 Task: Look for space in Pinneberg, Germany from 2nd June, 2023 to 15th June, 2023 for 2 adults in price range Rs.10000 to Rs.15000. Place can be entire place with 1  bedroom having 1 bed and 1 bathroom. Property type can be house, flat, guest house, hotel. Booking option can be shelf check-in. Required host language is English.
Action: Mouse moved to (398, 196)
Screenshot: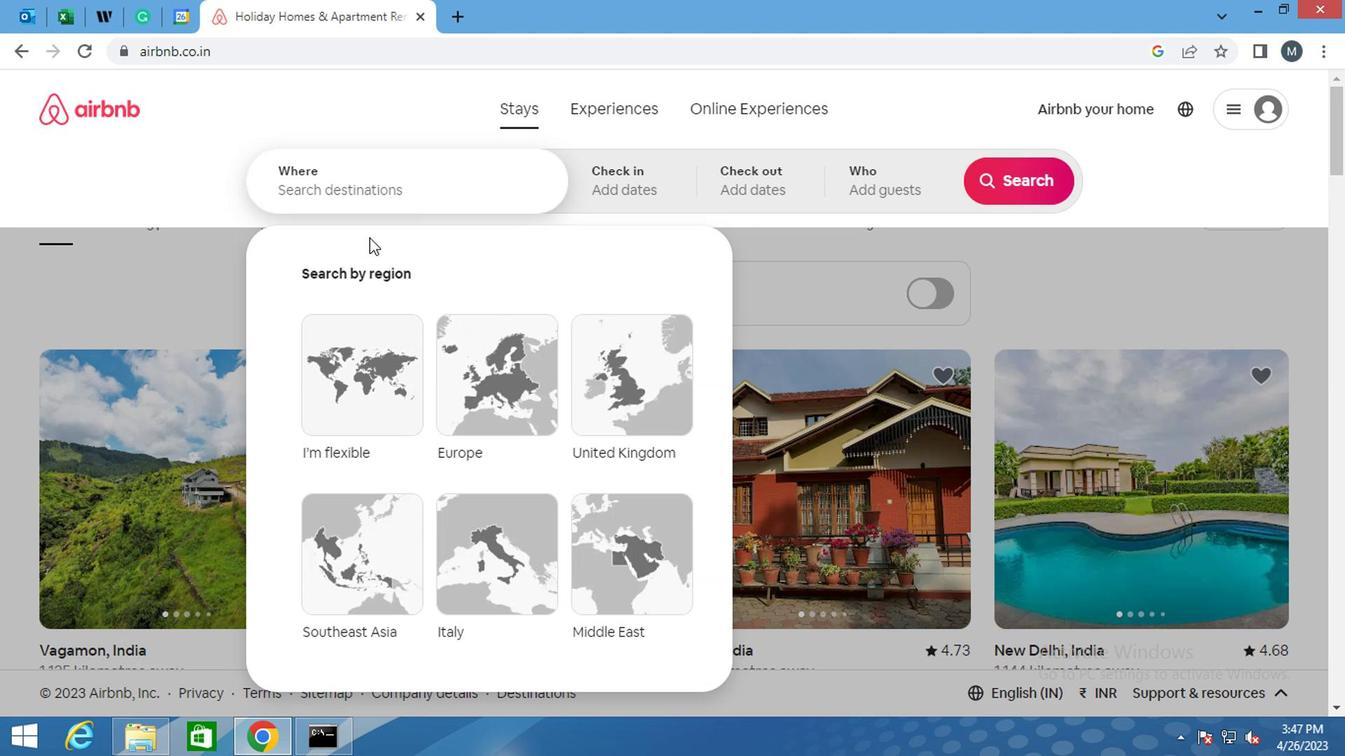 
Action: Mouse pressed left at (398, 196)
Screenshot: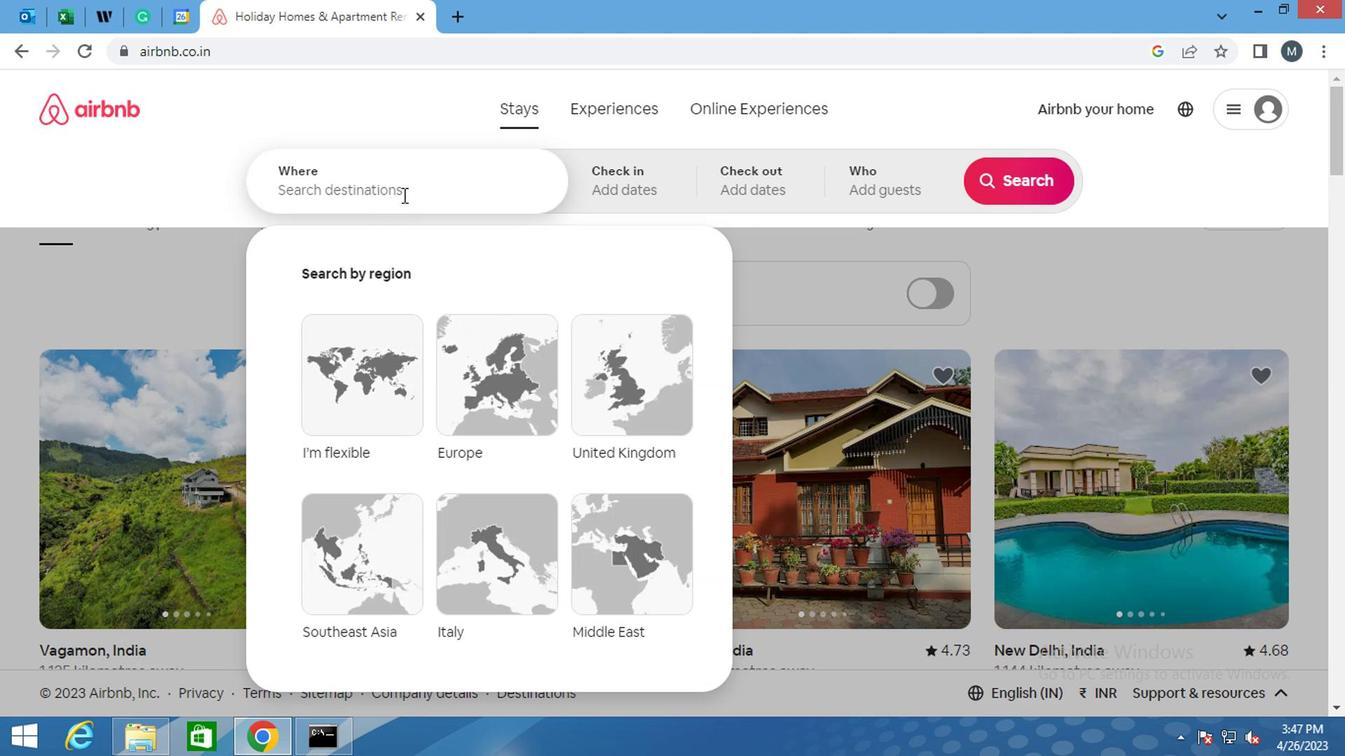 
Action: Mouse moved to (397, 196)
Screenshot: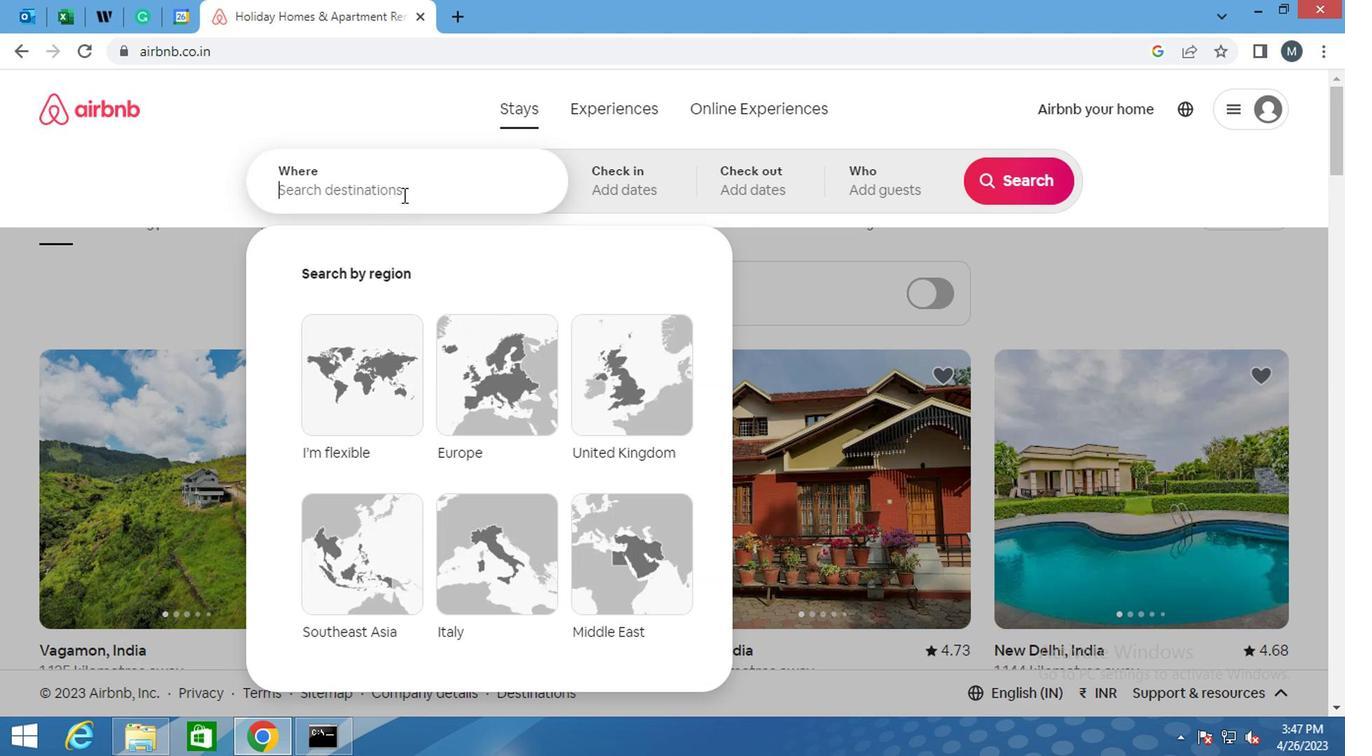
Action: Key pressed <Key.shift>PINNEBERG,<Key.shift>GER
Screenshot: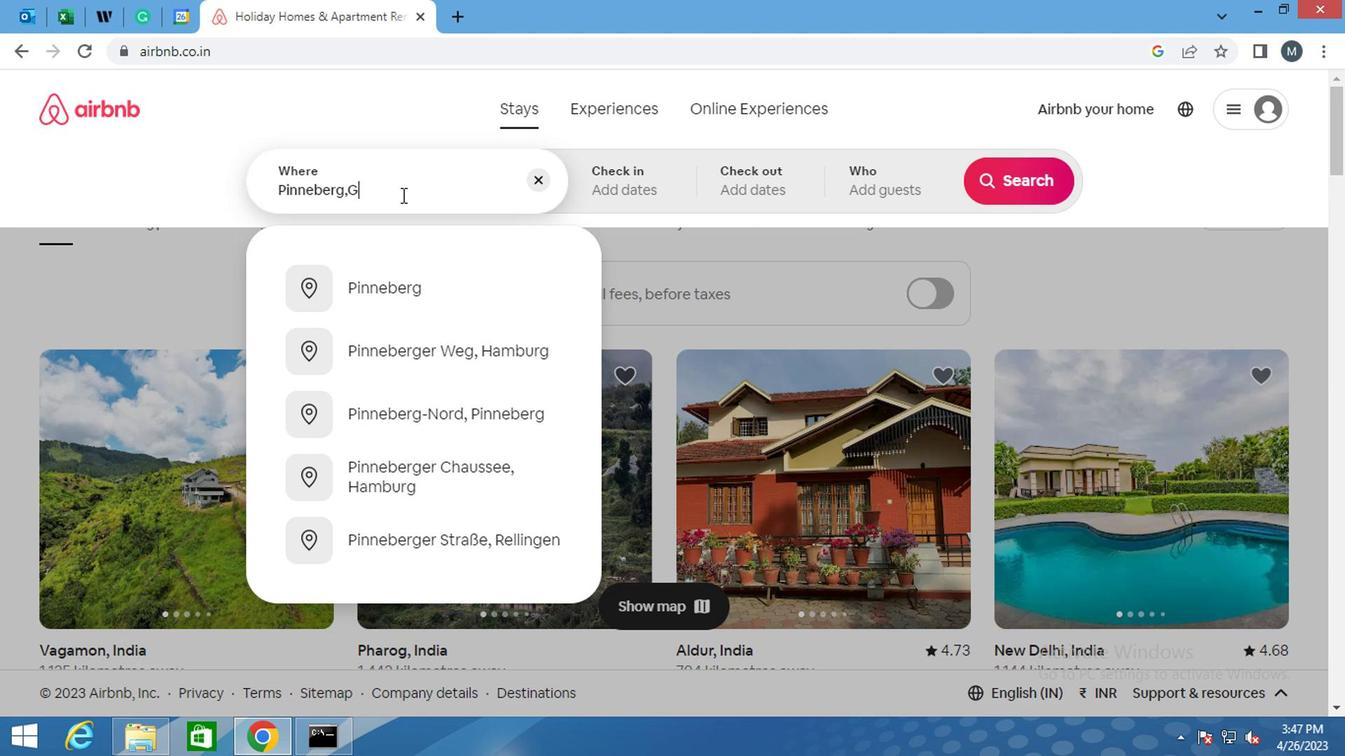 
Action: Mouse moved to (420, 297)
Screenshot: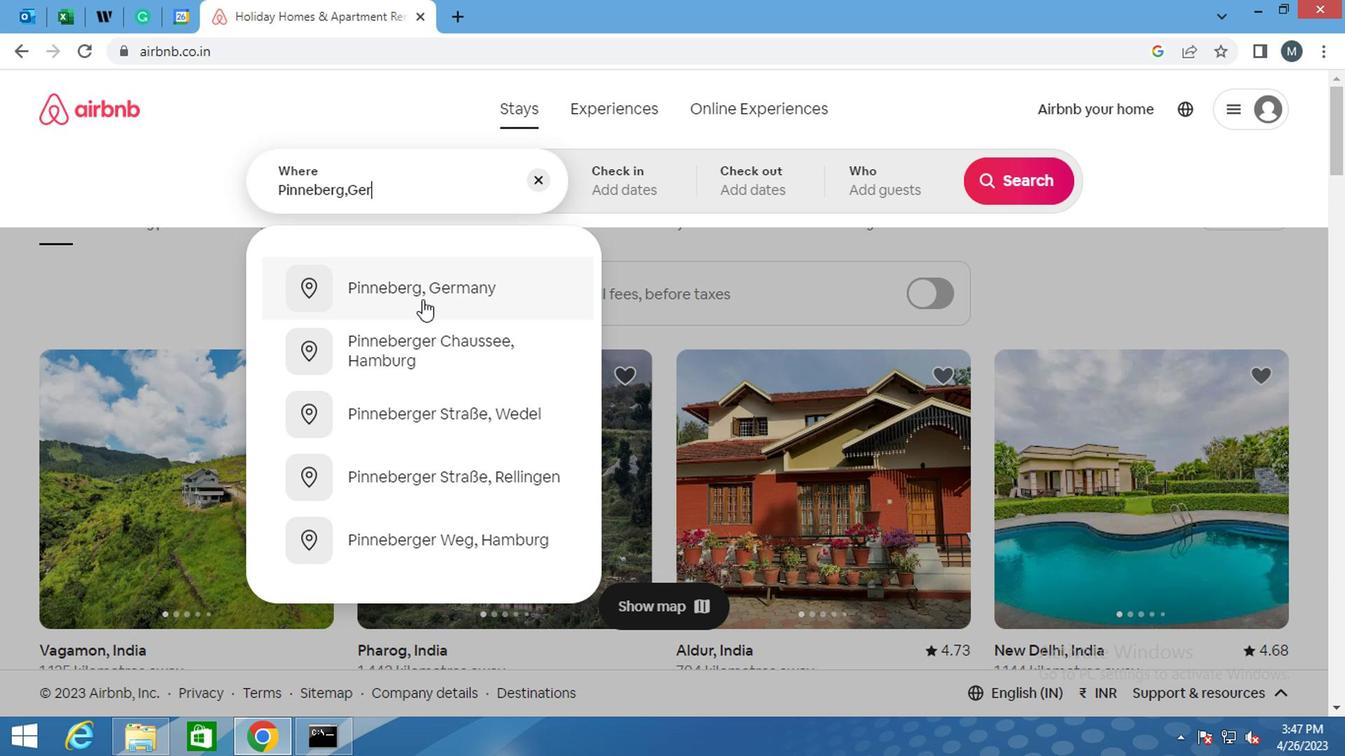 
Action: Mouse pressed left at (420, 297)
Screenshot: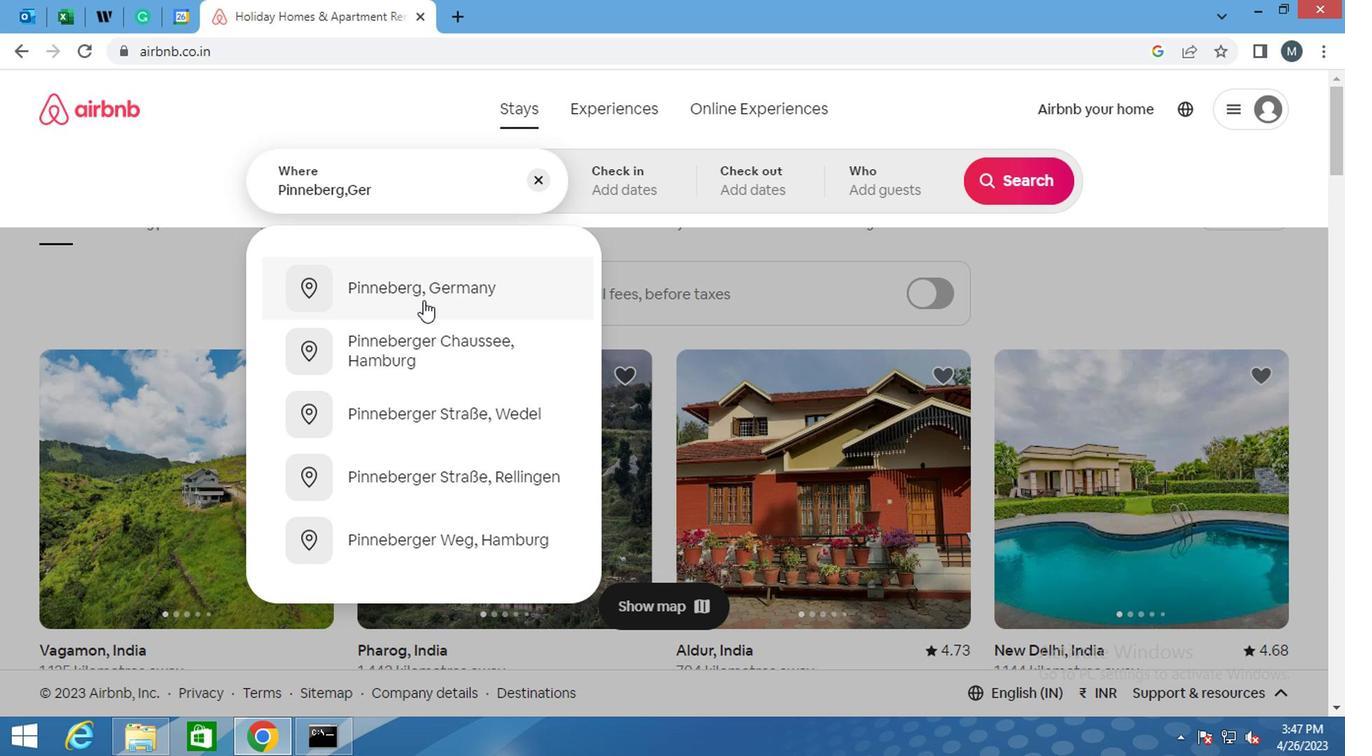 
Action: Mouse moved to (1009, 344)
Screenshot: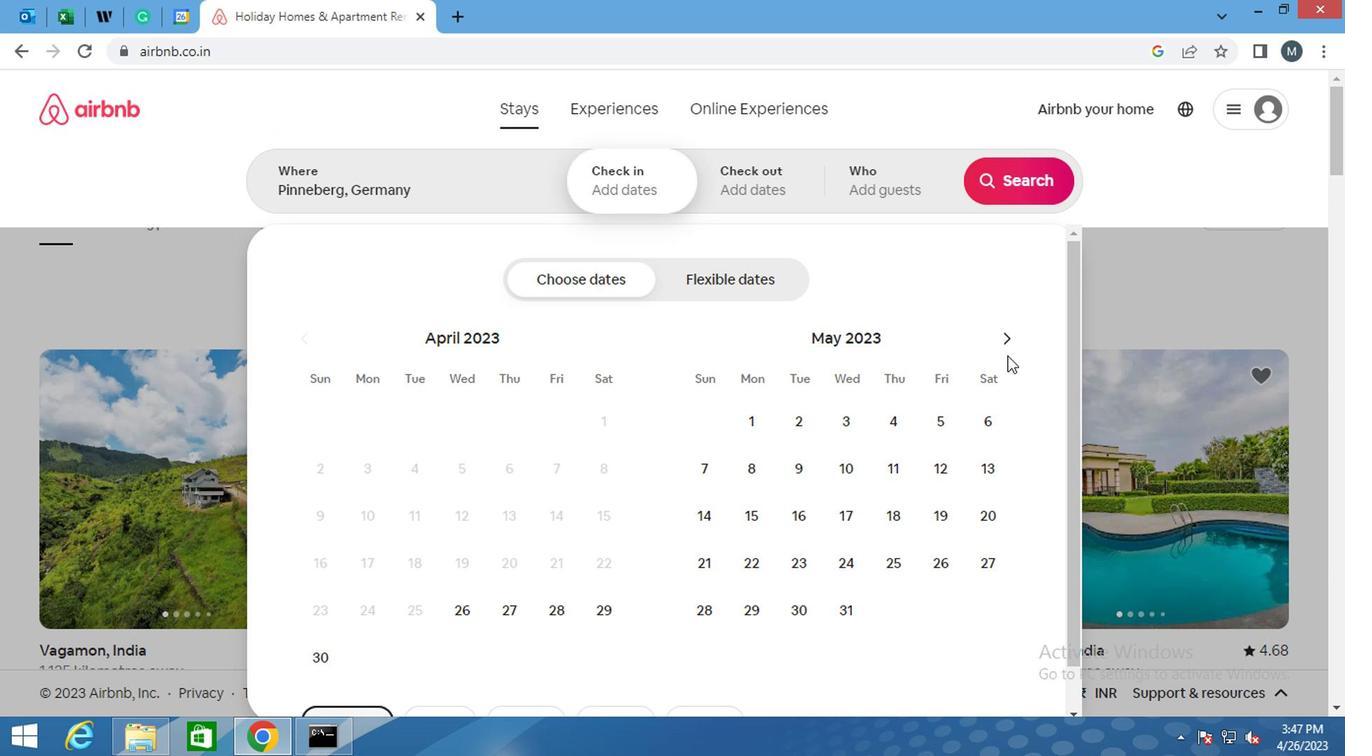 
Action: Mouse pressed left at (1009, 344)
Screenshot: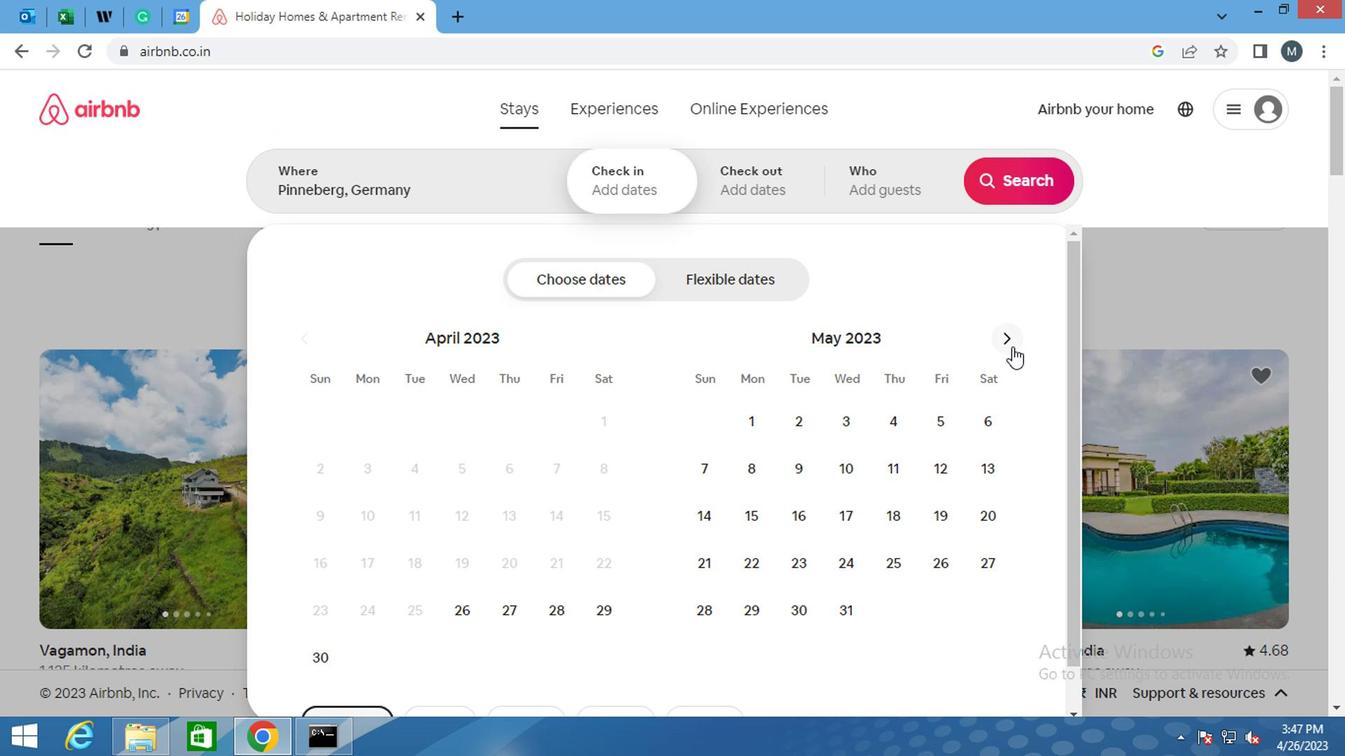 
Action: Mouse pressed left at (1009, 344)
Screenshot: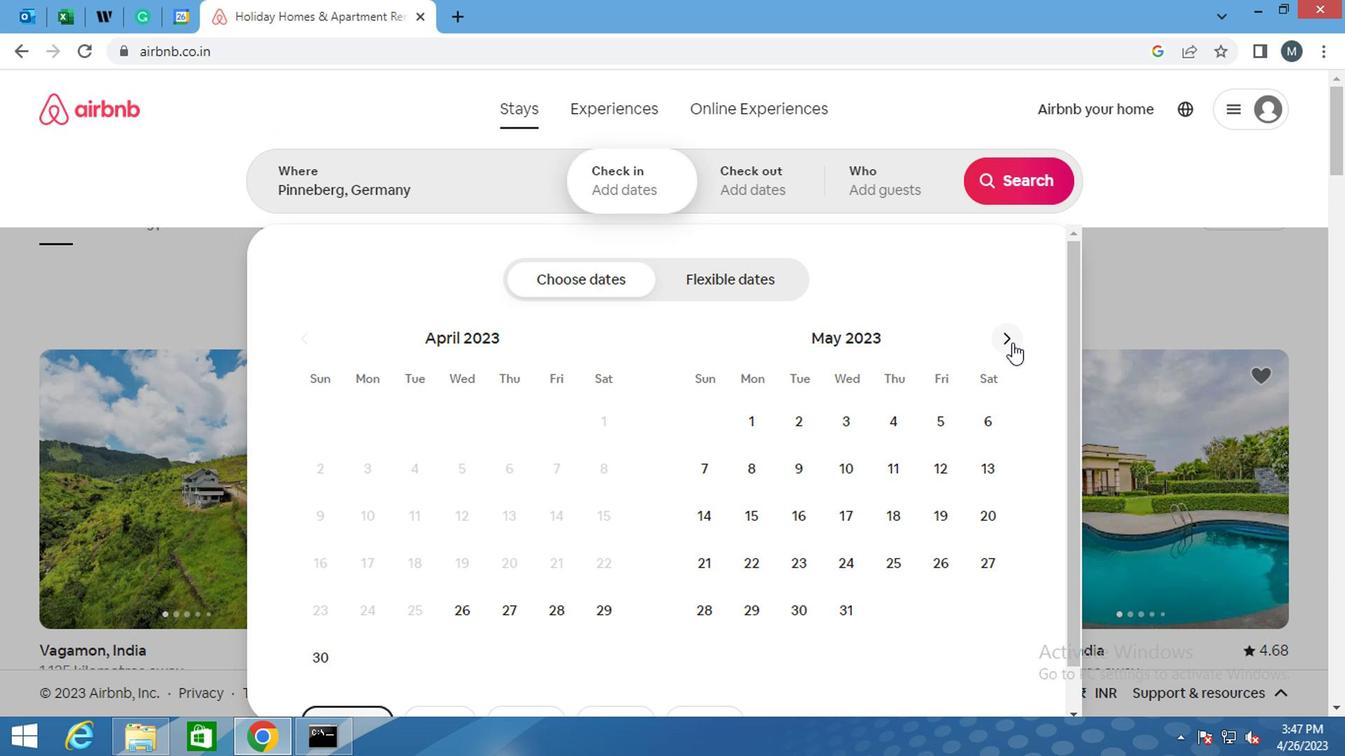 
Action: Mouse moved to (542, 429)
Screenshot: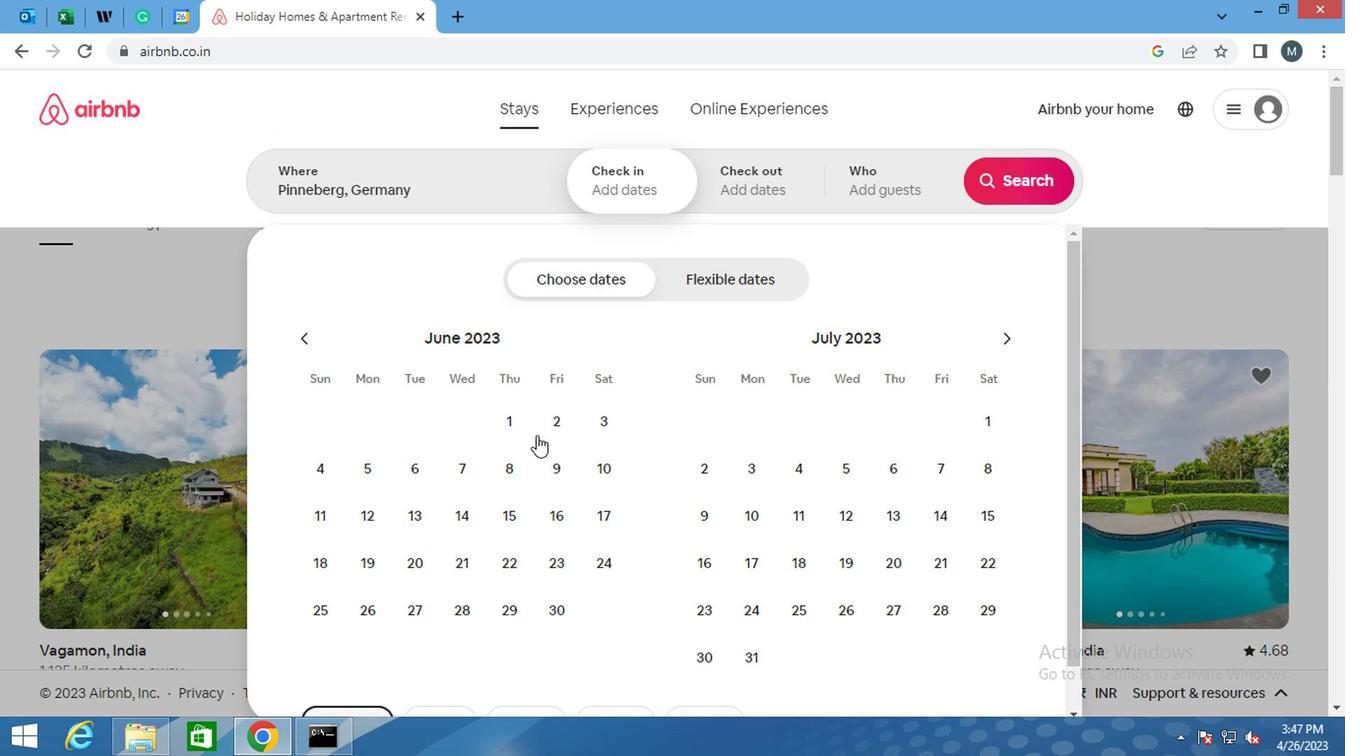 
Action: Mouse pressed left at (542, 429)
Screenshot: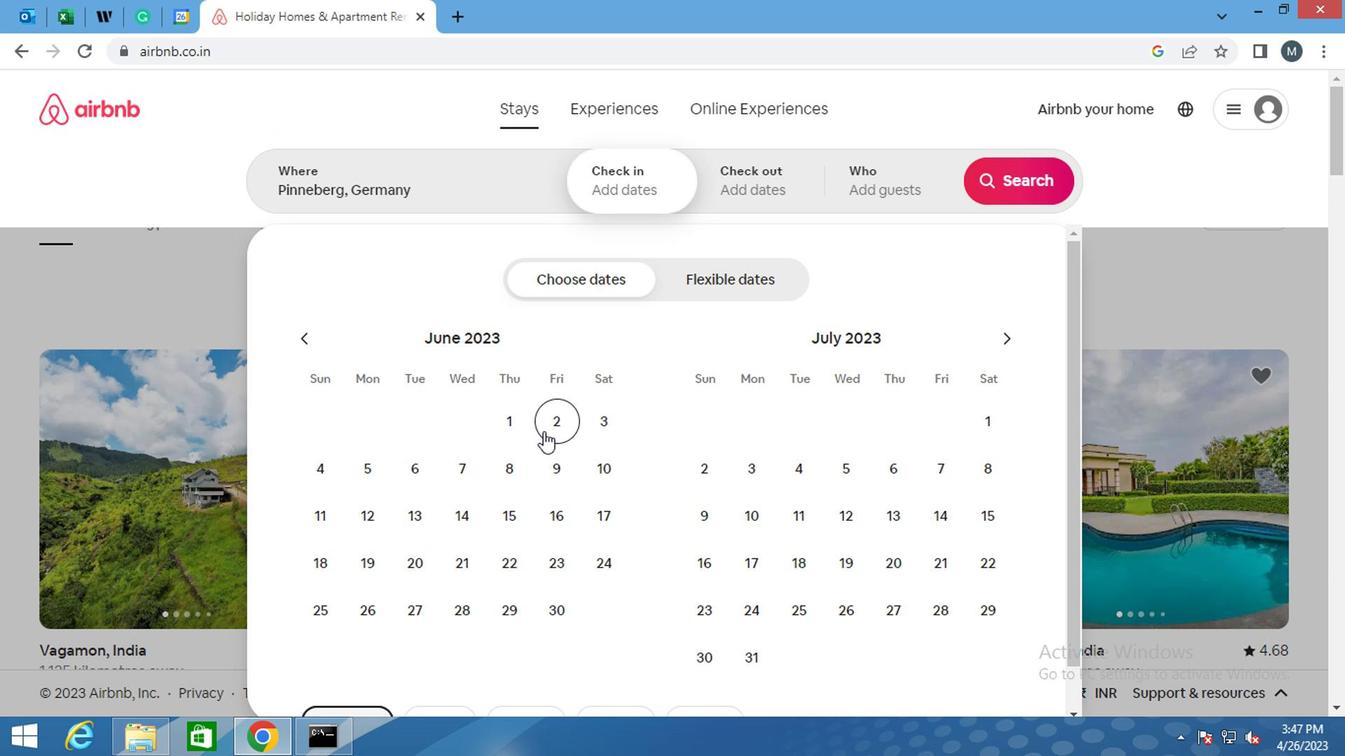 
Action: Mouse moved to (500, 515)
Screenshot: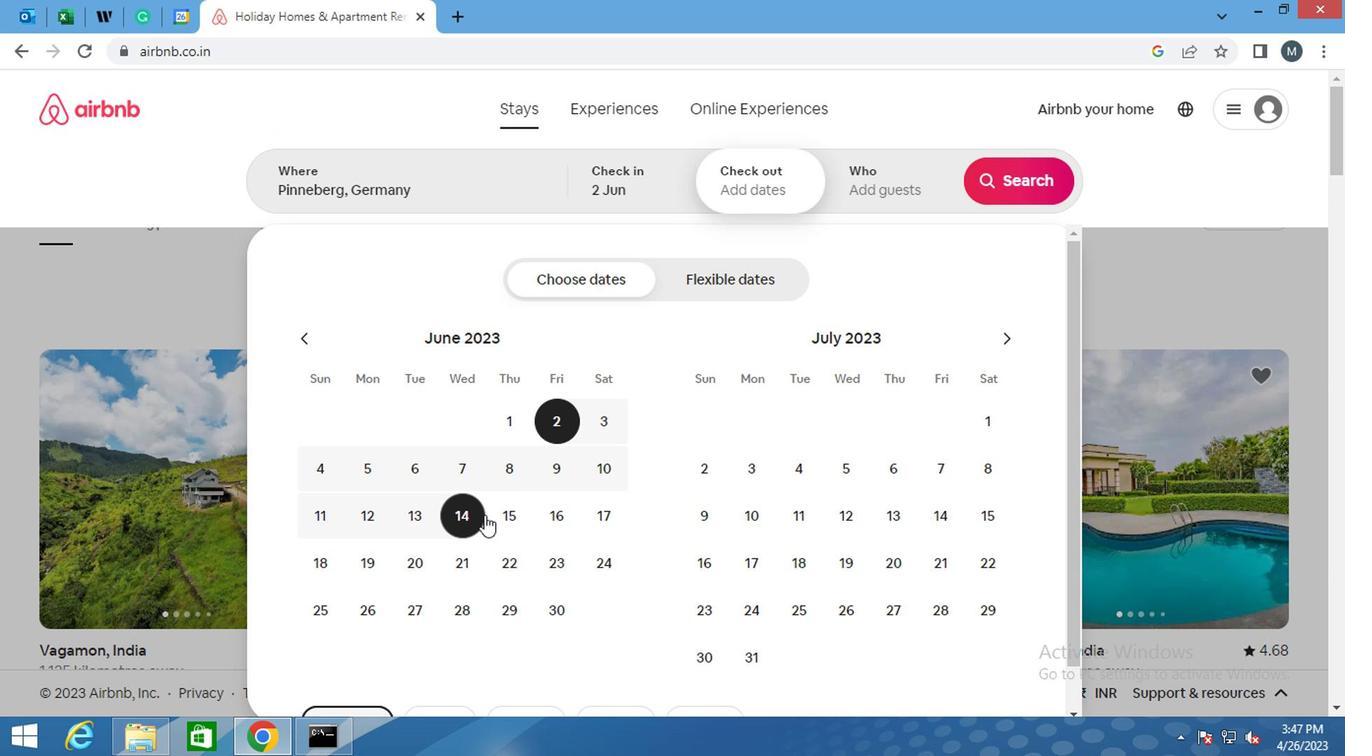 
Action: Mouse pressed left at (500, 515)
Screenshot: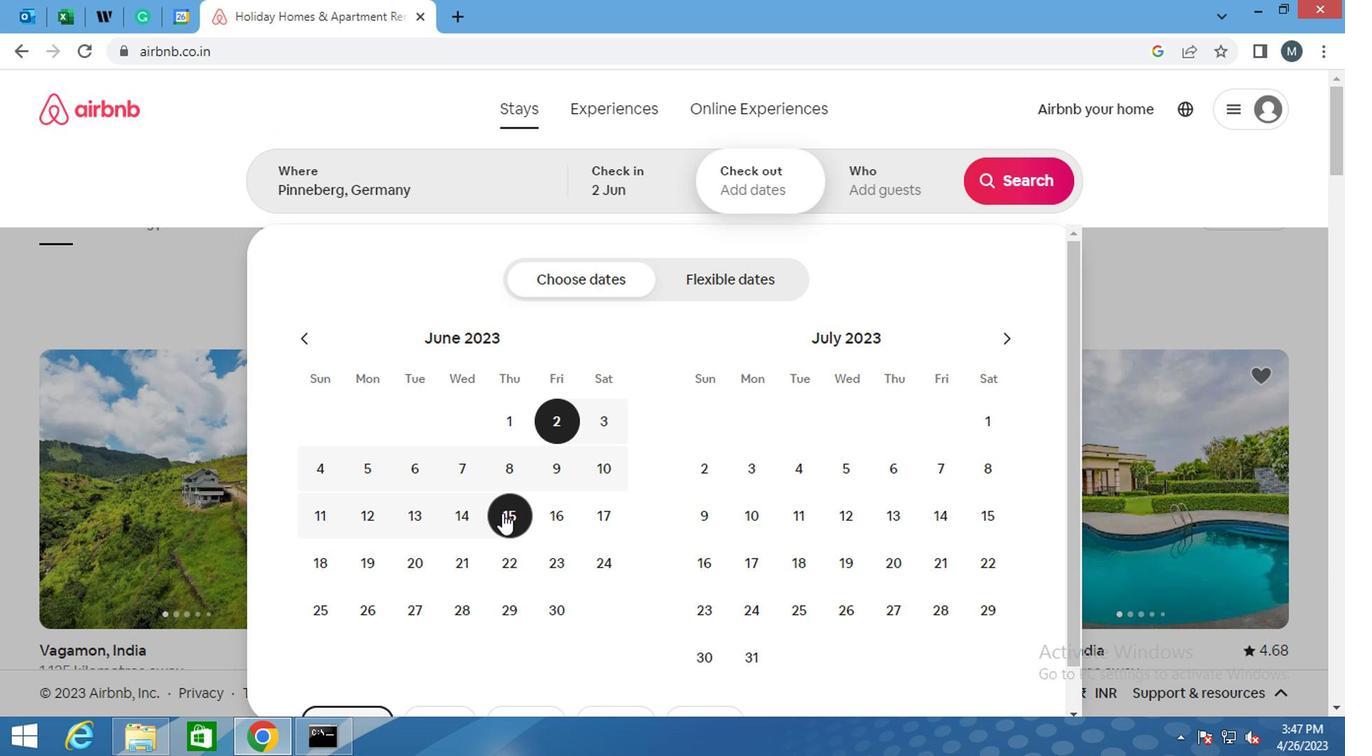 
Action: Mouse moved to (864, 177)
Screenshot: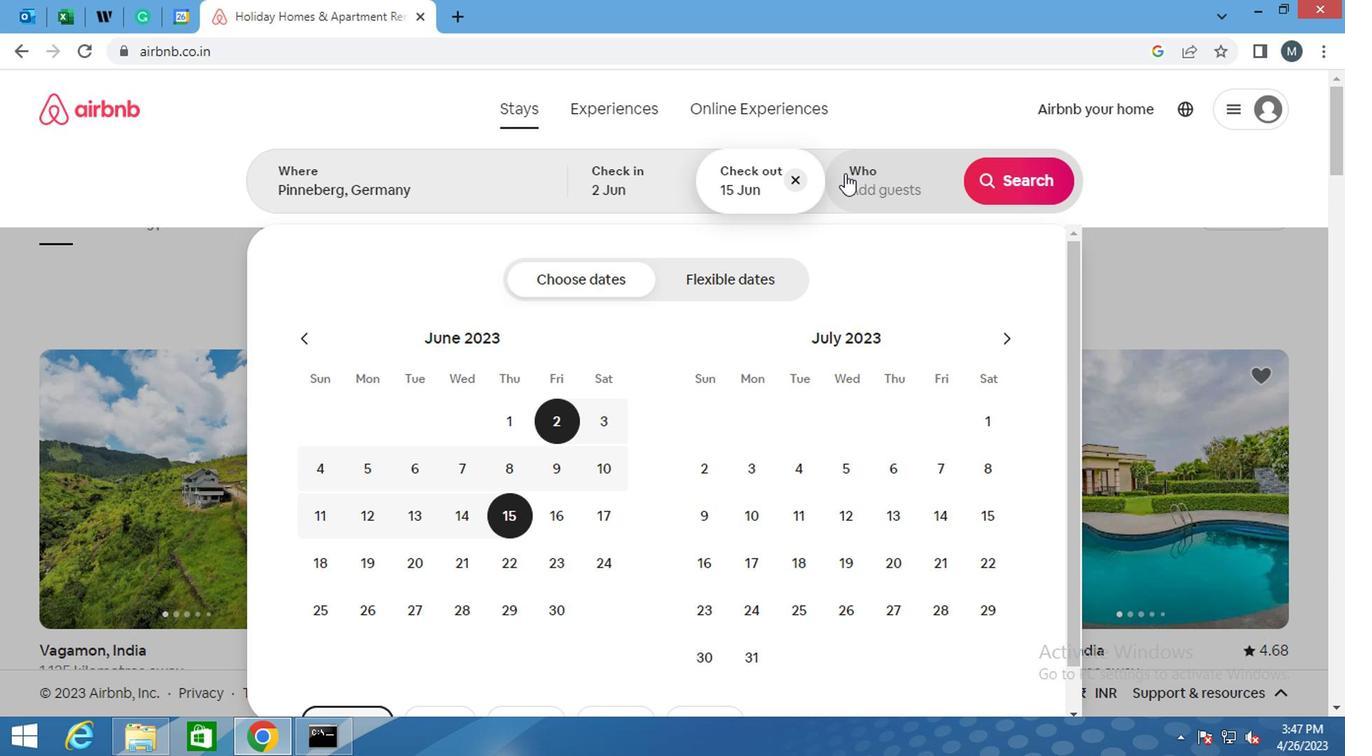 
Action: Mouse pressed left at (864, 177)
Screenshot: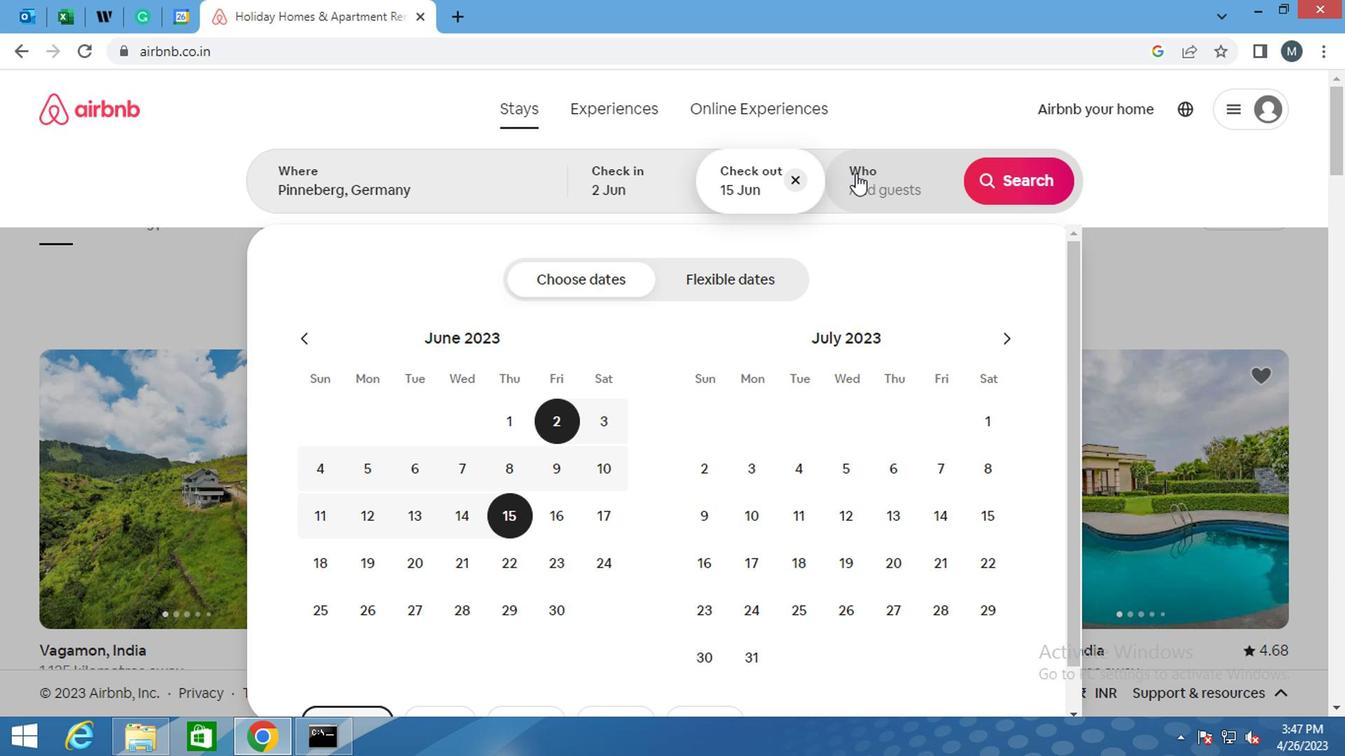 
Action: Mouse moved to (1007, 283)
Screenshot: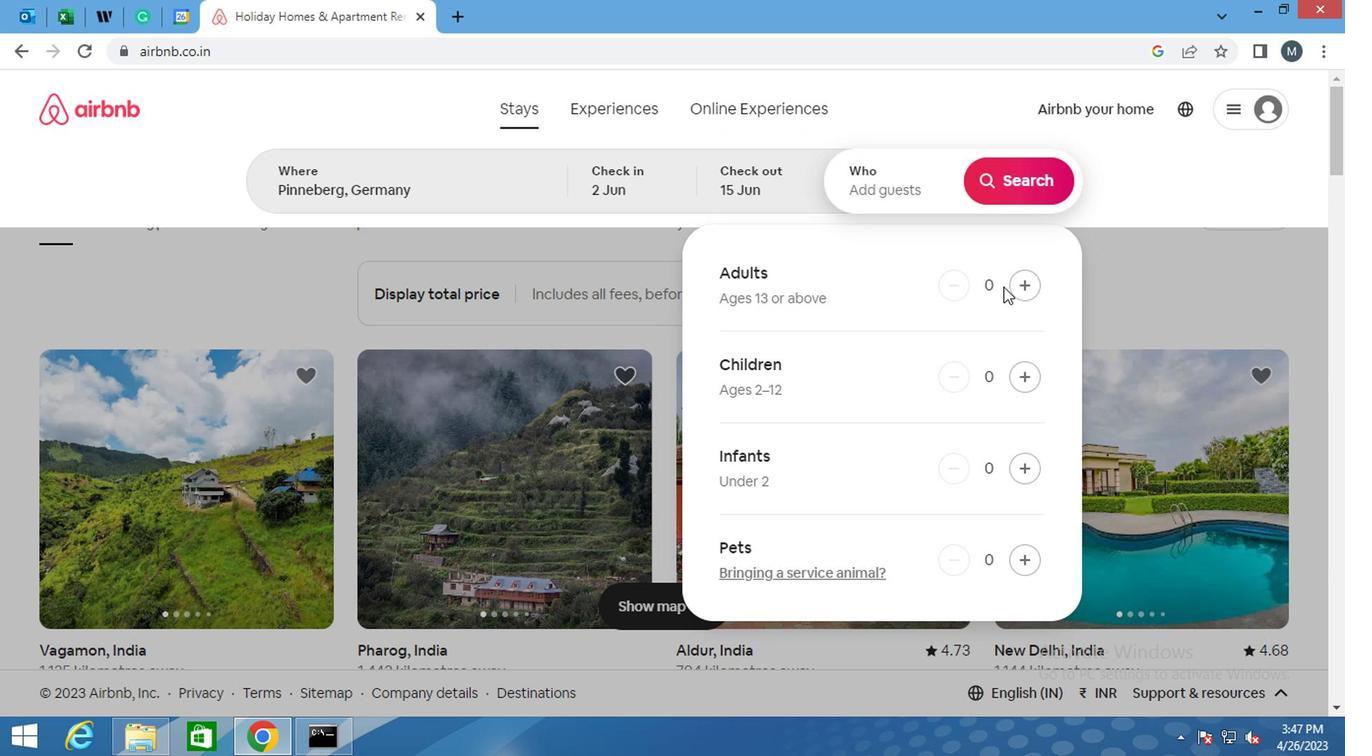 
Action: Mouse pressed left at (1007, 283)
Screenshot: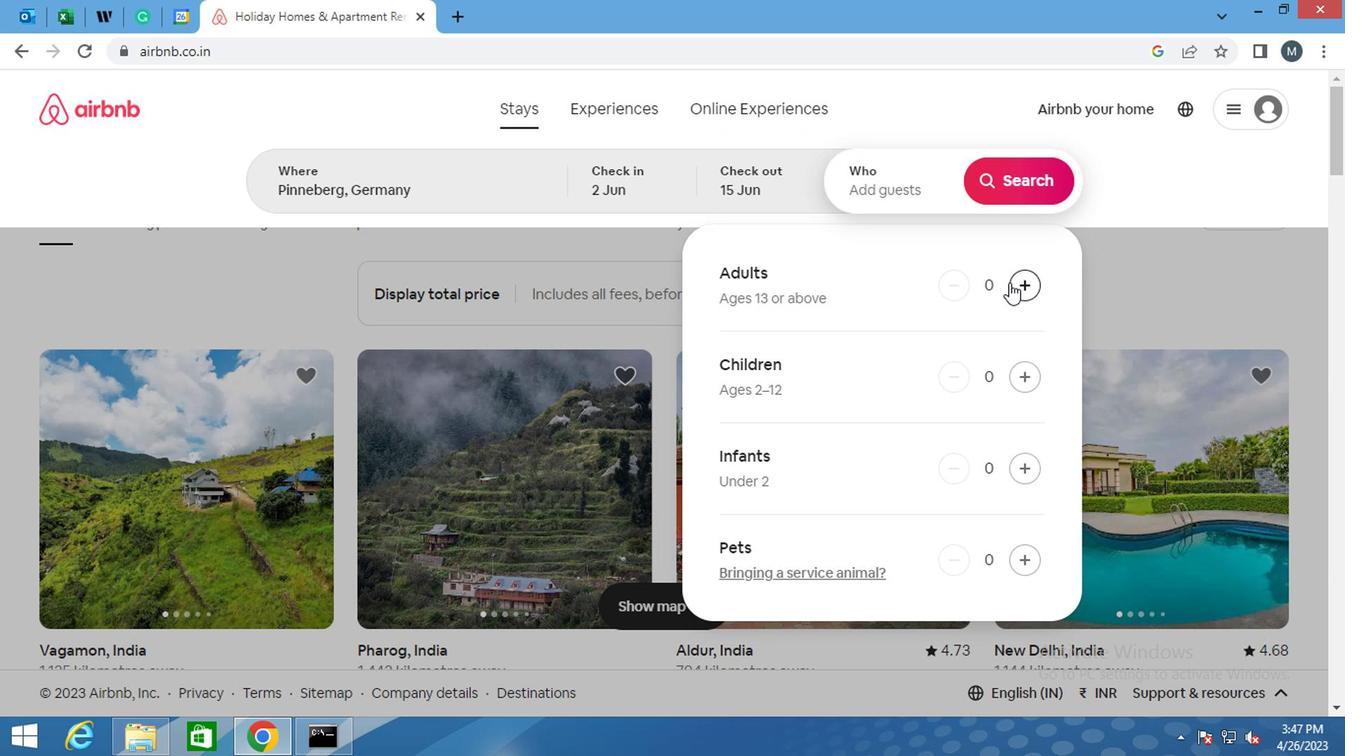 
Action: Mouse pressed left at (1007, 283)
Screenshot: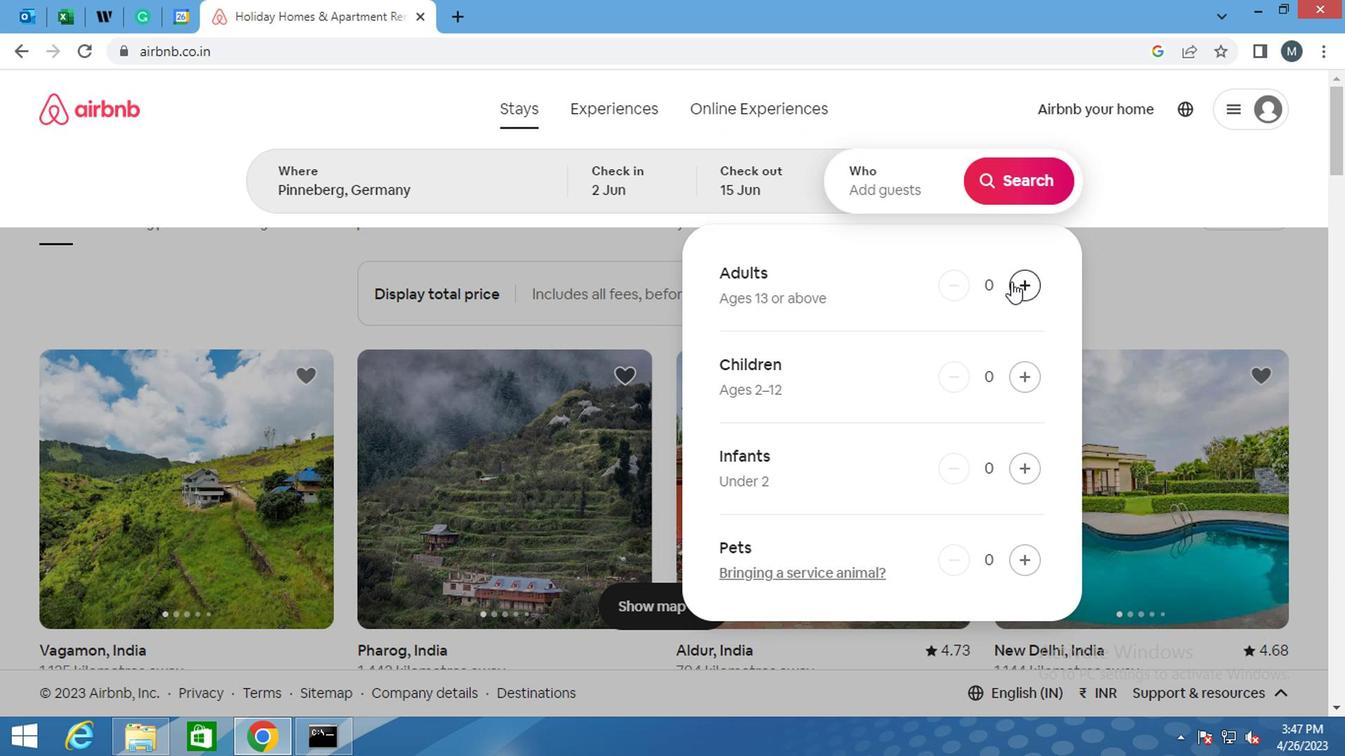 
Action: Mouse moved to (1019, 194)
Screenshot: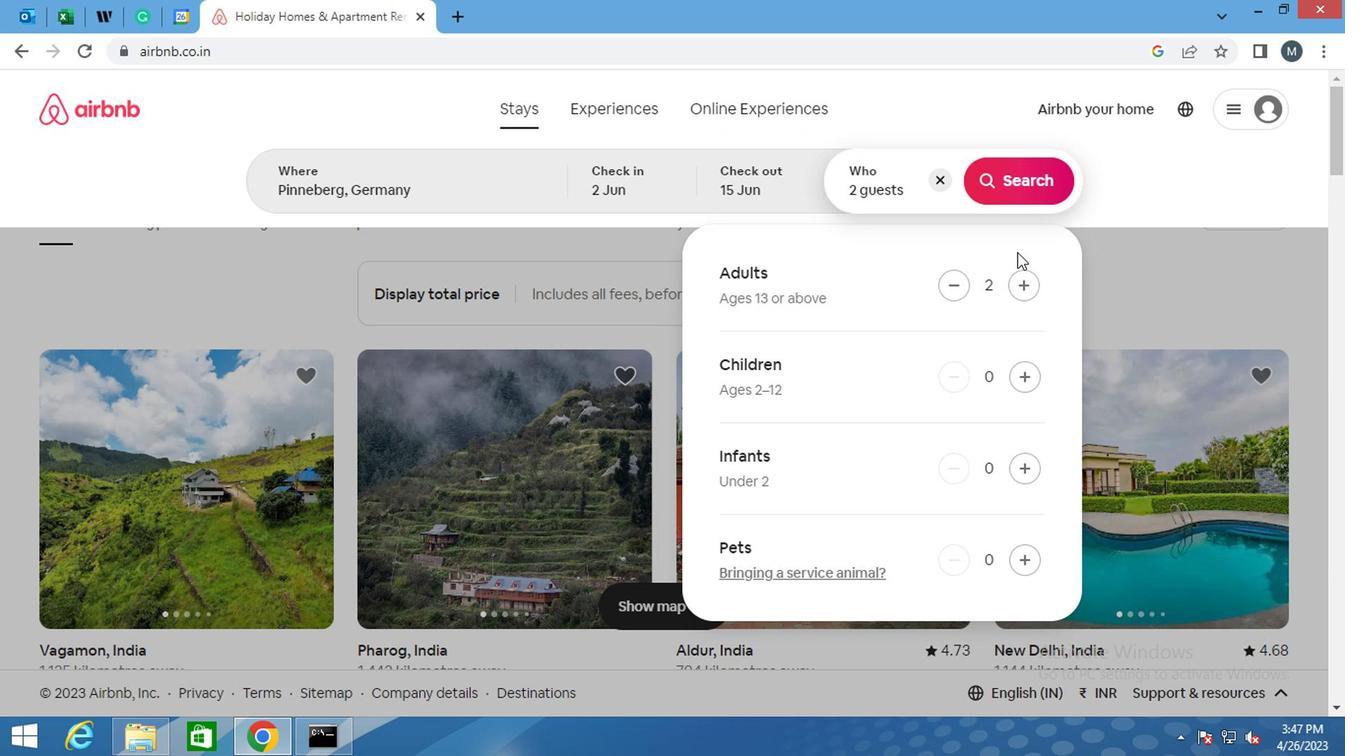 
Action: Mouse pressed left at (1019, 194)
Screenshot: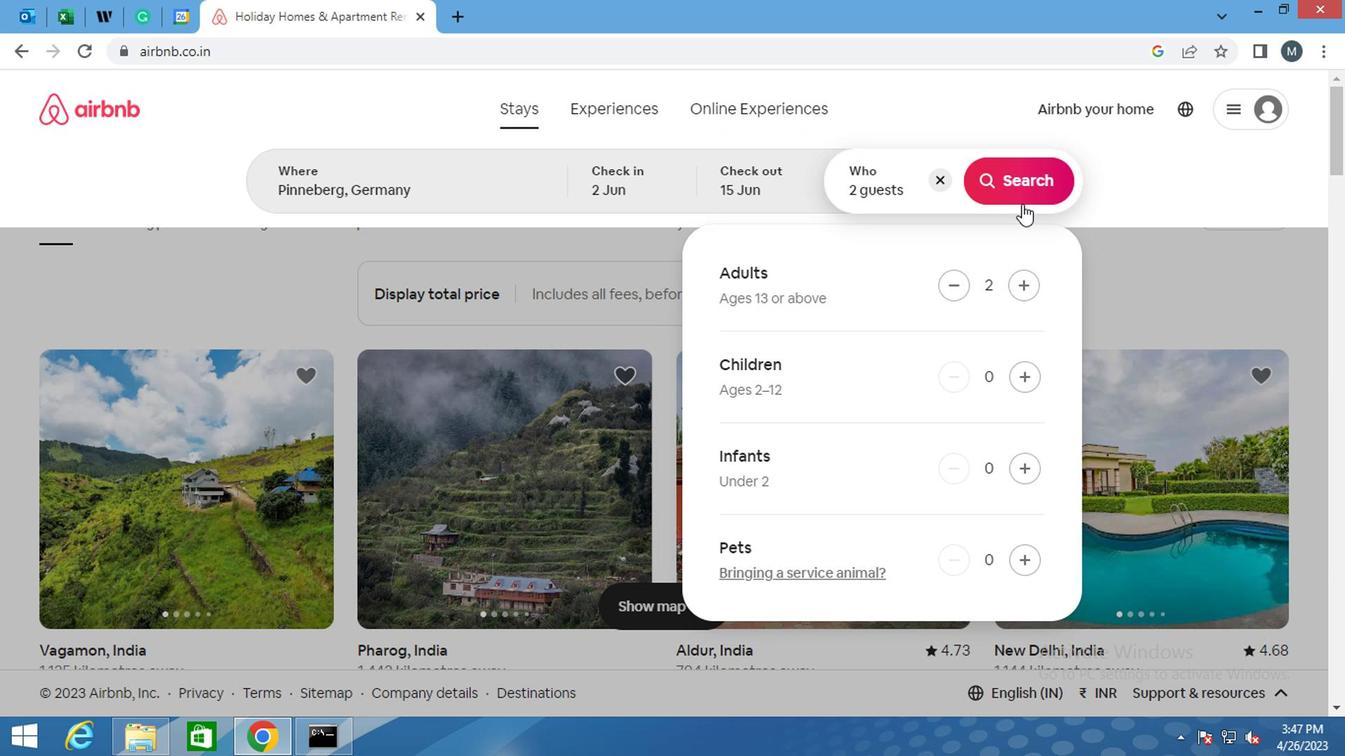 
Action: Mouse moved to (1232, 190)
Screenshot: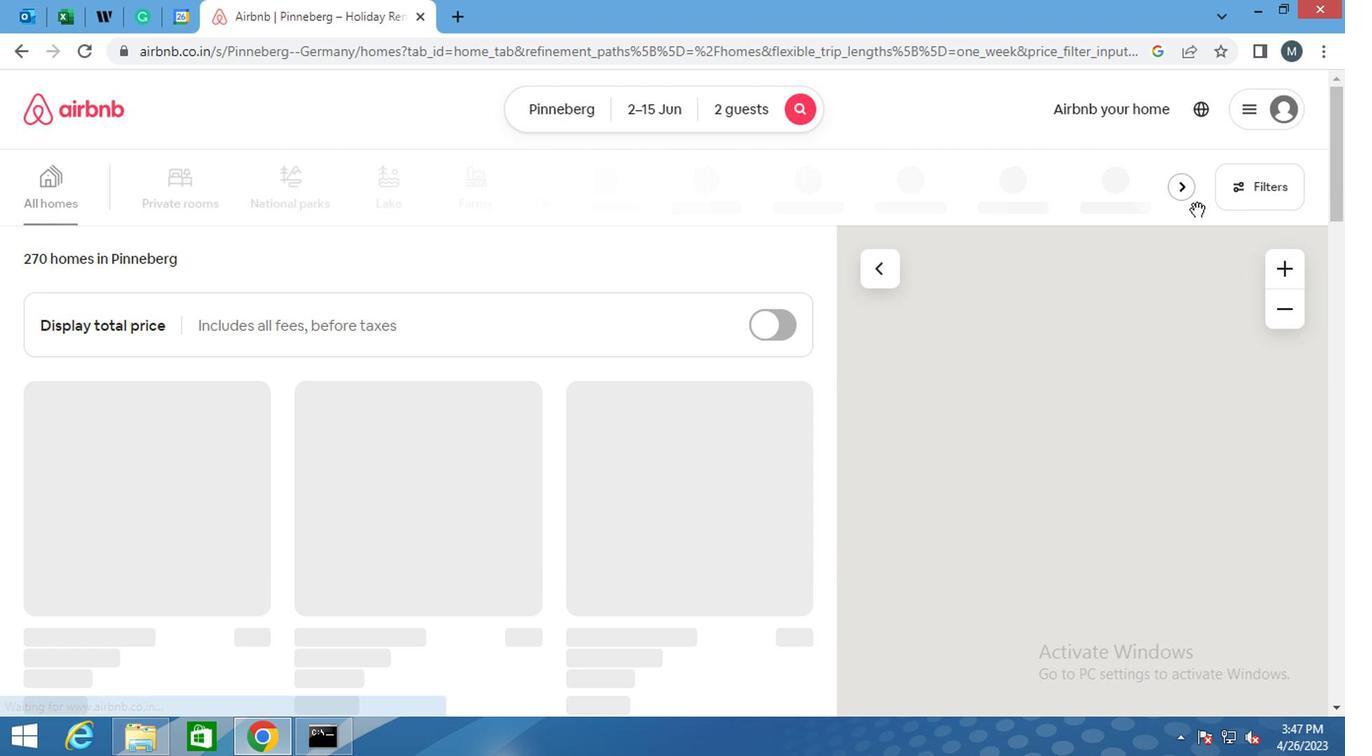 
Action: Mouse pressed left at (1232, 190)
Screenshot: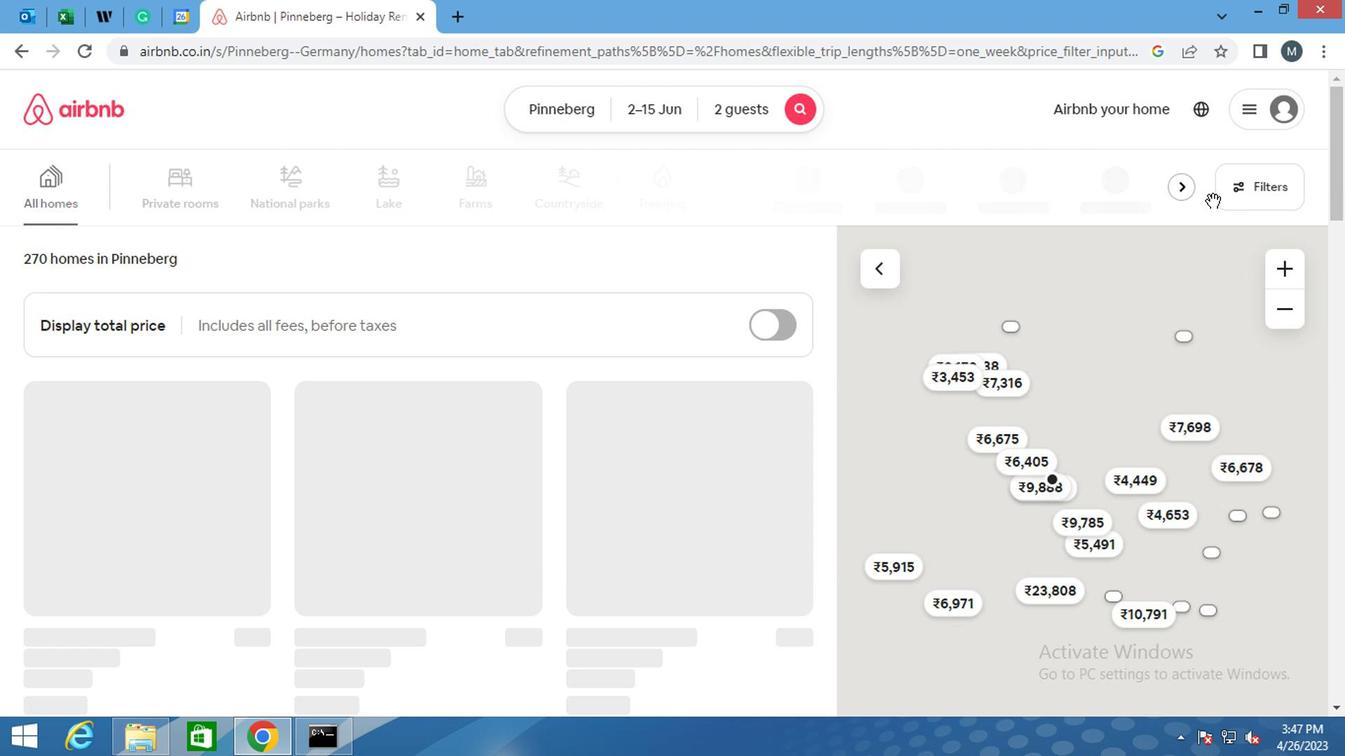 
Action: Mouse moved to (492, 435)
Screenshot: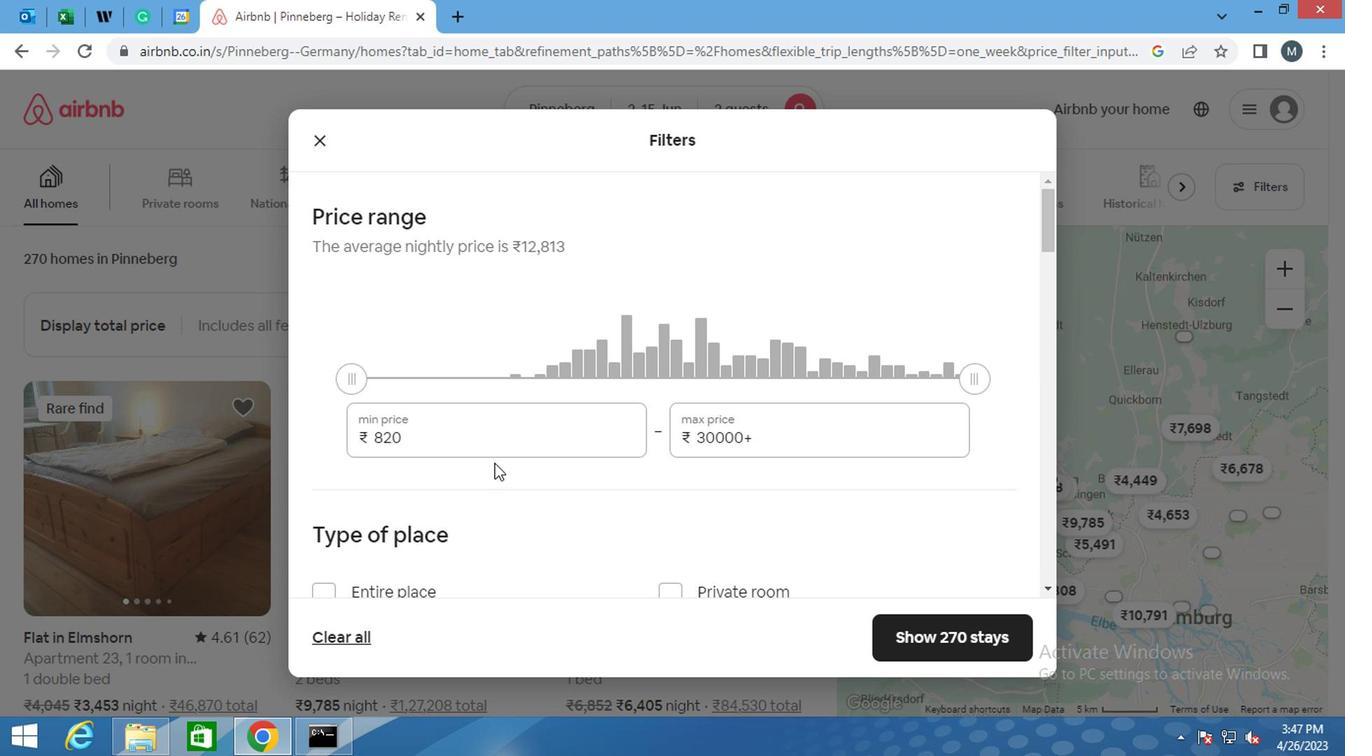 
Action: Mouse pressed left at (492, 435)
Screenshot: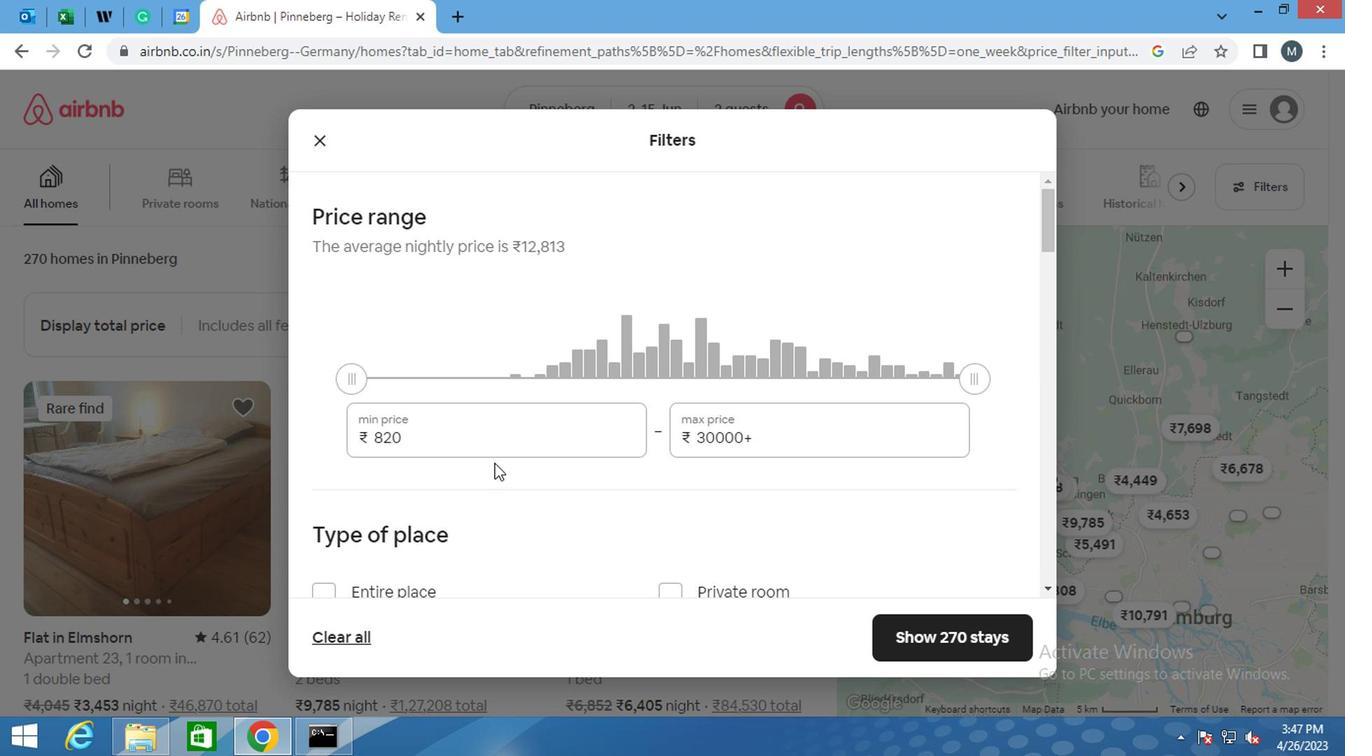 
Action: Mouse moved to (493, 437)
Screenshot: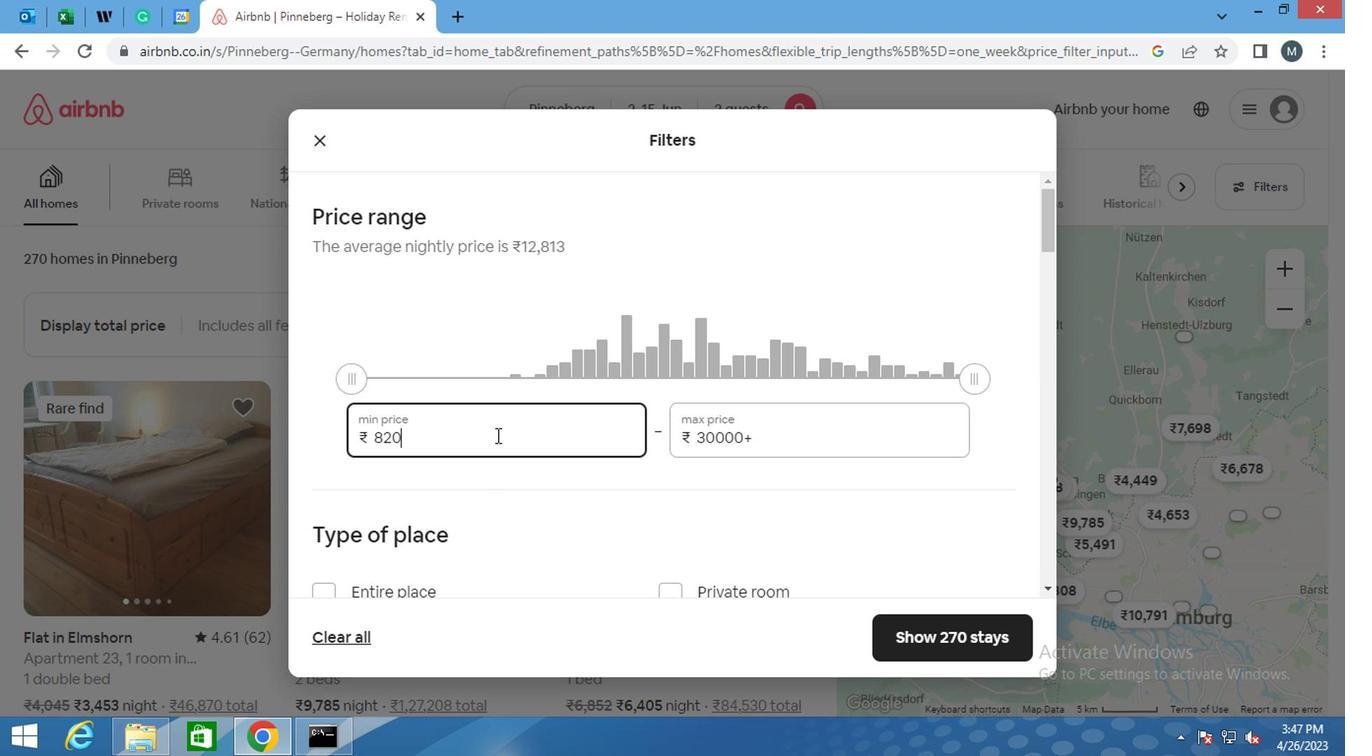 
Action: Key pressed <Key.backspace><Key.backspace><Key.backspace>
Screenshot: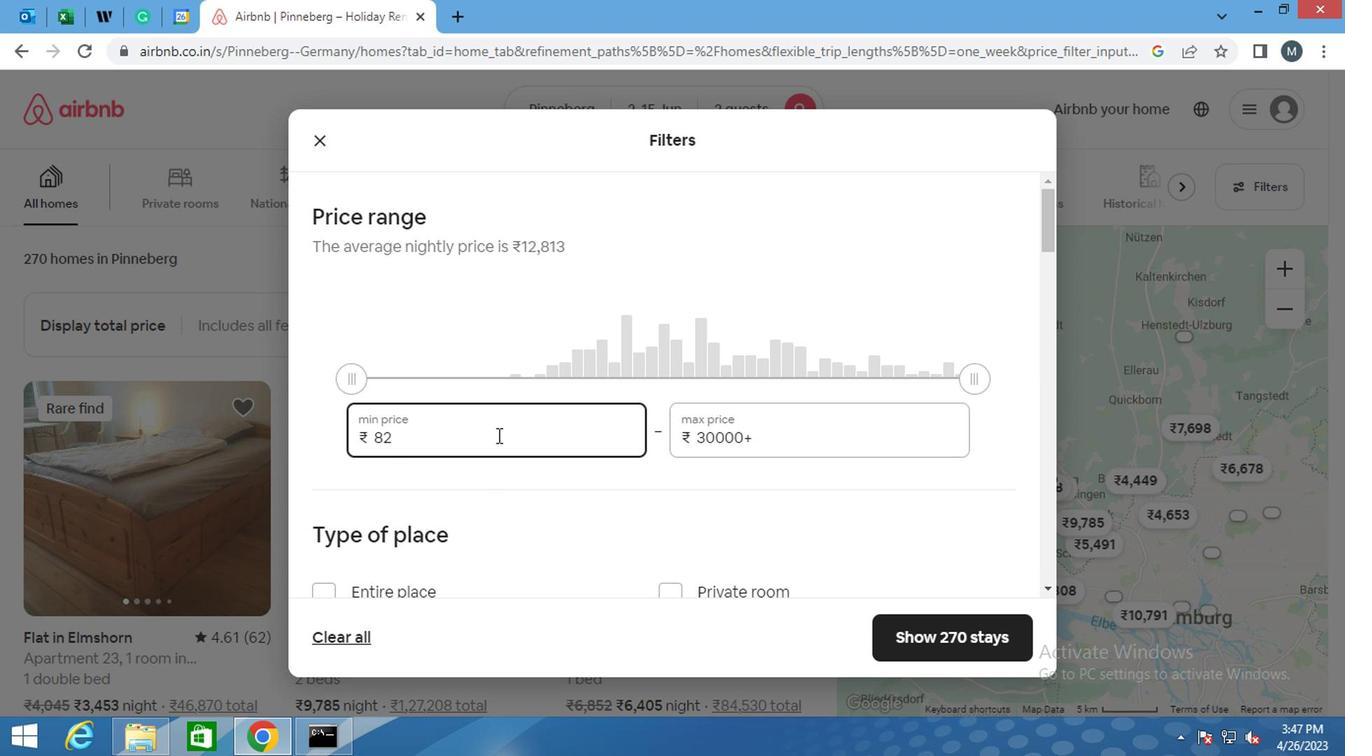 
Action: Mouse moved to (493, 438)
Screenshot: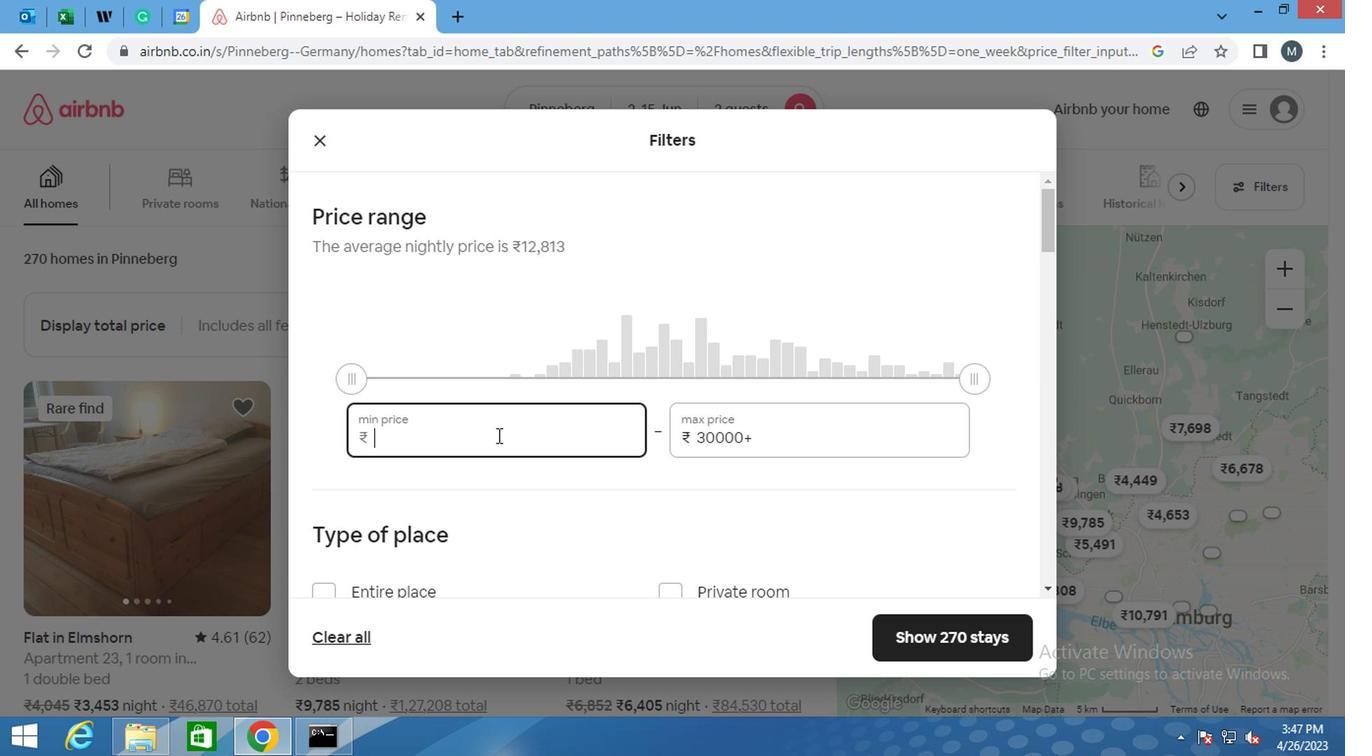 
Action: Key pressed 10000
Screenshot: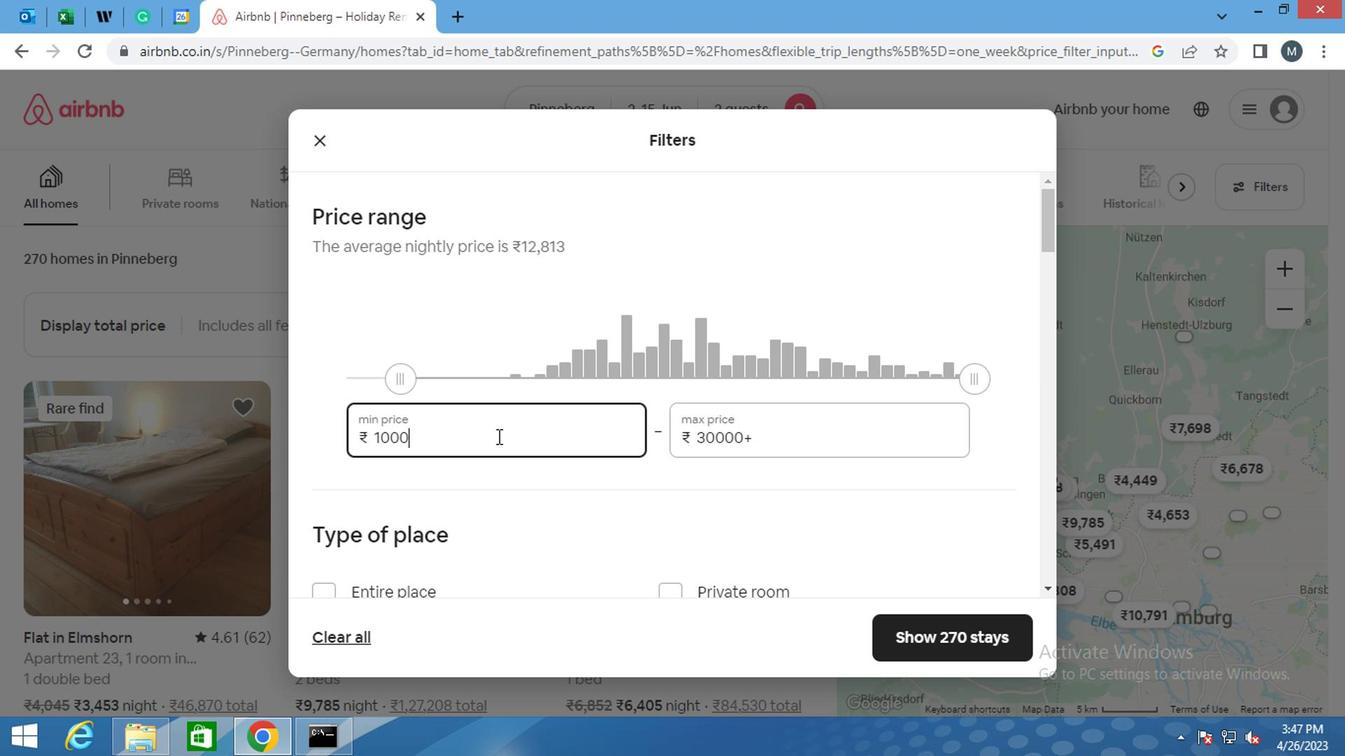 
Action: Mouse moved to (796, 441)
Screenshot: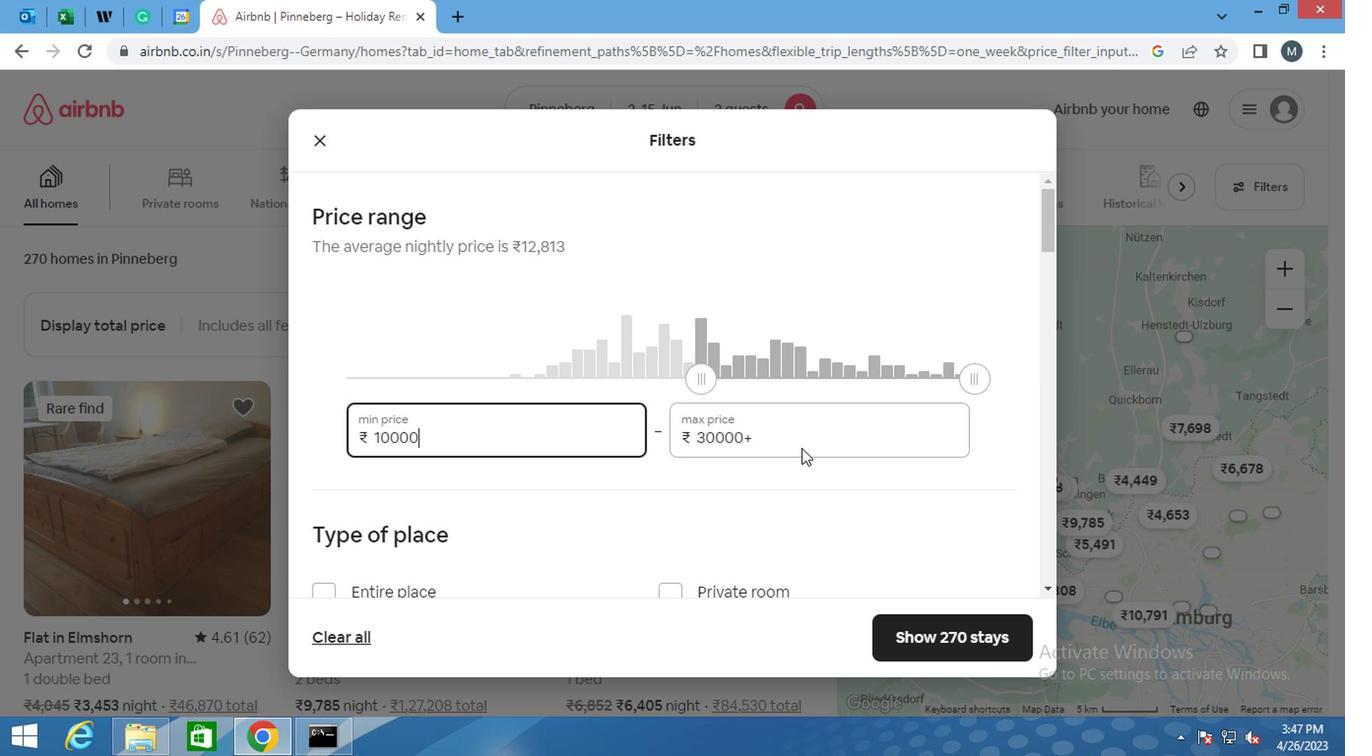 
Action: Mouse pressed left at (796, 441)
Screenshot: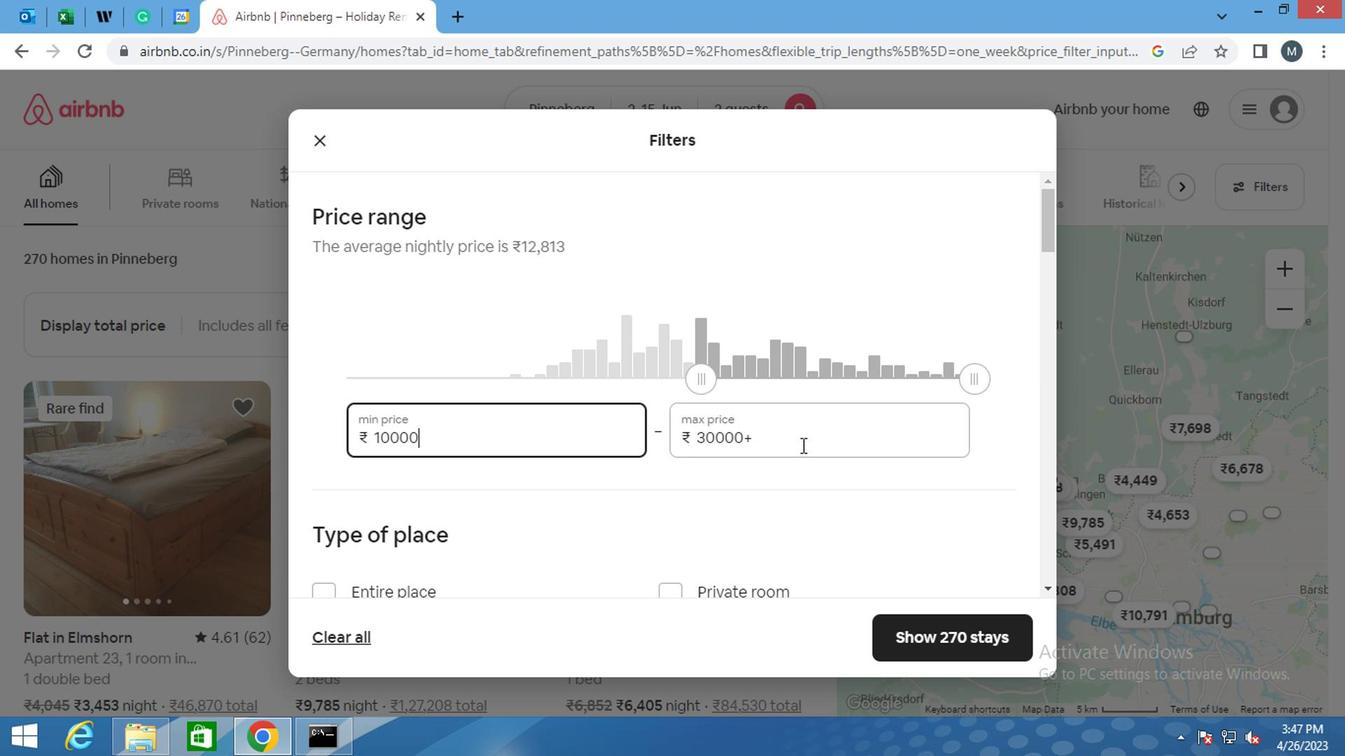 
Action: Mouse moved to (794, 441)
Screenshot: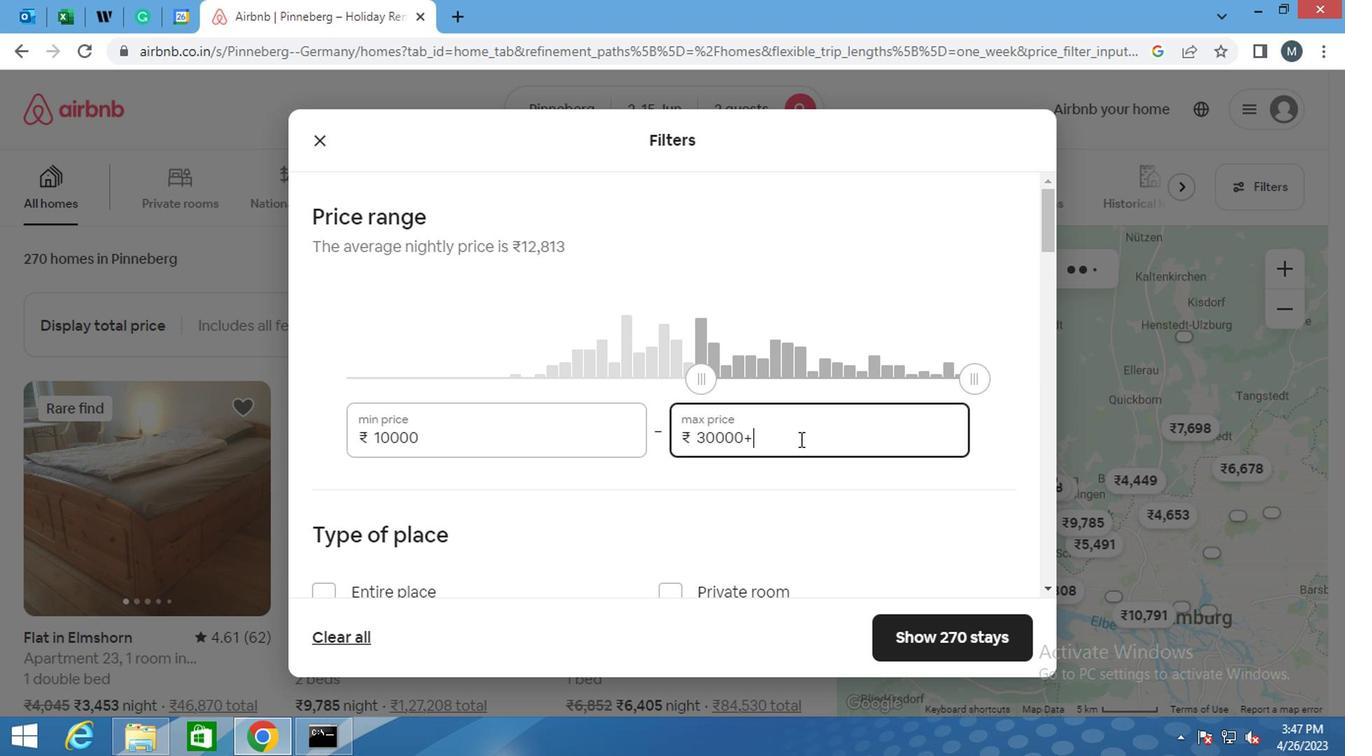 
Action: Key pressed <Key.backspace><Key.backspace><Key.backspace><Key.backspace><Key.backspace><Key.backspace><Key.backspace><Key.backspace><Key.backspace><Key.backspace><Key.backspace>
Screenshot: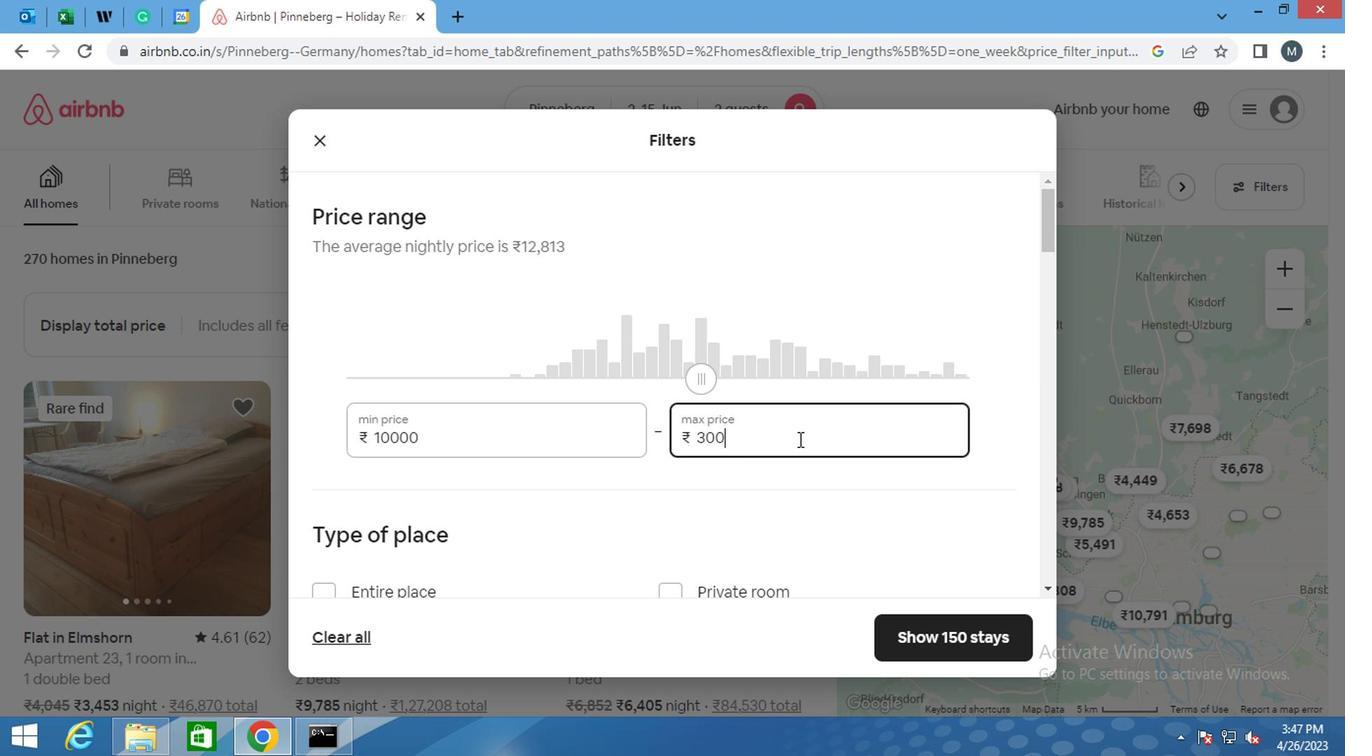 
Action: Mouse moved to (789, 440)
Screenshot: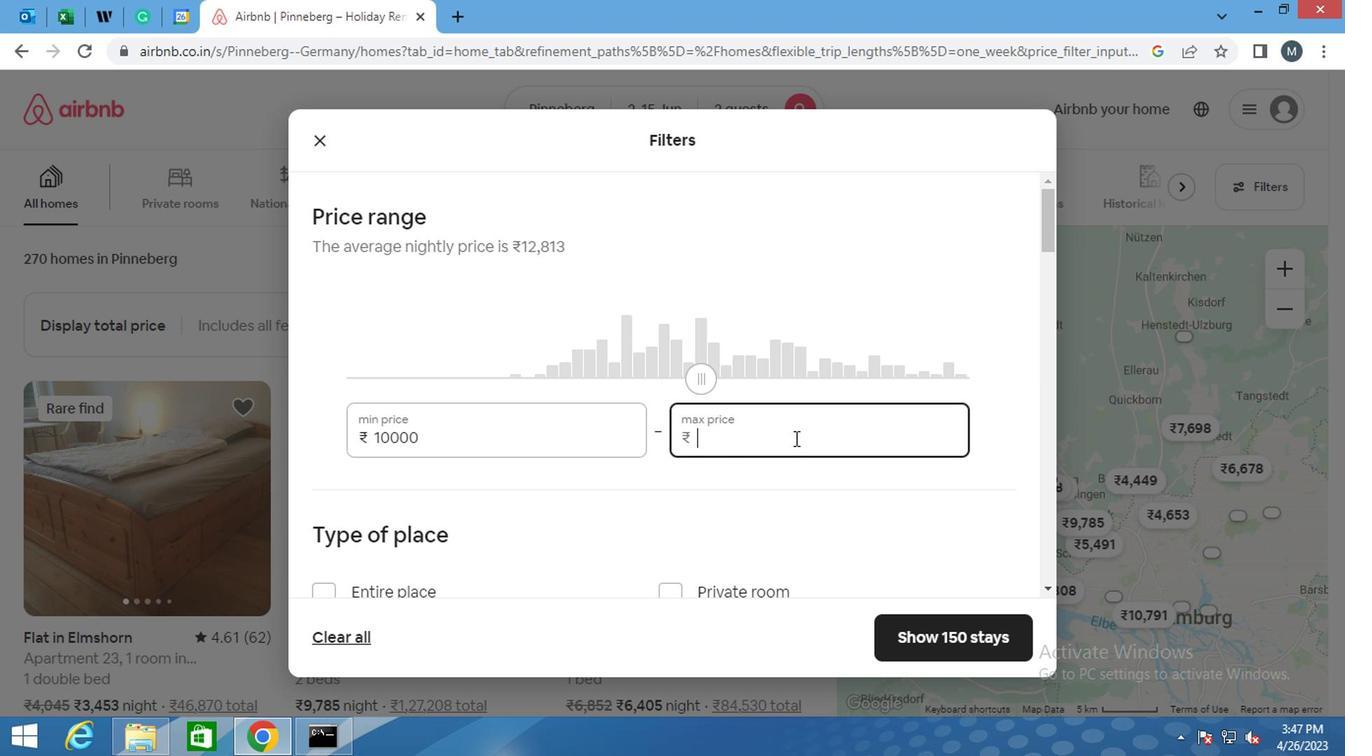 
Action: Key pressed 1
Screenshot: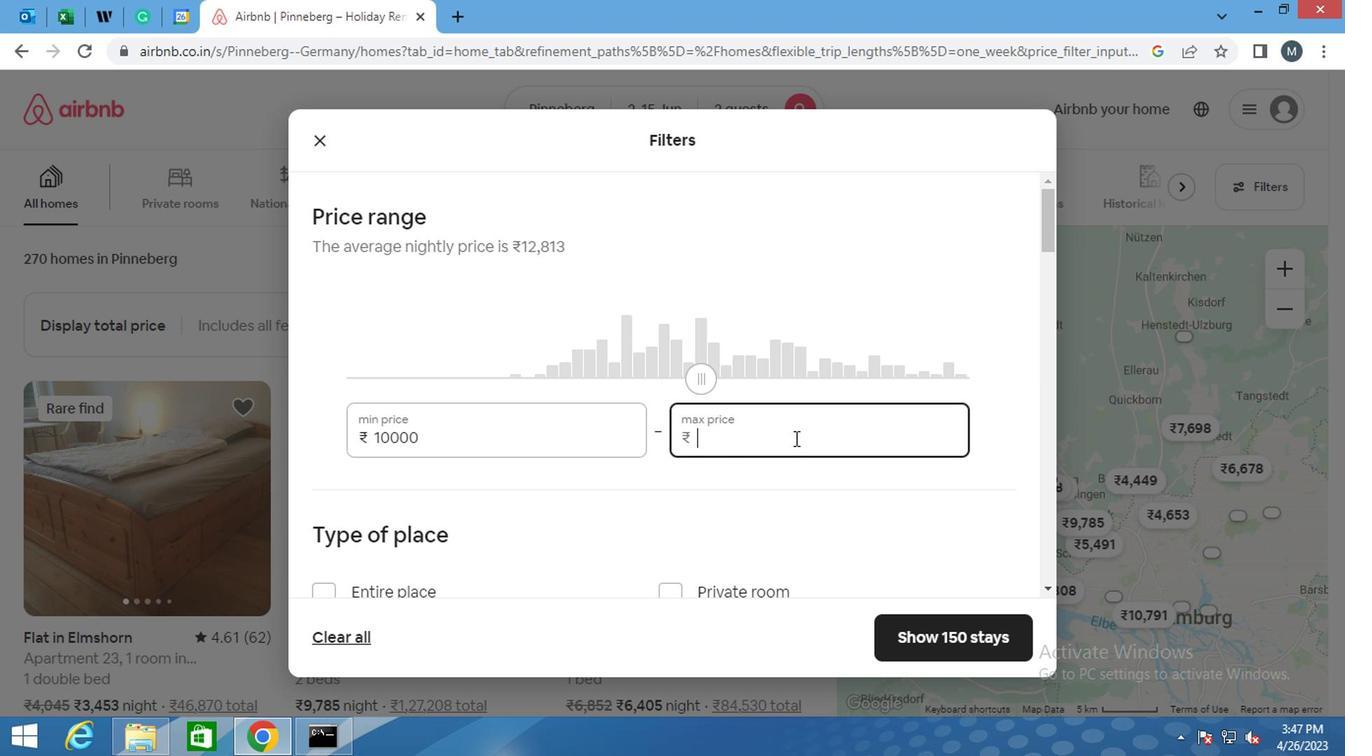 
Action: Mouse moved to (782, 444)
Screenshot: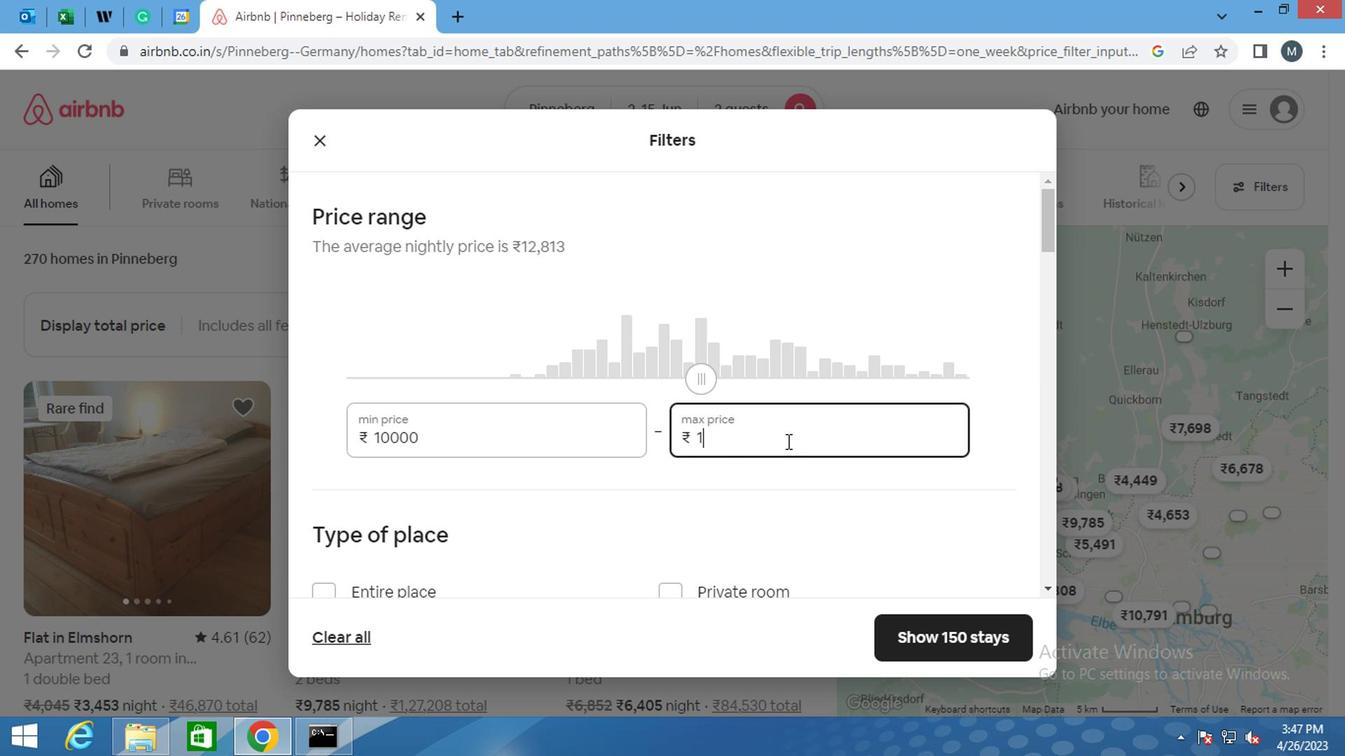 
Action: Key pressed 5
Screenshot: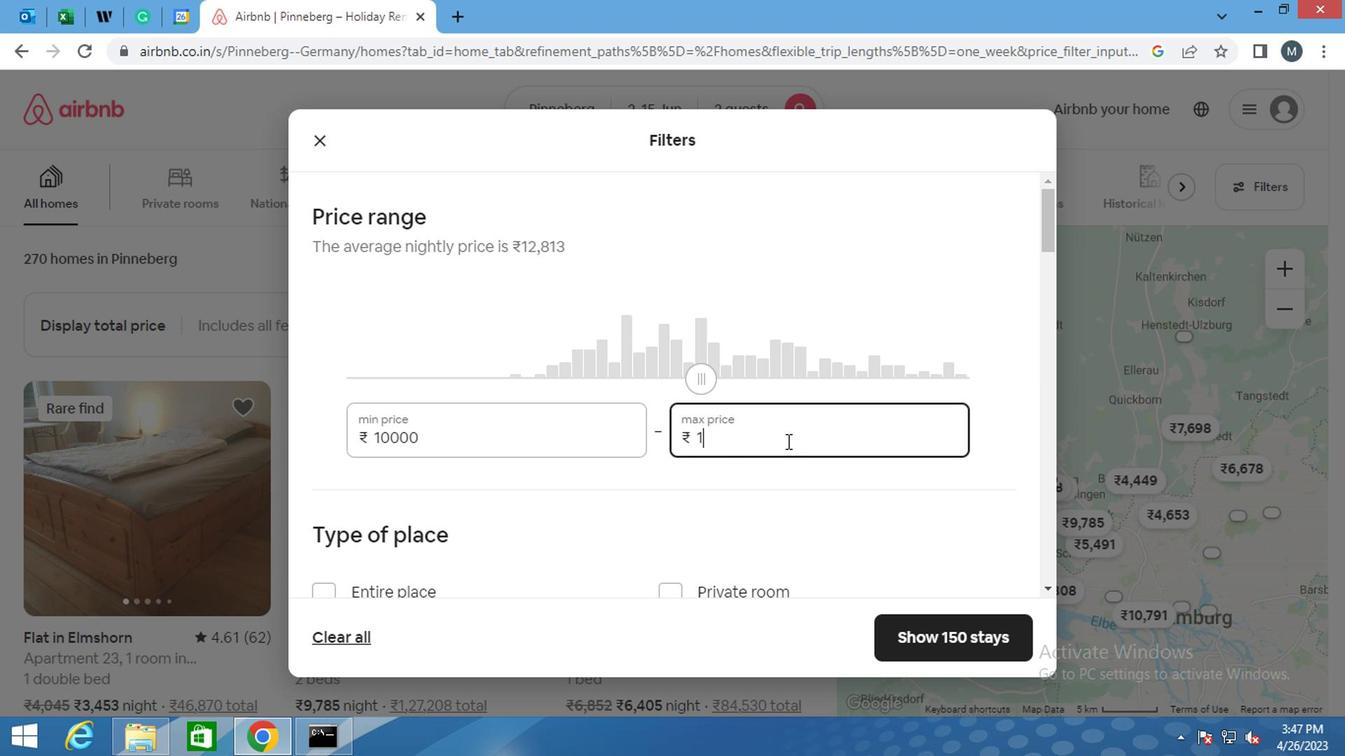 
Action: Mouse moved to (781, 446)
Screenshot: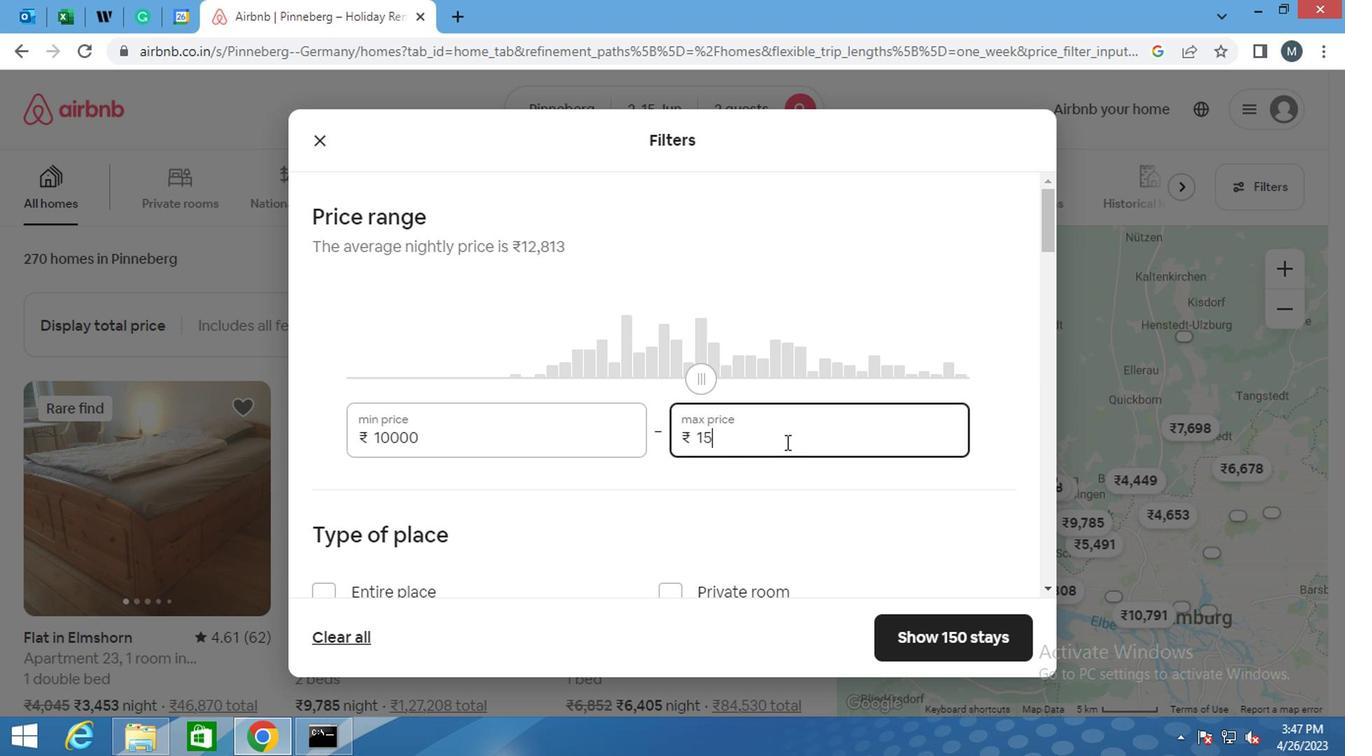 
Action: Key pressed 000
Screenshot: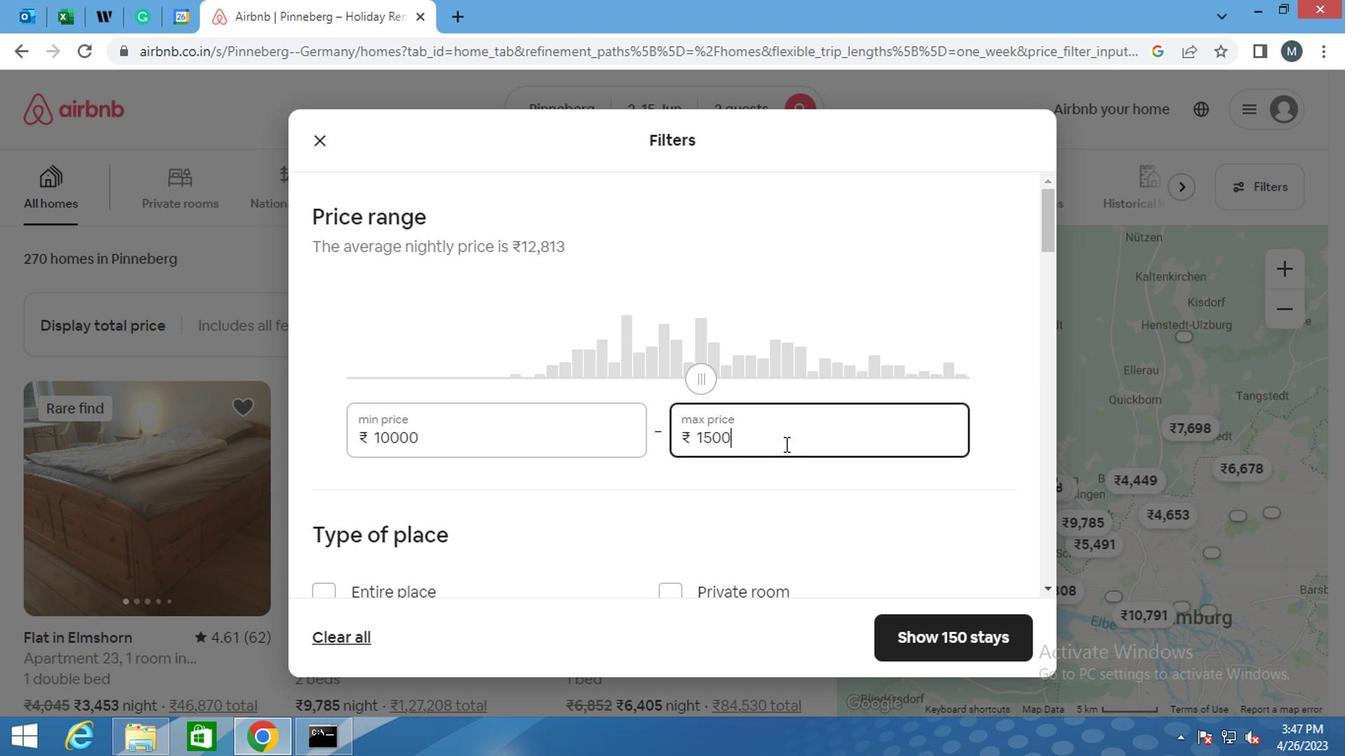 
Action: Mouse moved to (531, 470)
Screenshot: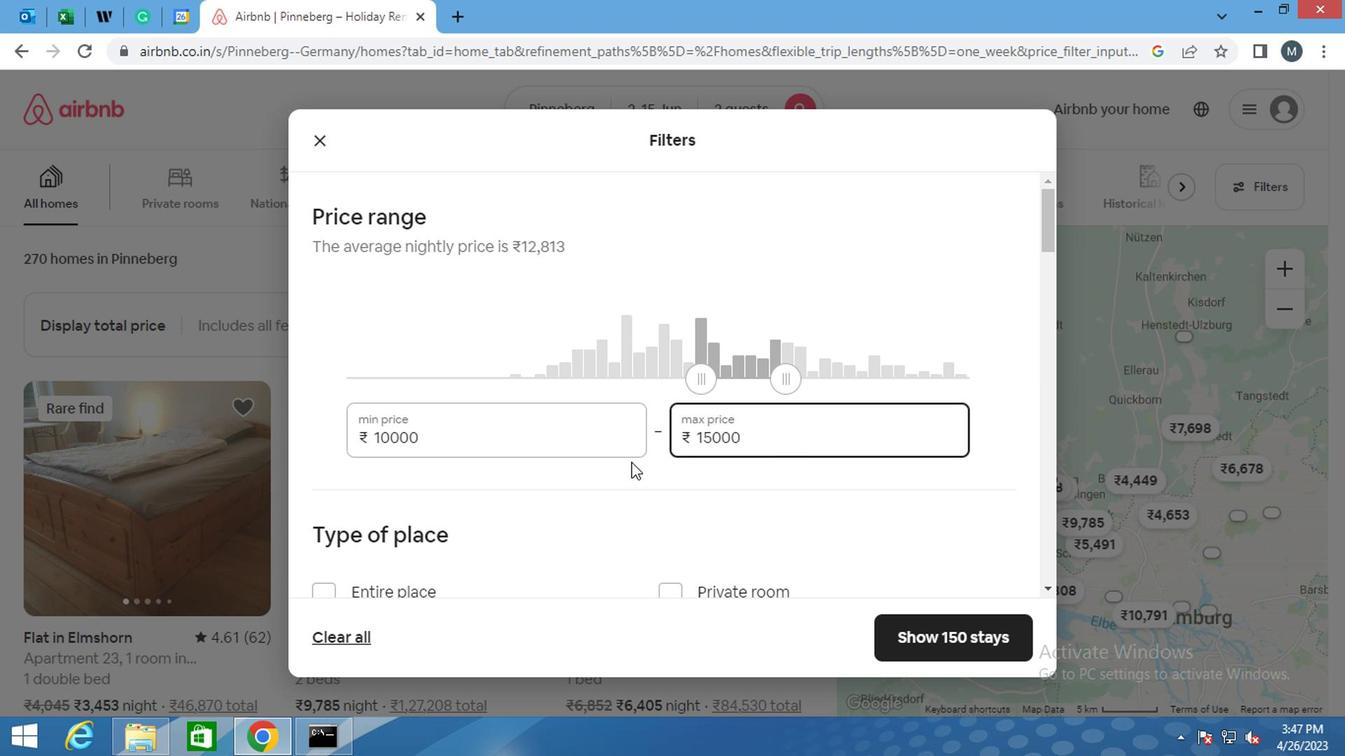 
Action: Mouse scrolled (531, 469) with delta (0, 0)
Screenshot: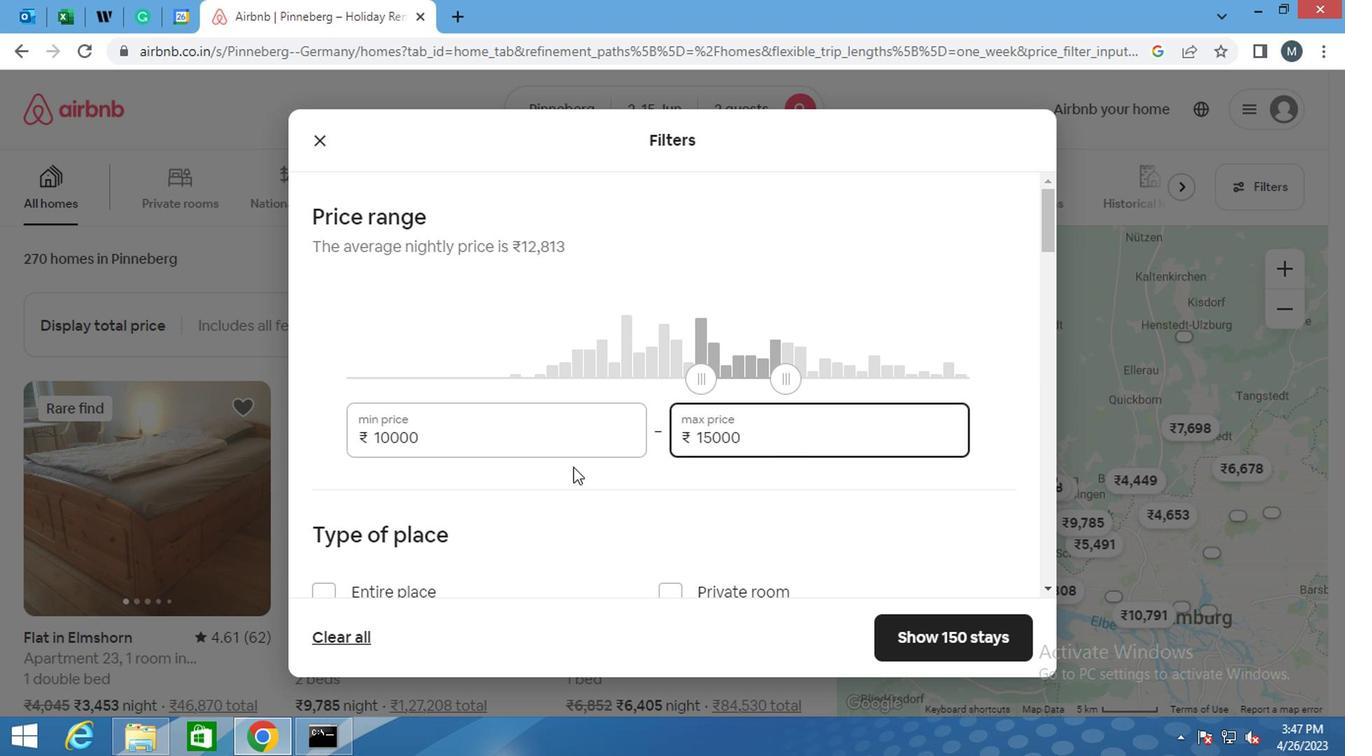 
Action: Mouse scrolled (531, 469) with delta (0, 0)
Screenshot: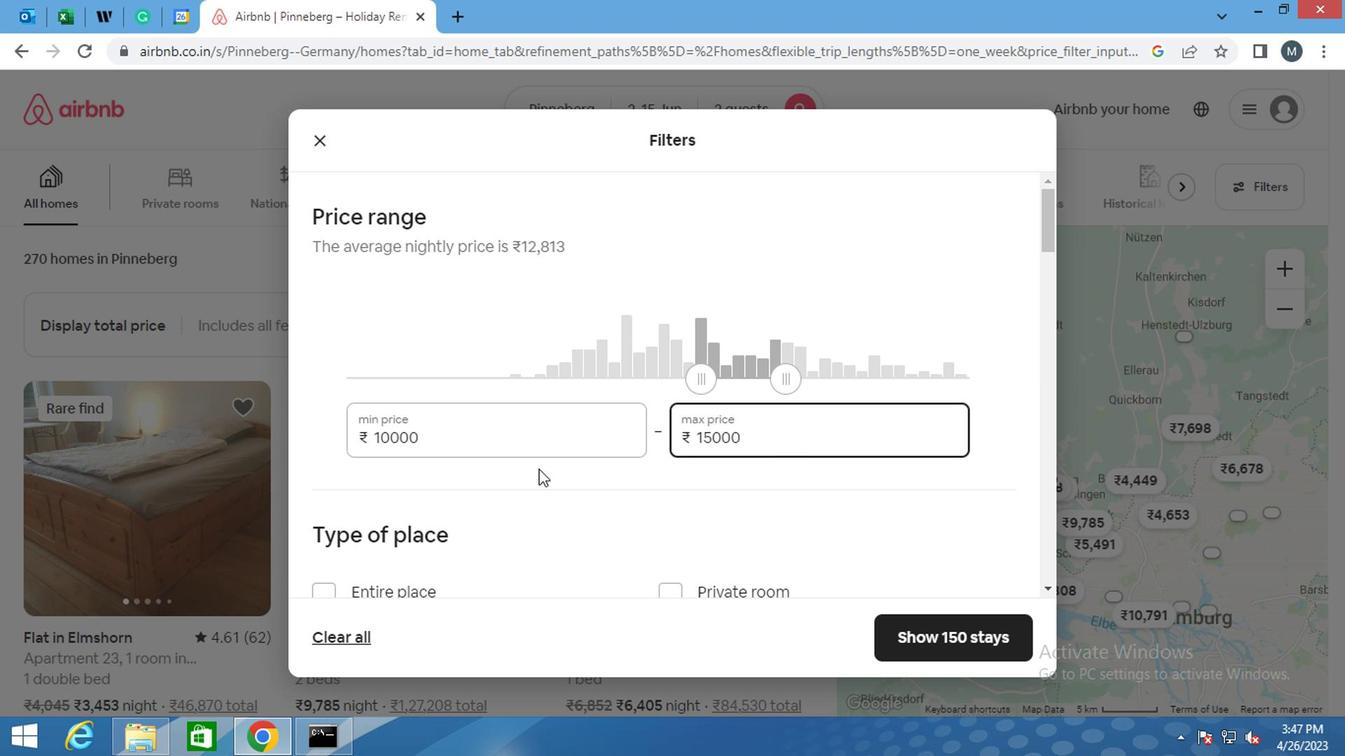 
Action: Mouse moved to (319, 398)
Screenshot: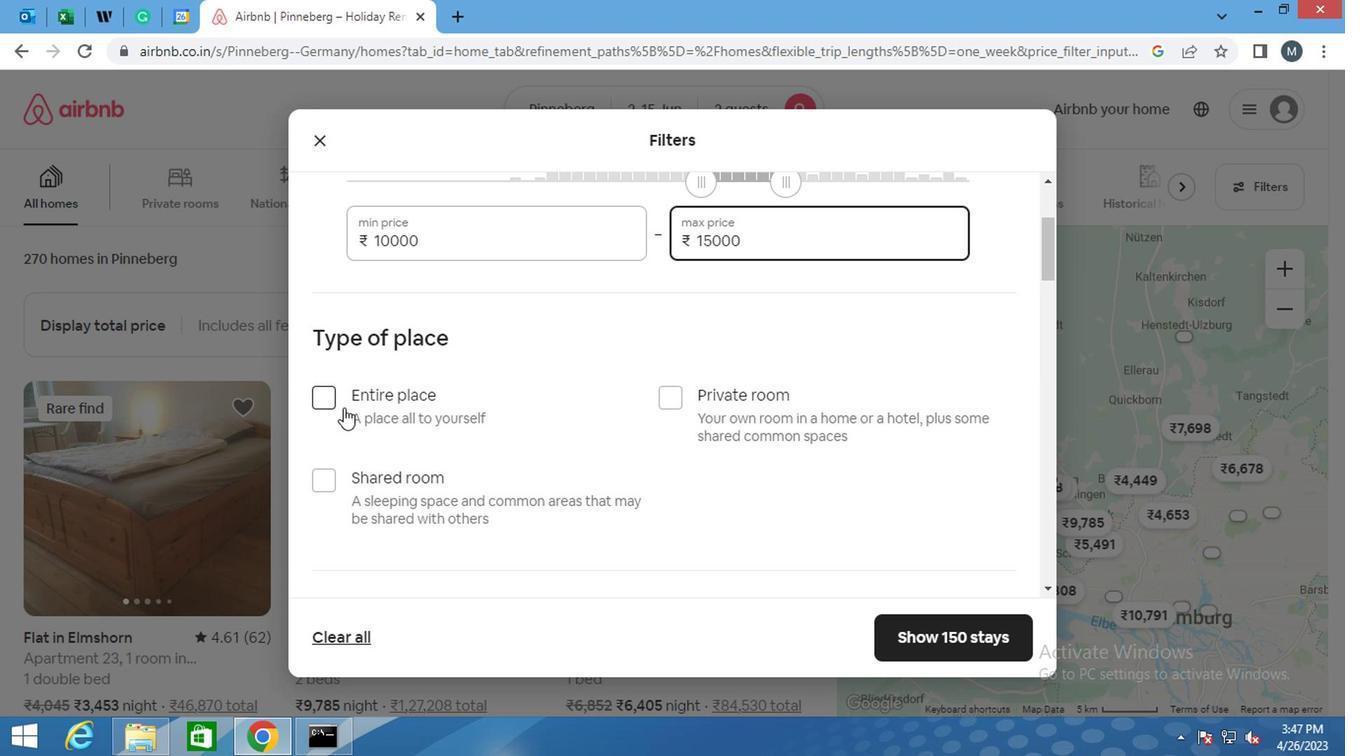 
Action: Mouse pressed left at (319, 398)
Screenshot: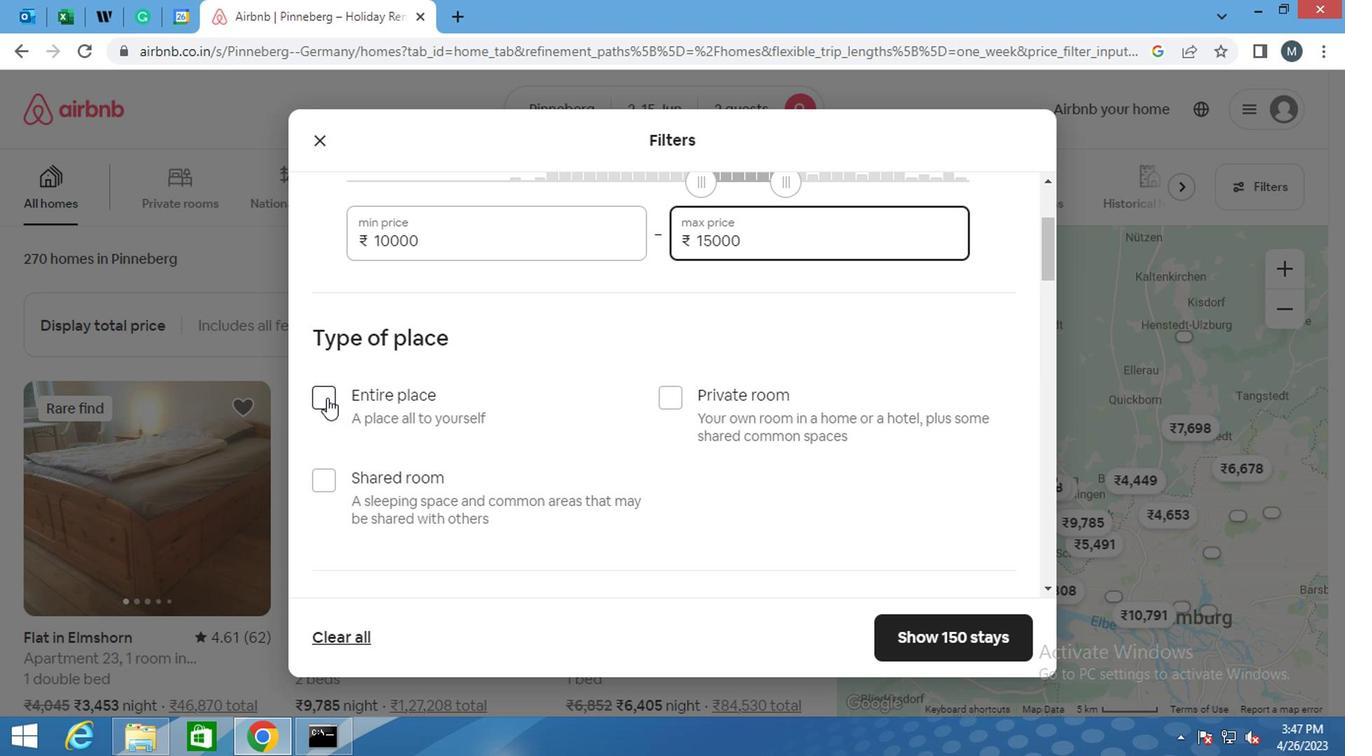 
Action: Mouse moved to (367, 444)
Screenshot: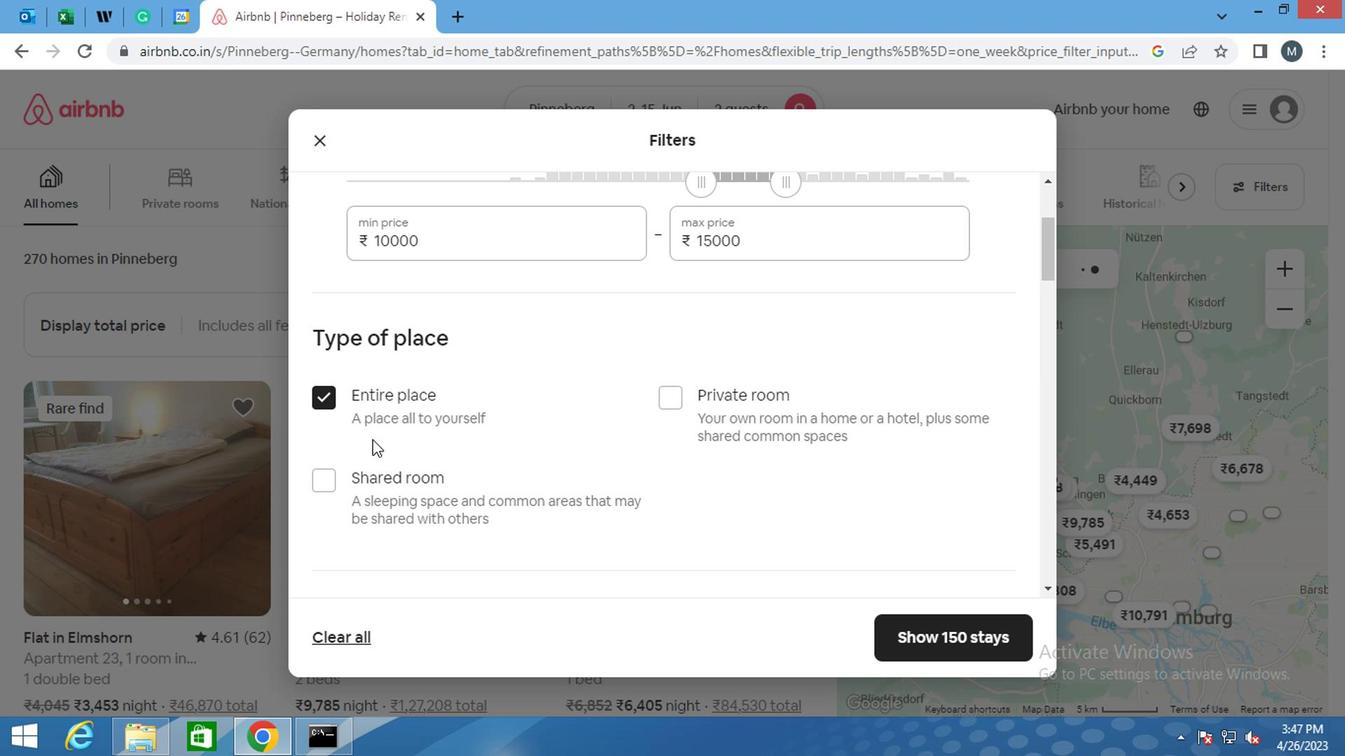 
Action: Mouse scrolled (367, 443) with delta (0, 0)
Screenshot: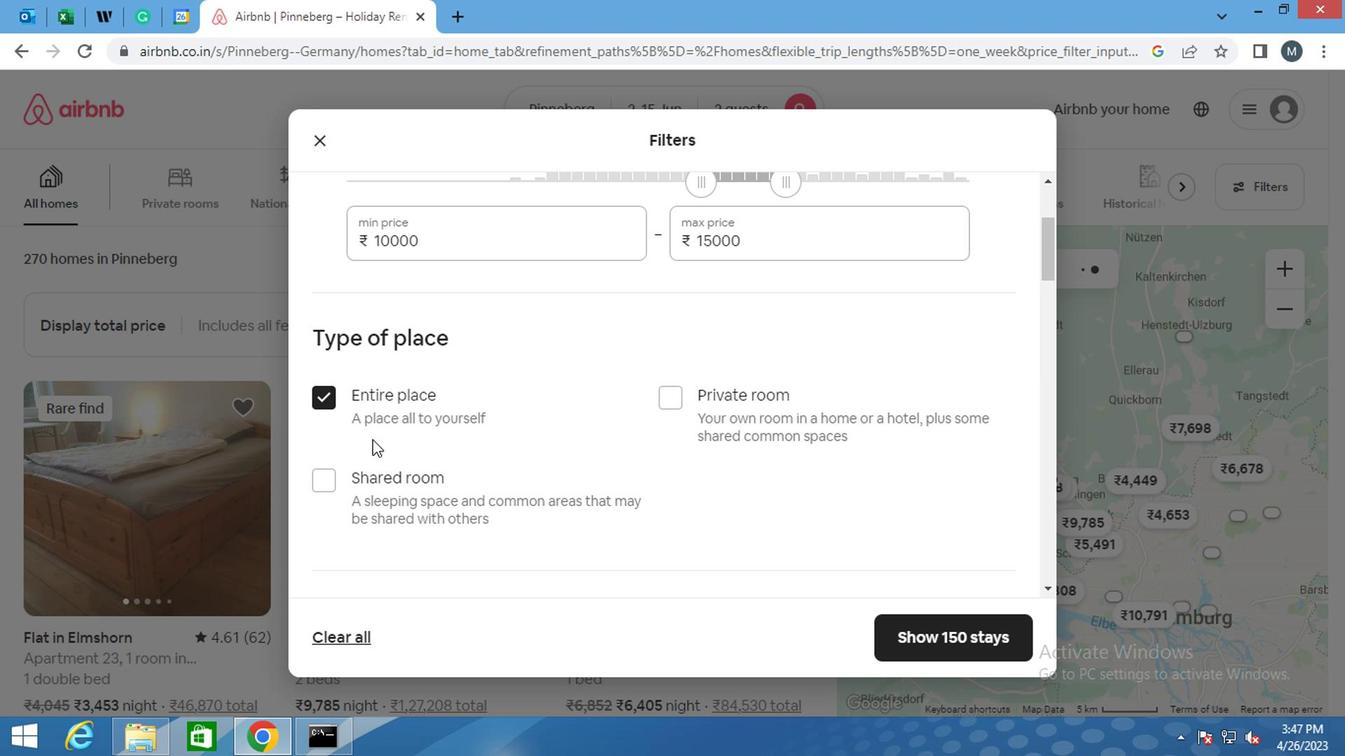 
Action: Mouse moved to (367, 445)
Screenshot: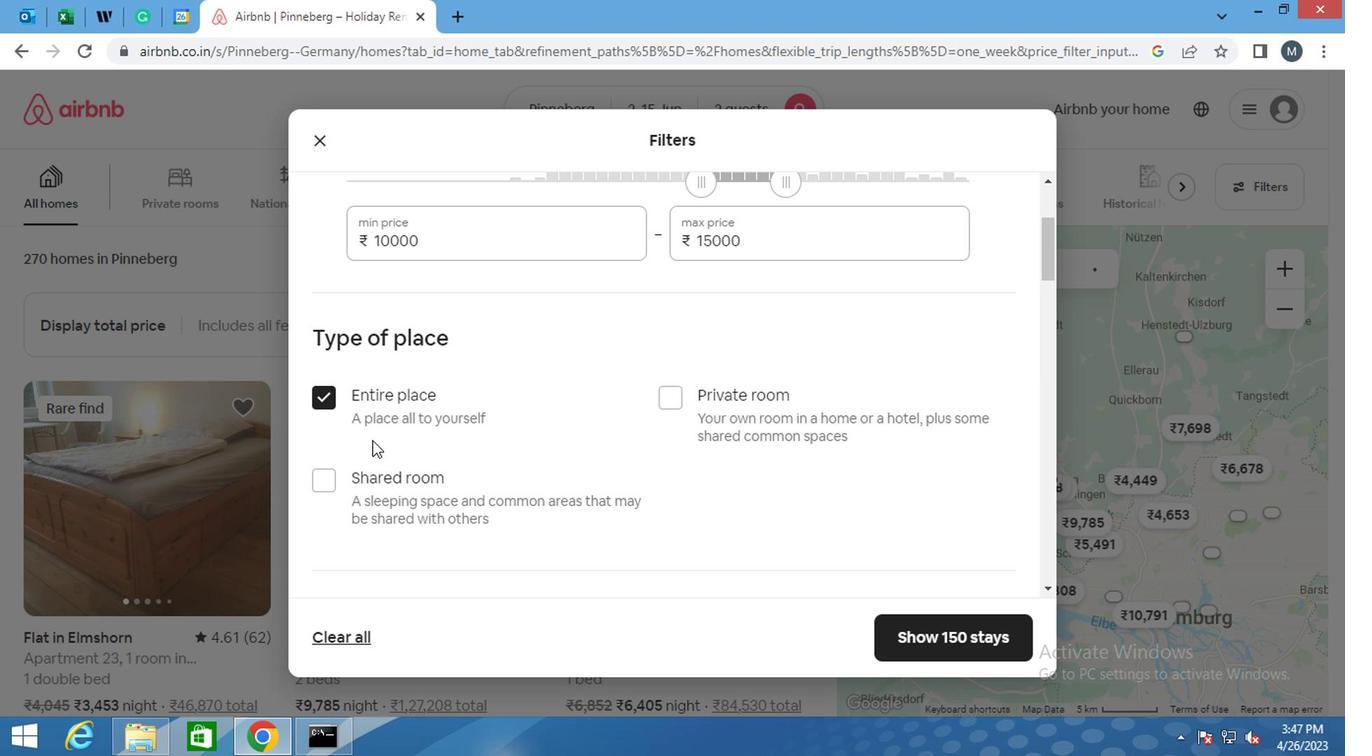 
Action: Mouse scrolled (367, 444) with delta (0, -1)
Screenshot: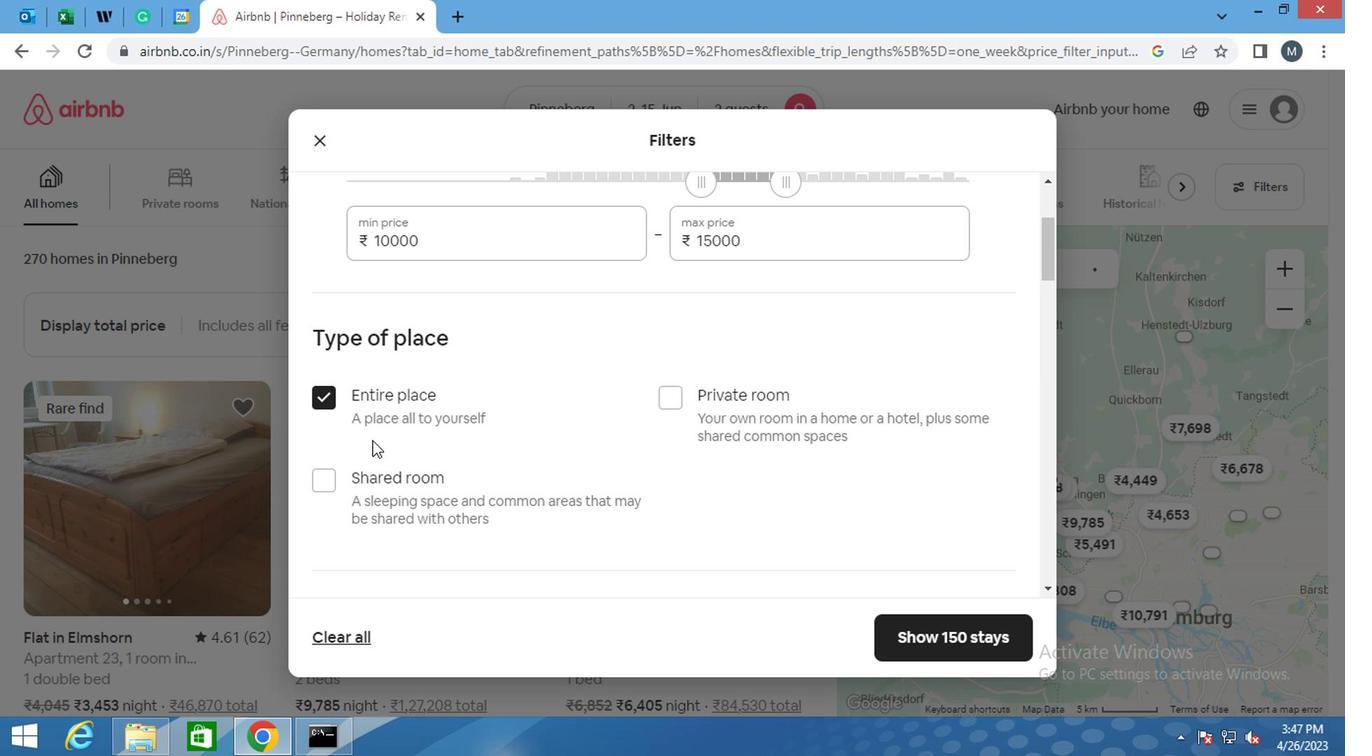 
Action: Mouse moved to (365, 446)
Screenshot: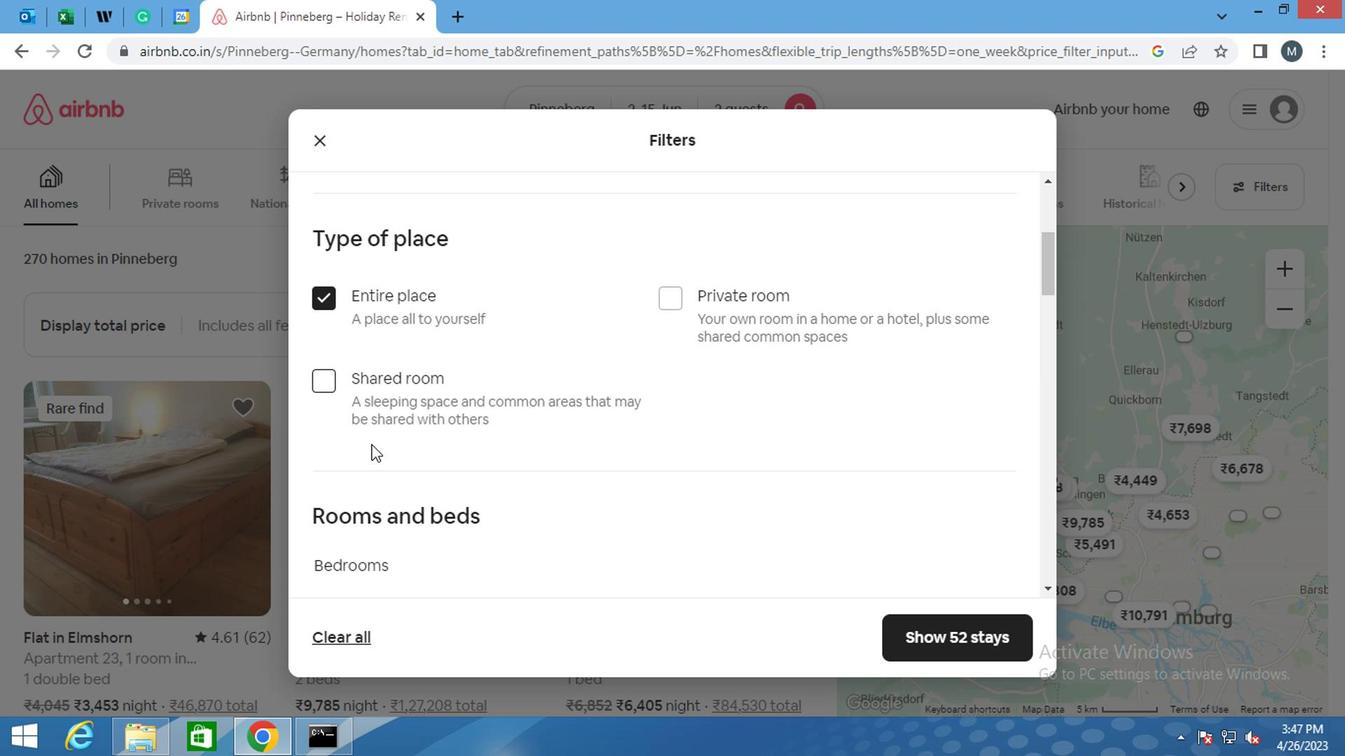 
Action: Mouse scrolled (365, 445) with delta (0, 0)
Screenshot: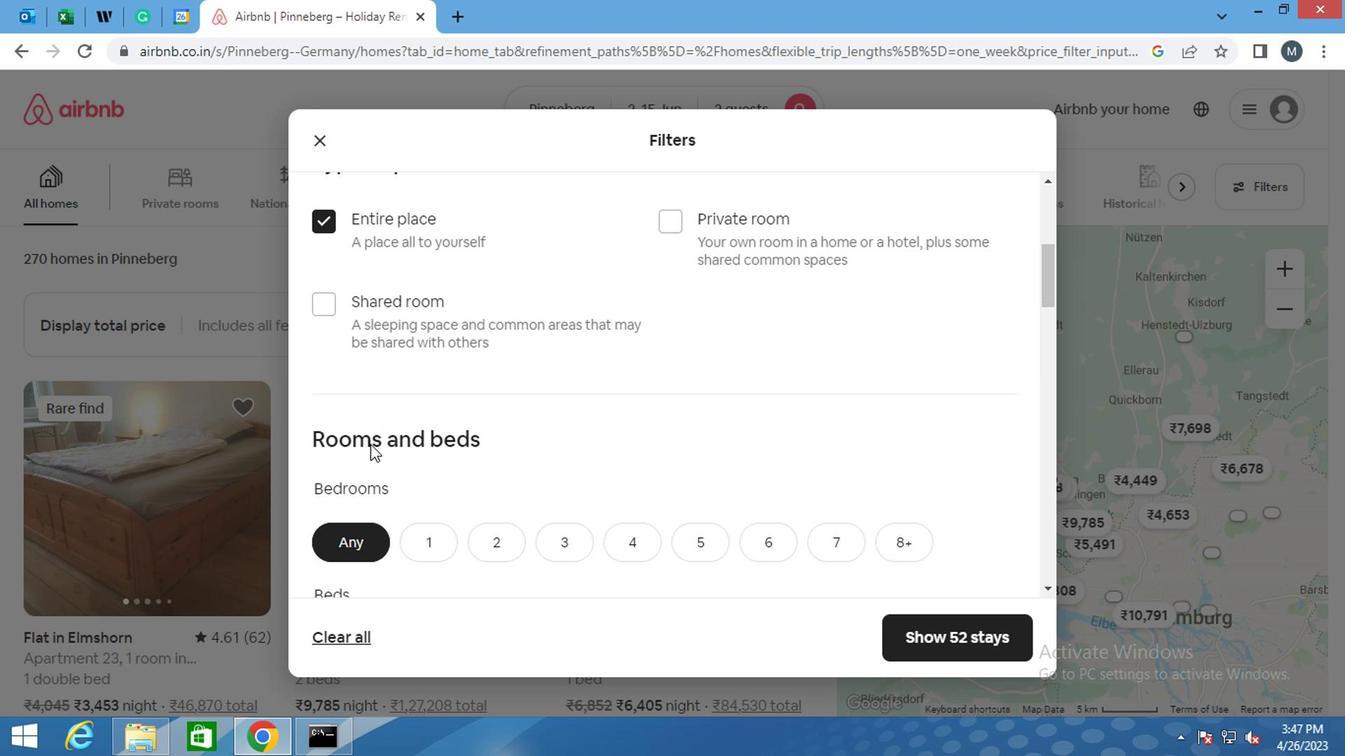 
Action: Mouse moved to (417, 426)
Screenshot: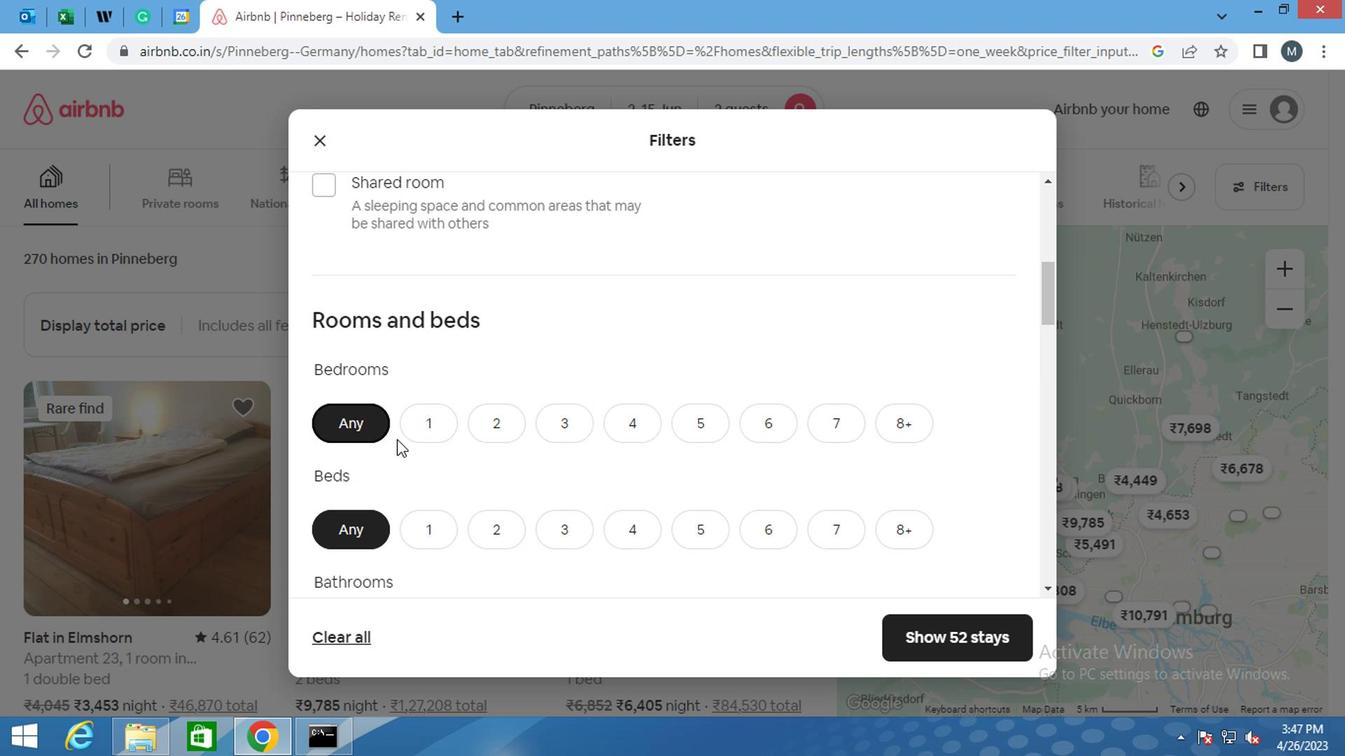 
Action: Mouse pressed left at (417, 426)
Screenshot: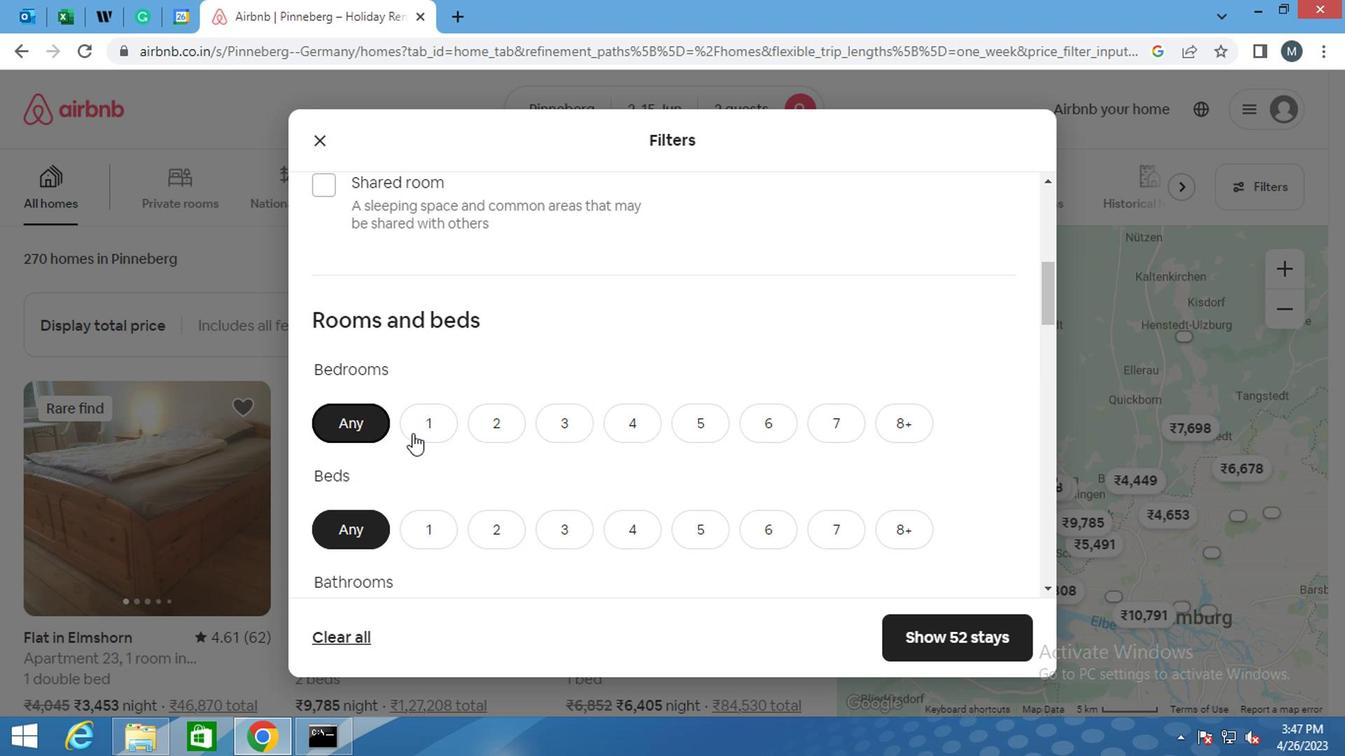 
Action: Mouse moved to (424, 538)
Screenshot: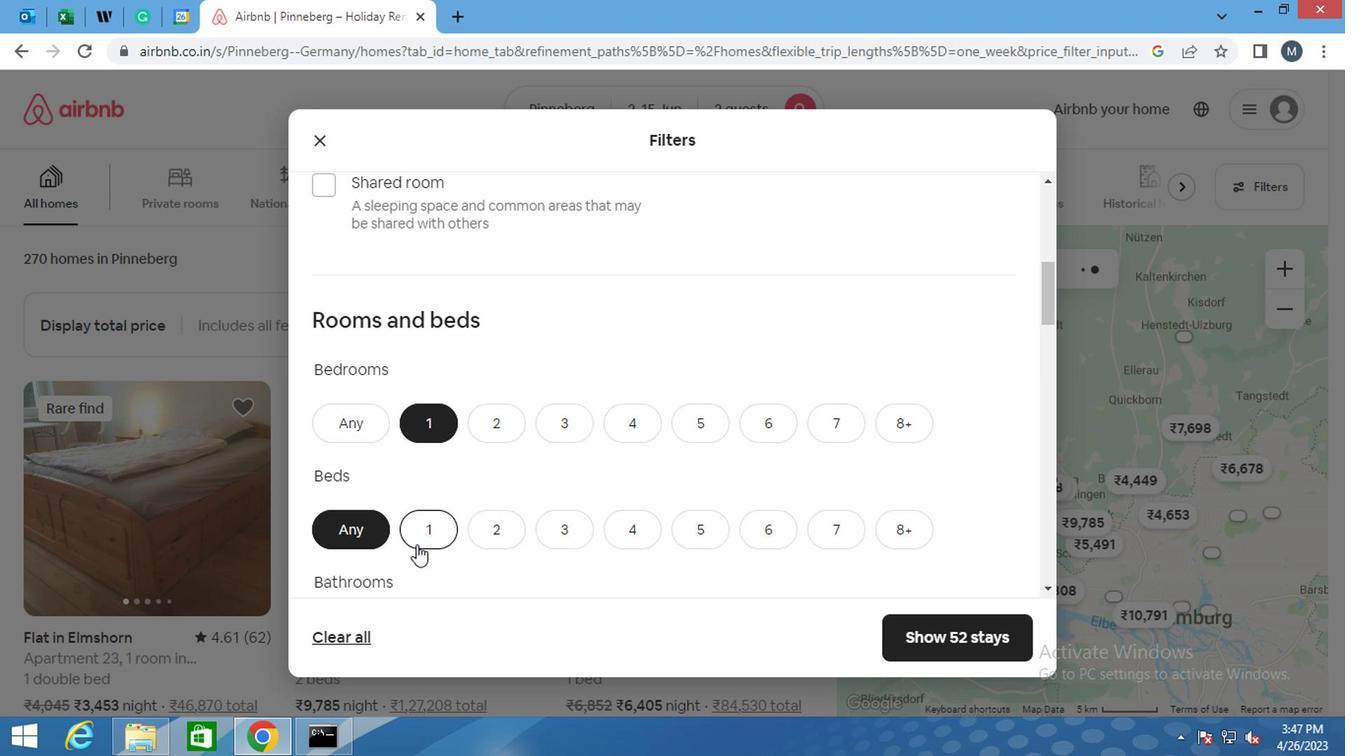 
Action: Mouse pressed left at (424, 538)
Screenshot: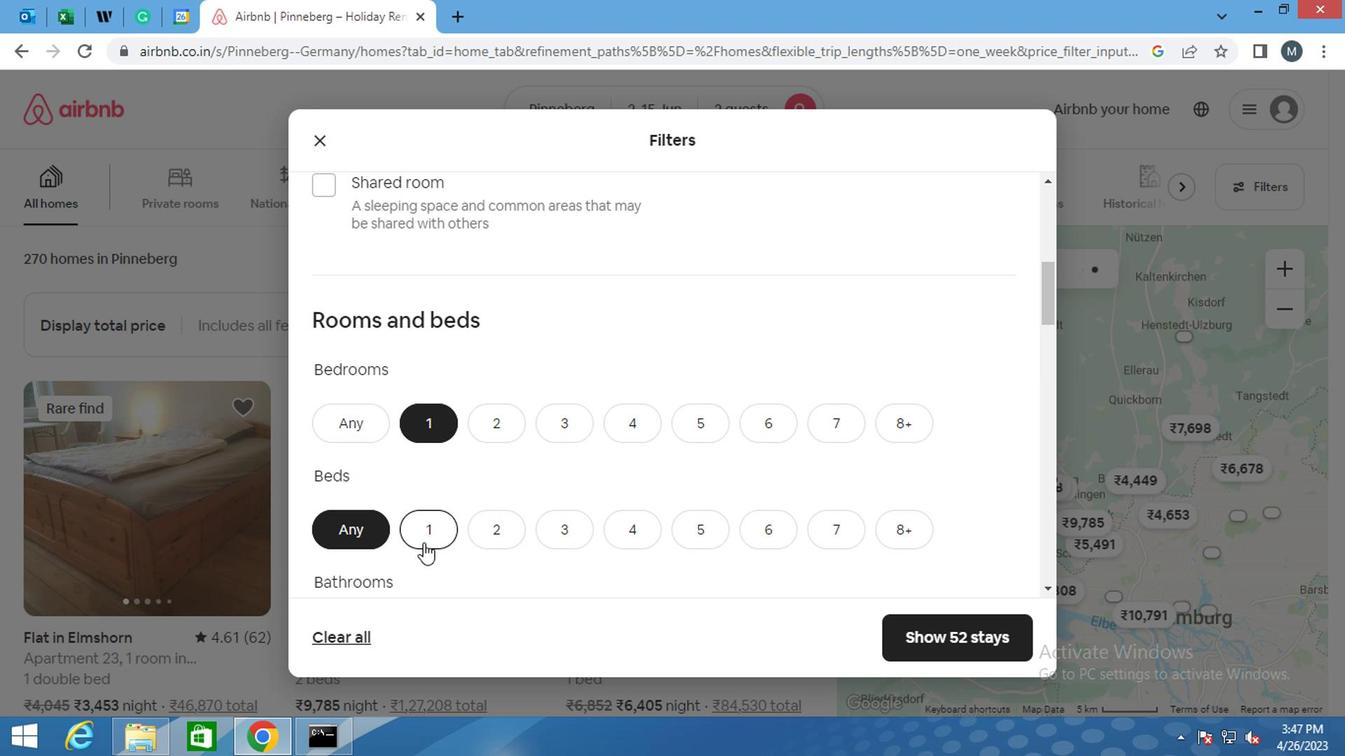 
Action: Mouse moved to (440, 523)
Screenshot: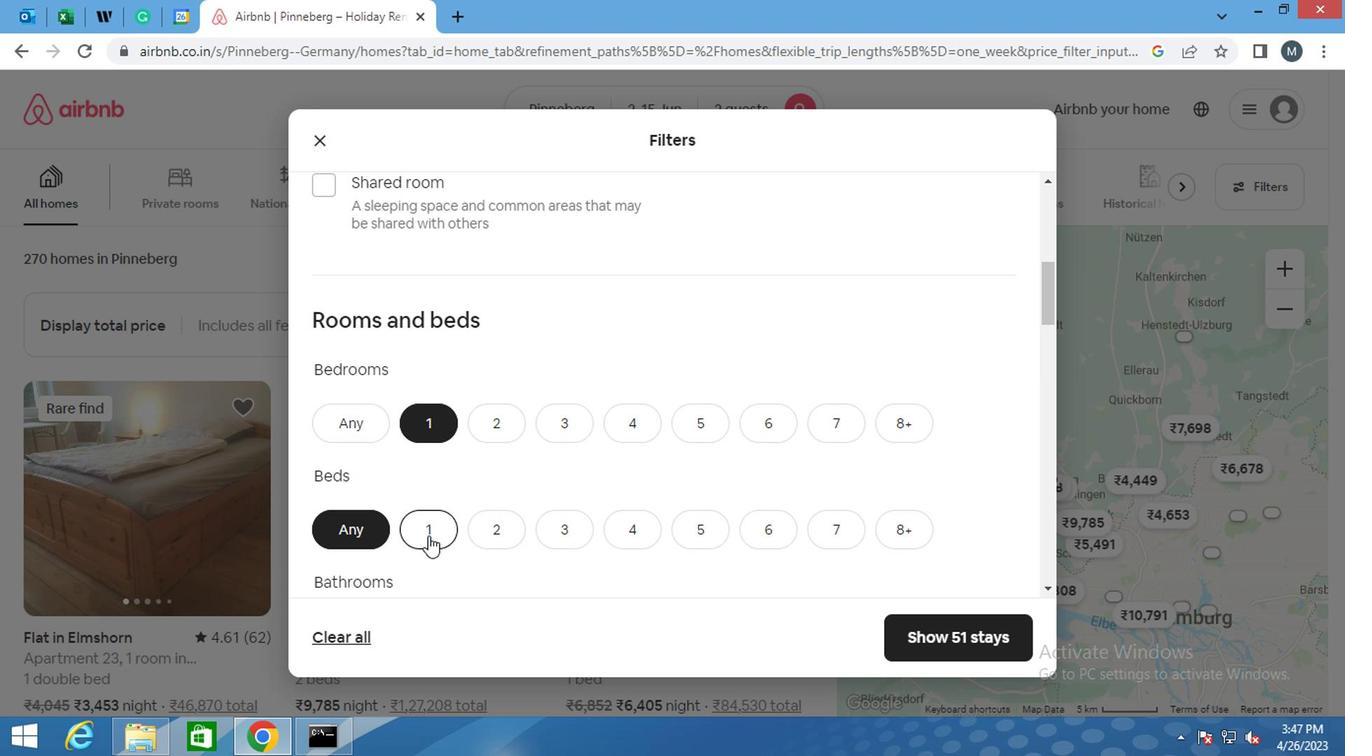 
Action: Mouse scrolled (440, 522) with delta (0, 0)
Screenshot: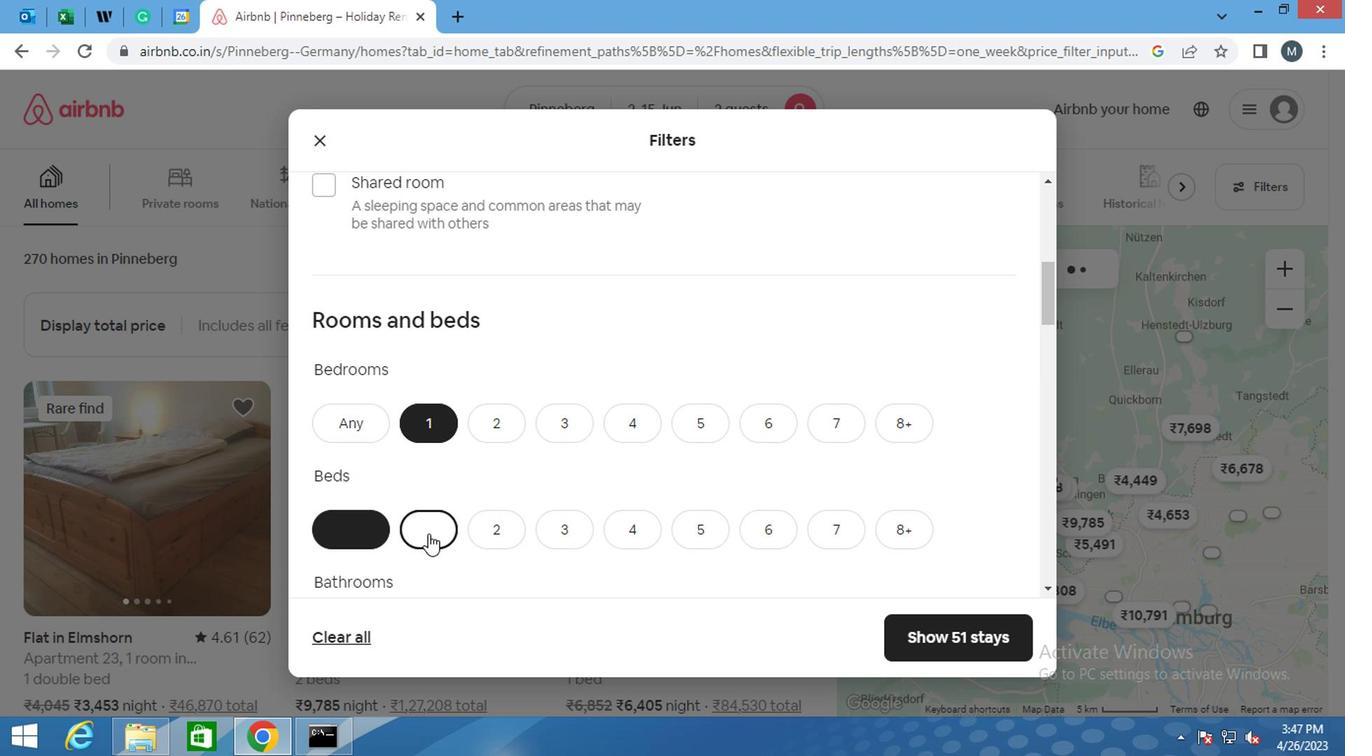 
Action: Mouse scrolled (440, 522) with delta (0, 0)
Screenshot: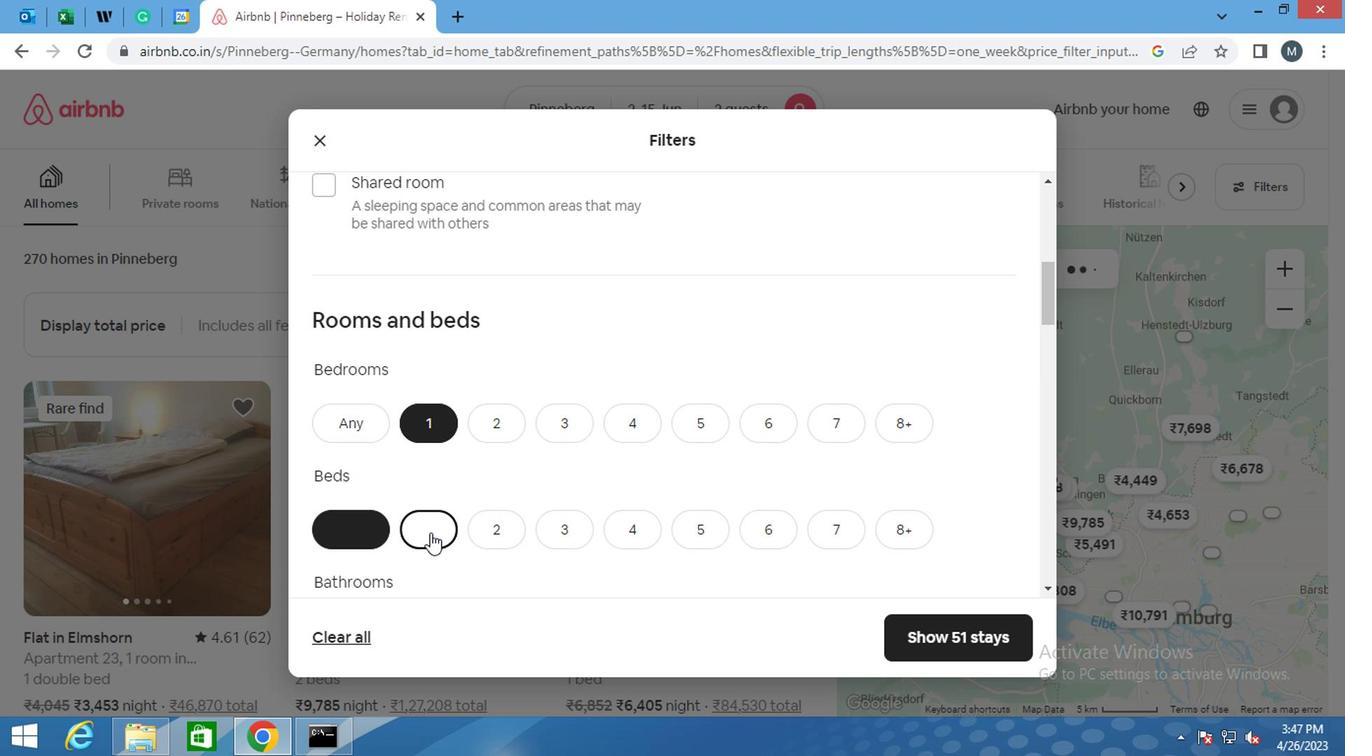 
Action: Mouse moved to (434, 434)
Screenshot: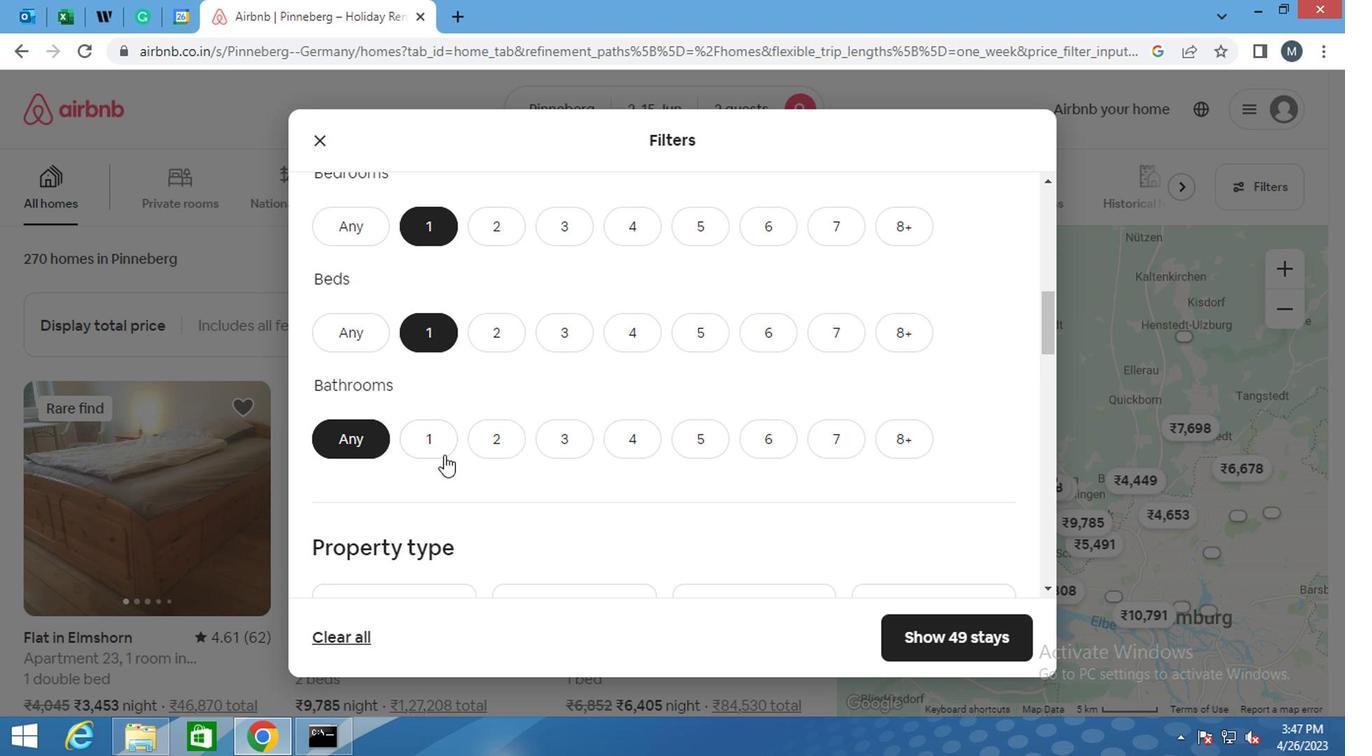 
Action: Mouse pressed left at (434, 434)
Screenshot: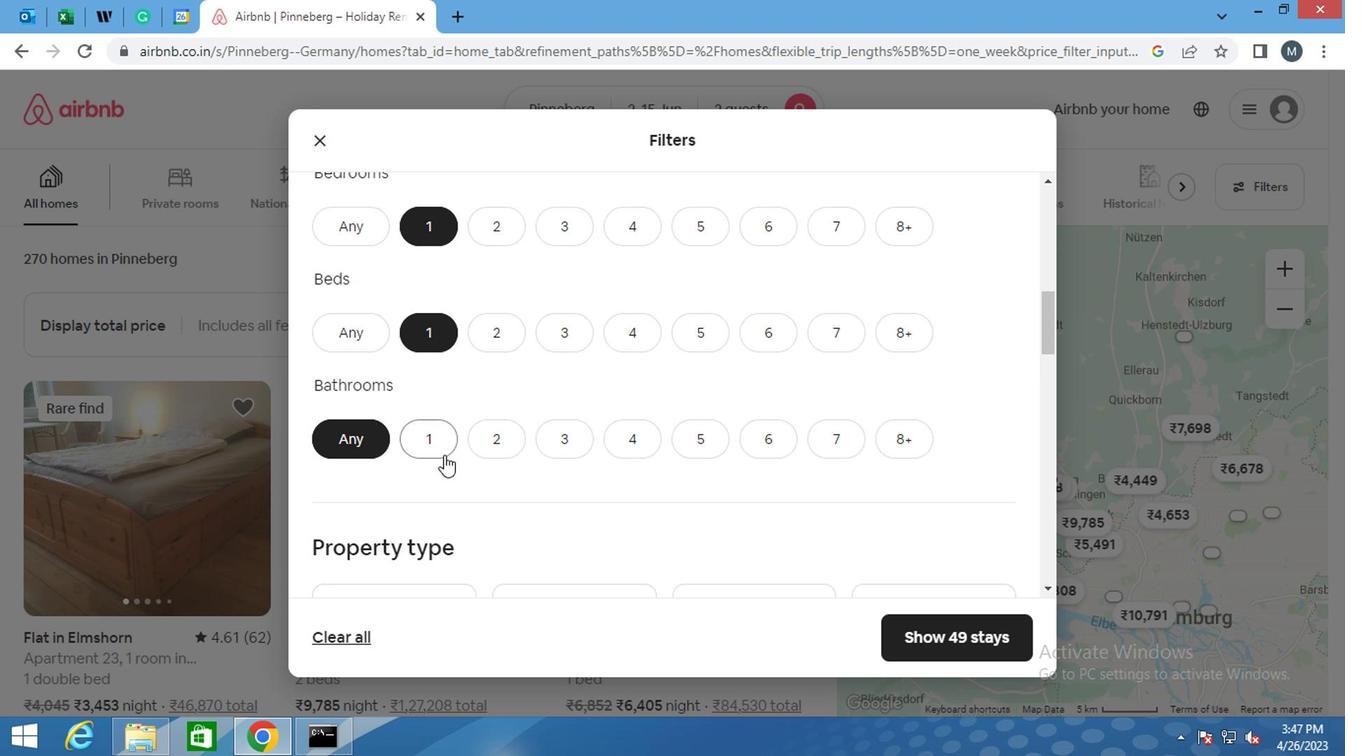 
Action: Mouse moved to (435, 434)
Screenshot: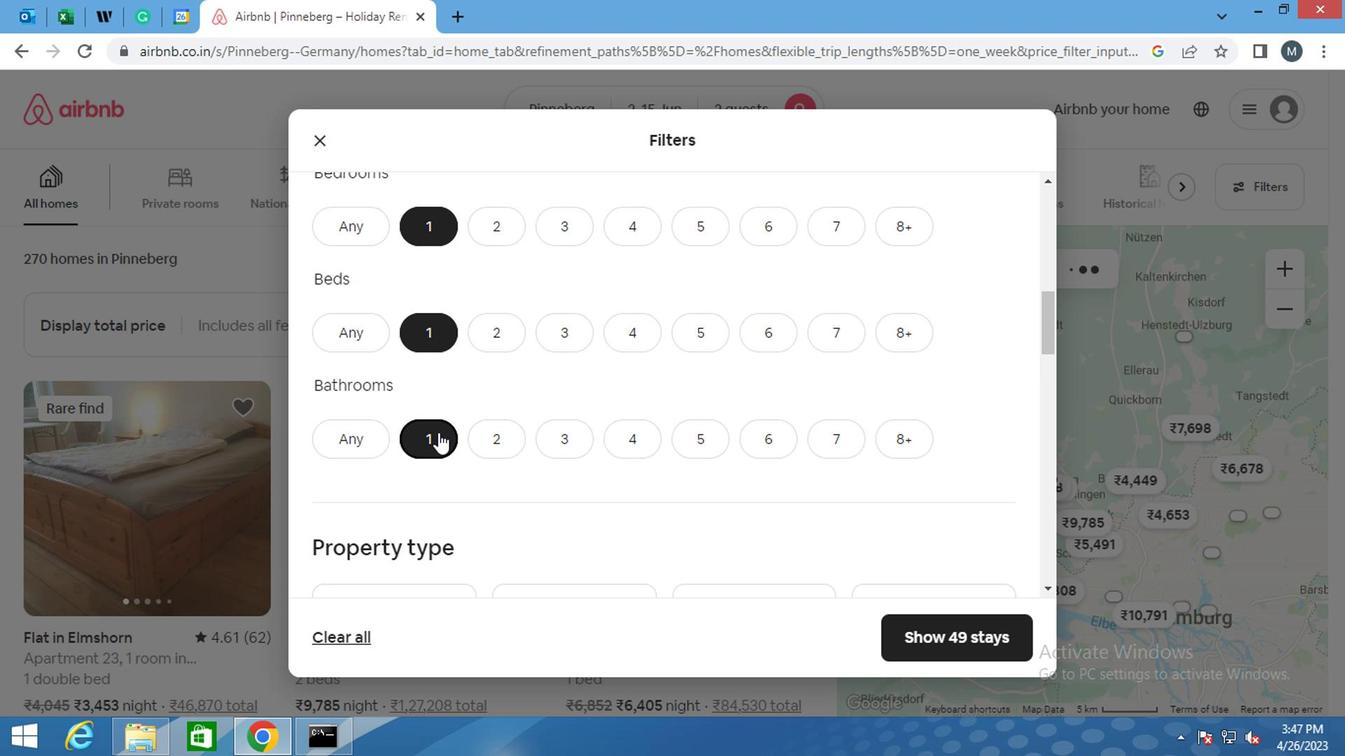 
Action: Mouse scrolled (435, 433) with delta (0, 0)
Screenshot: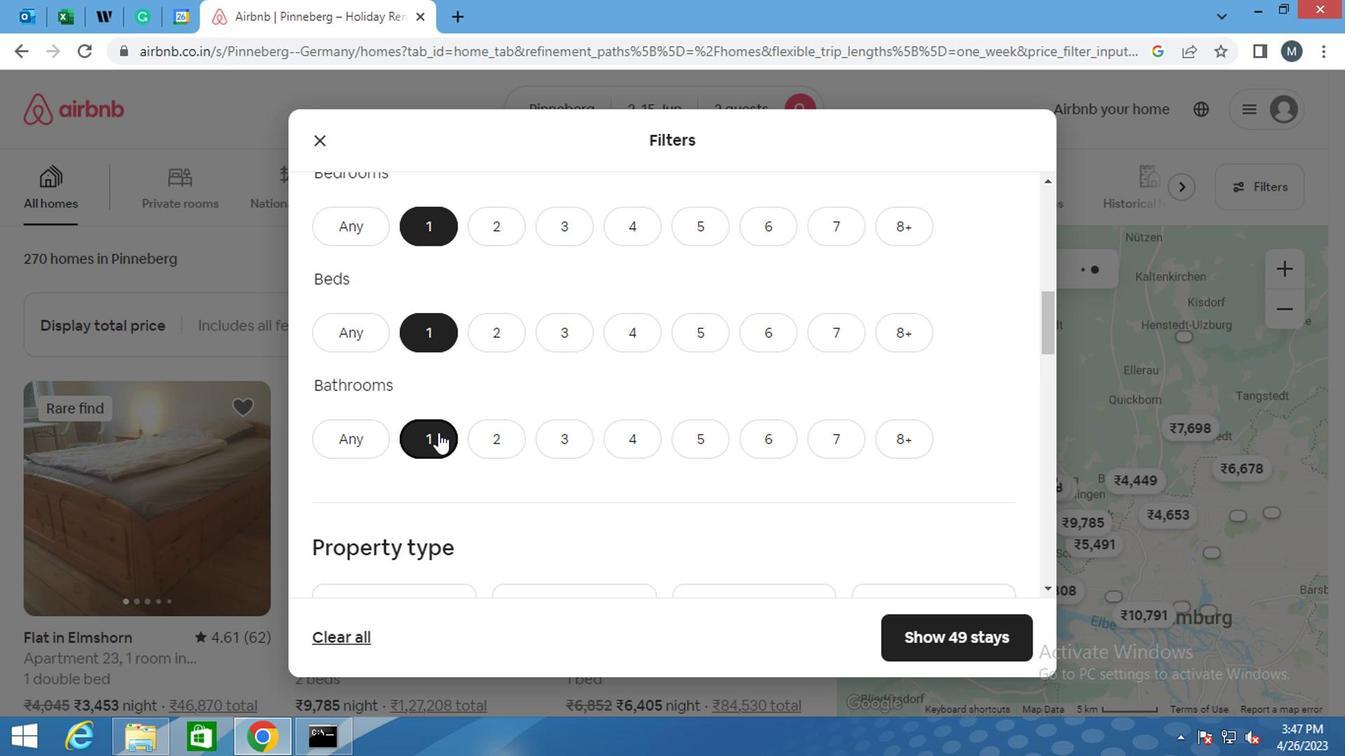 
Action: Mouse scrolled (435, 433) with delta (0, 0)
Screenshot: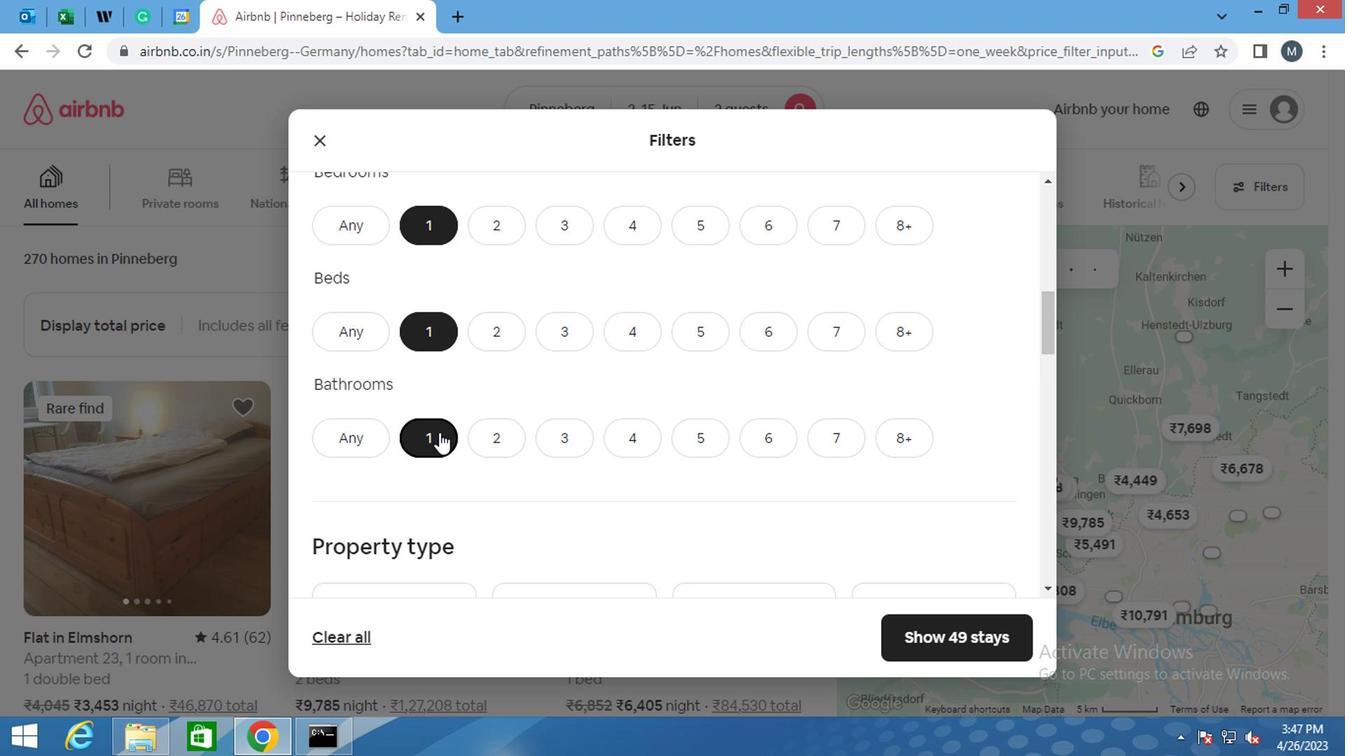 
Action: Mouse scrolled (435, 433) with delta (0, 0)
Screenshot: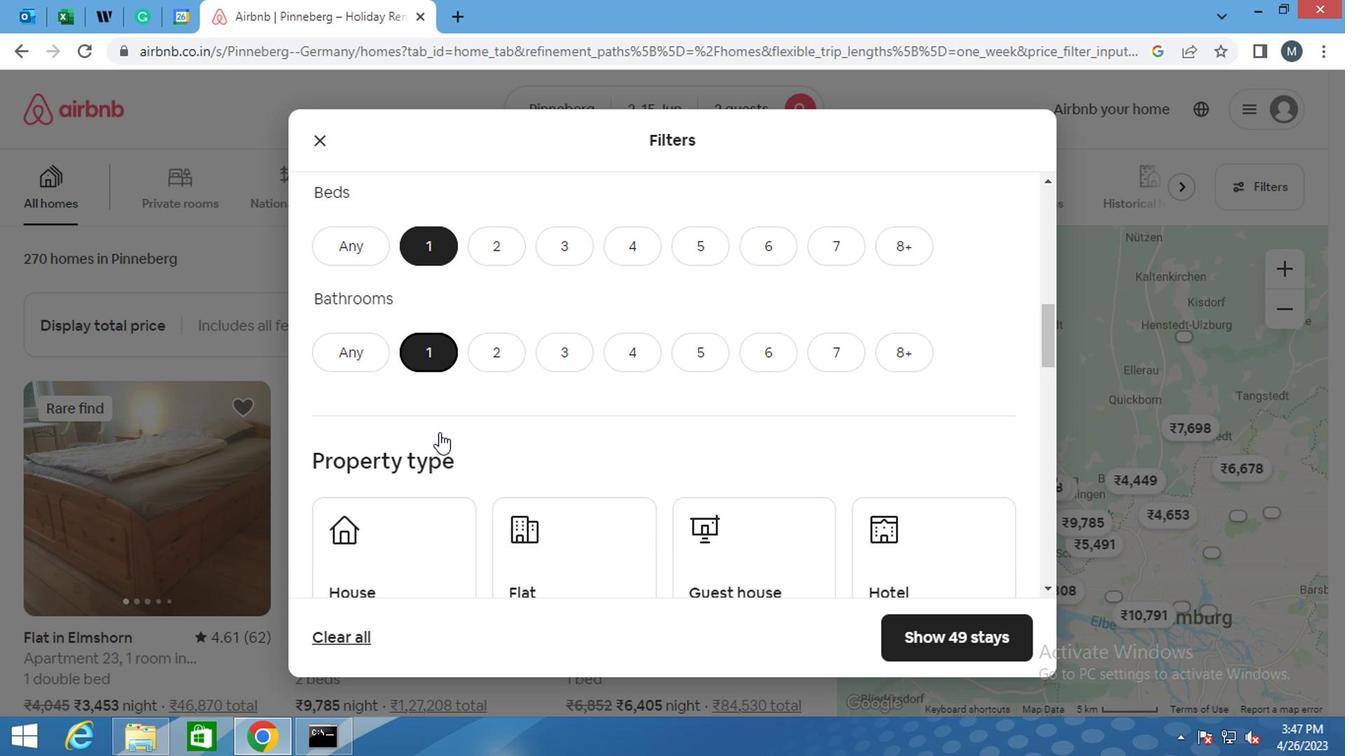
Action: Mouse moved to (389, 356)
Screenshot: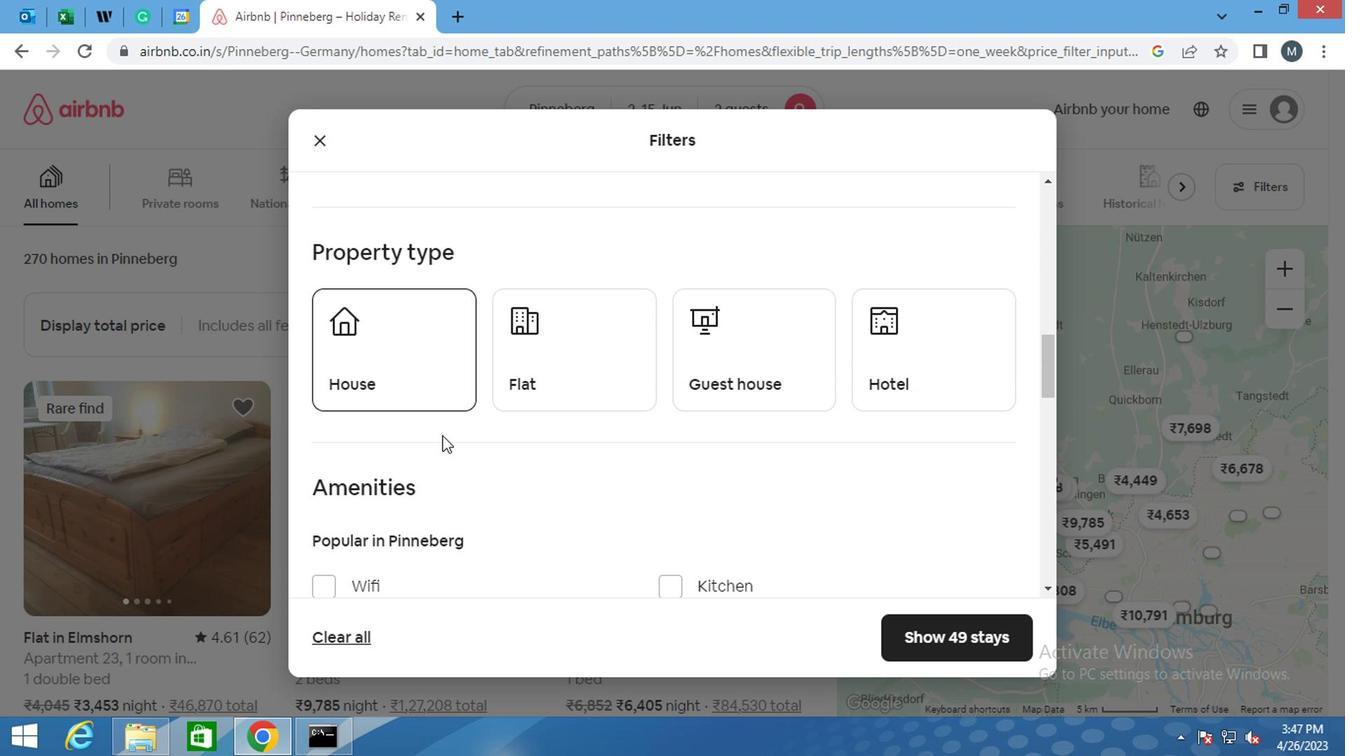 
Action: Mouse pressed left at (389, 356)
Screenshot: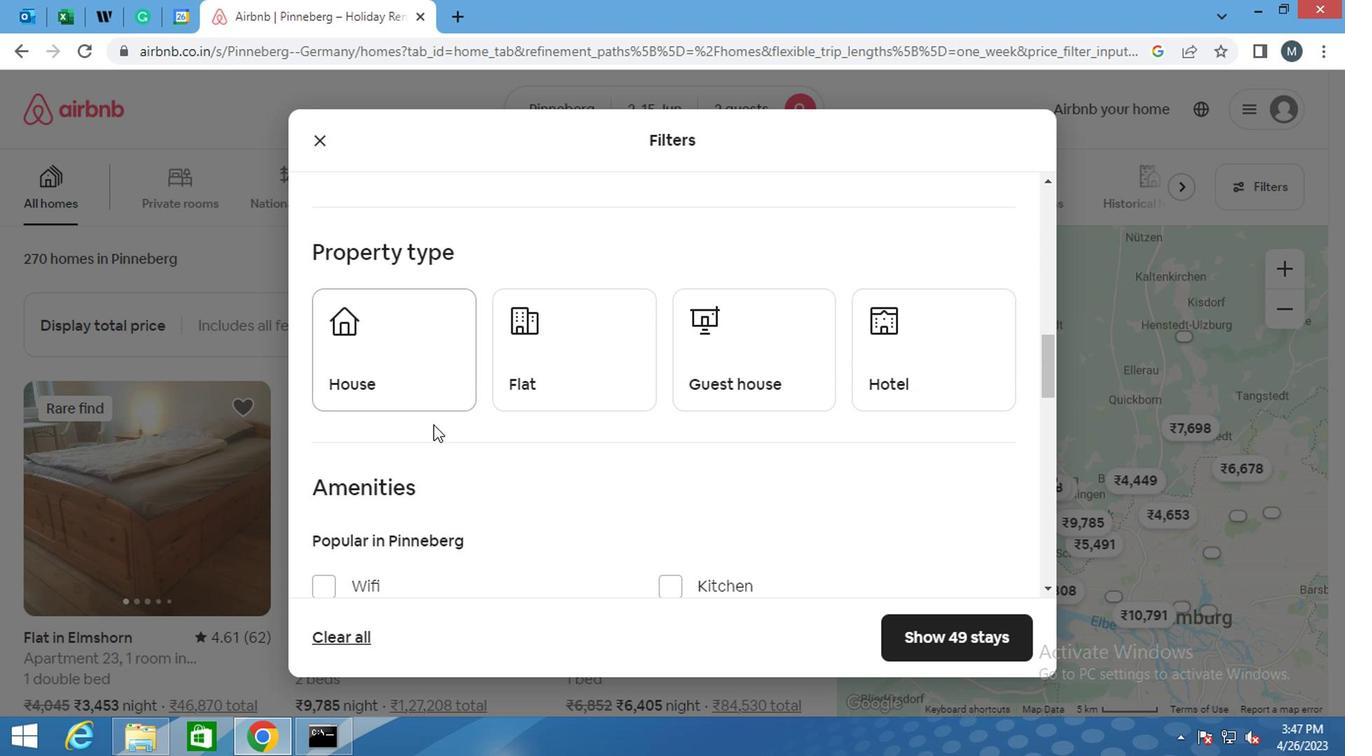 
Action: Mouse moved to (551, 366)
Screenshot: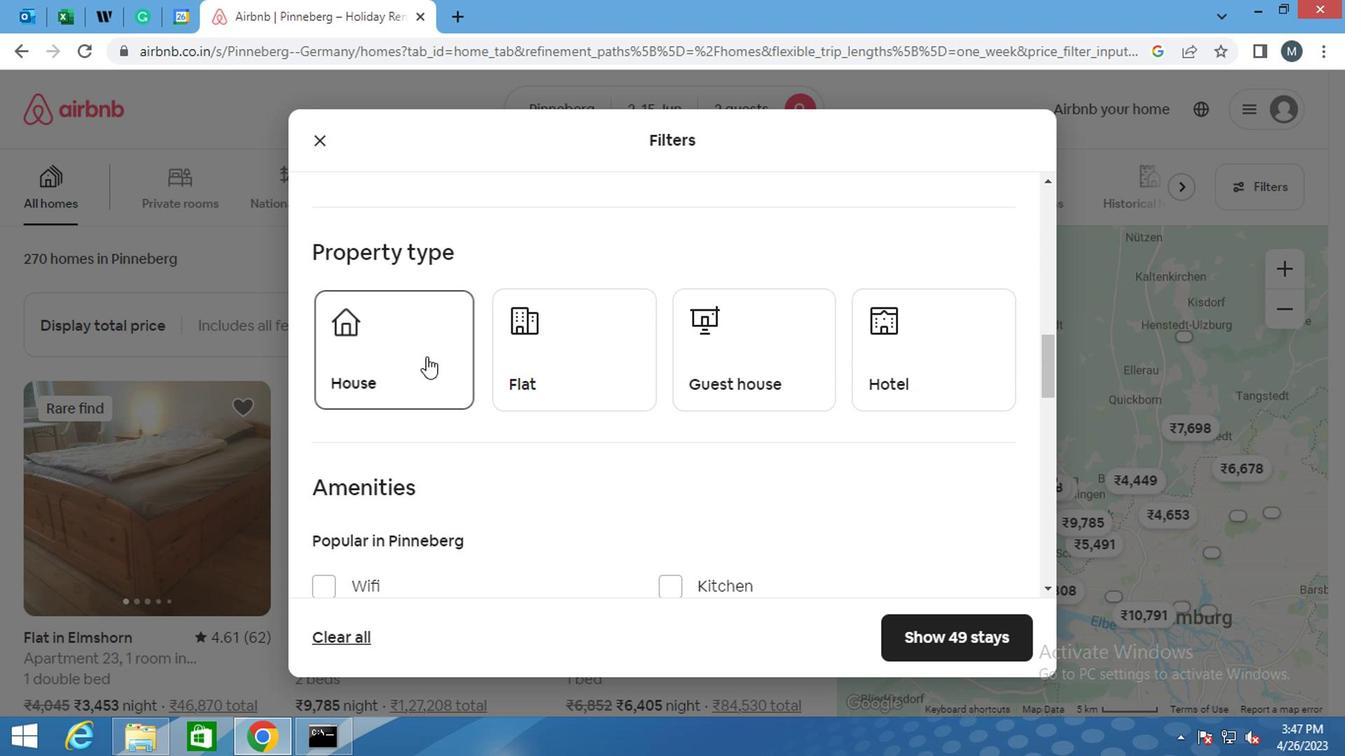 
Action: Mouse pressed left at (551, 366)
Screenshot: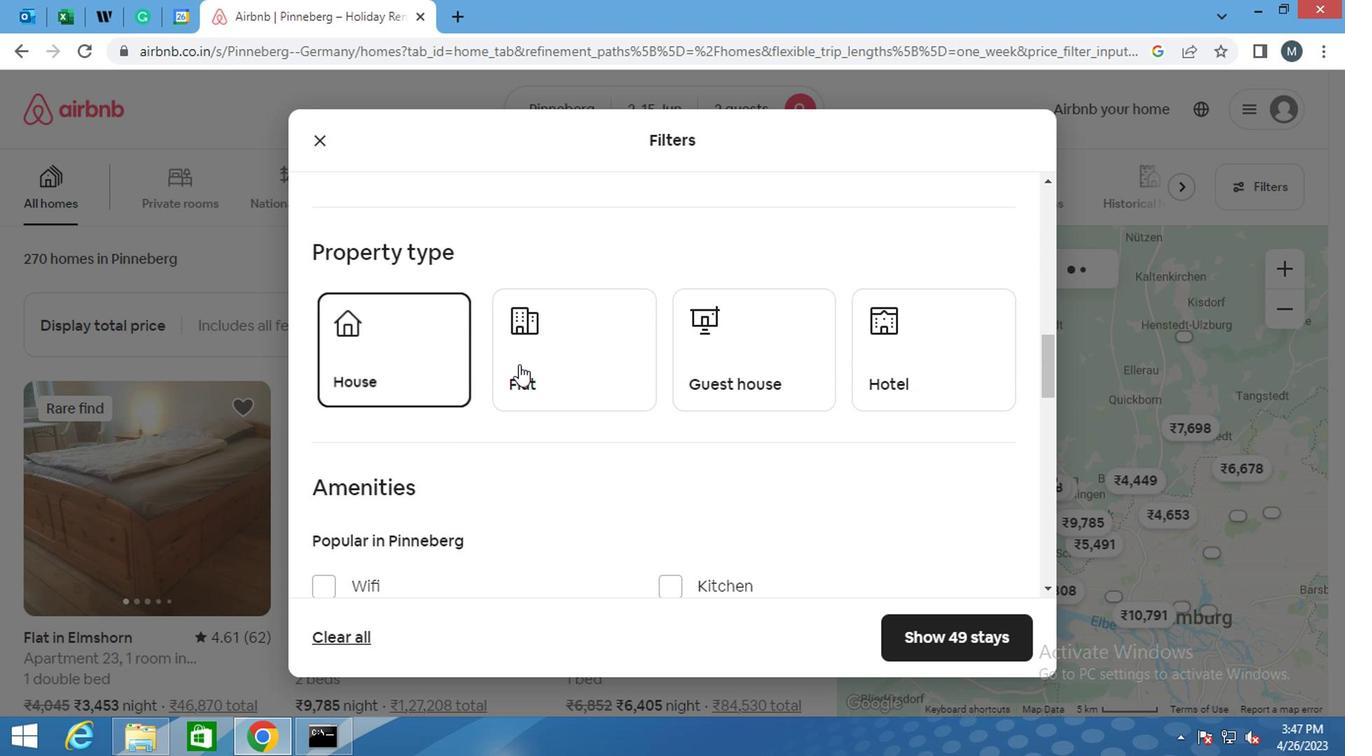 
Action: Mouse moved to (693, 379)
Screenshot: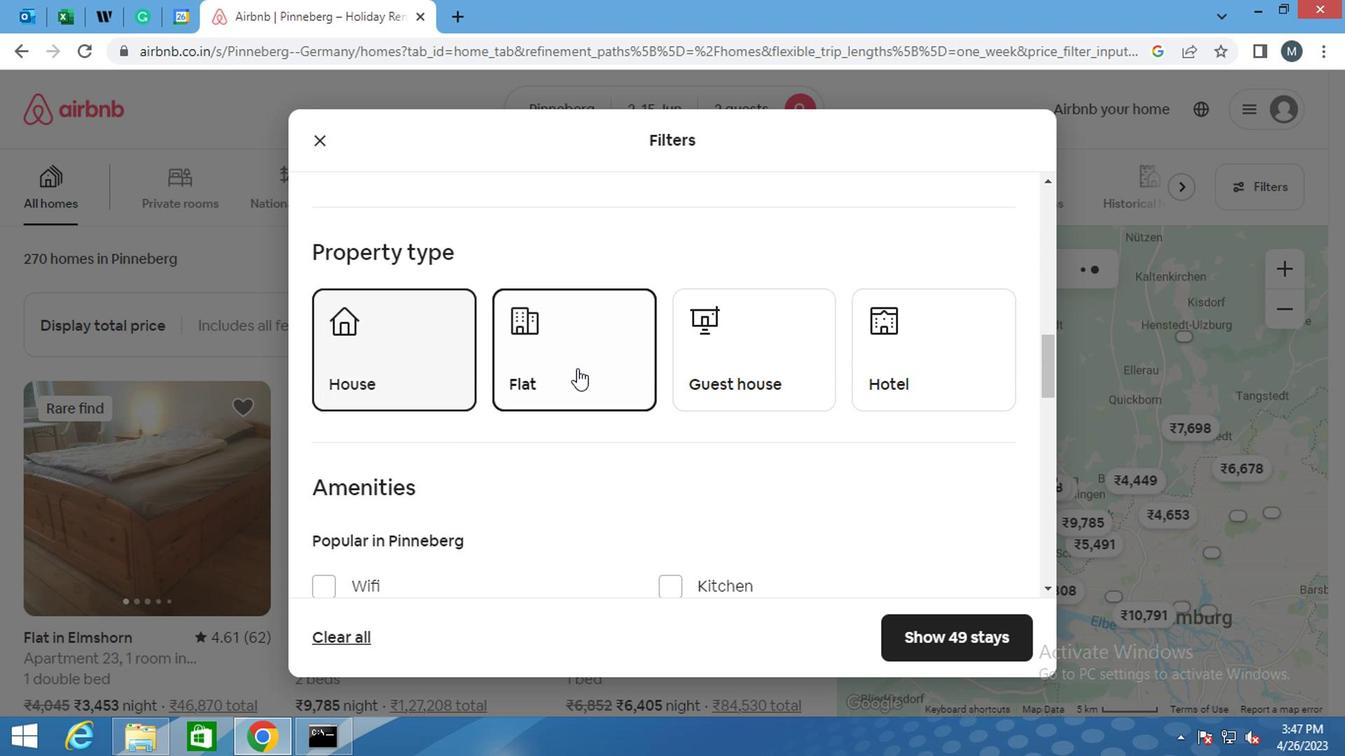 
Action: Mouse pressed left at (693, 379)
Screenshot: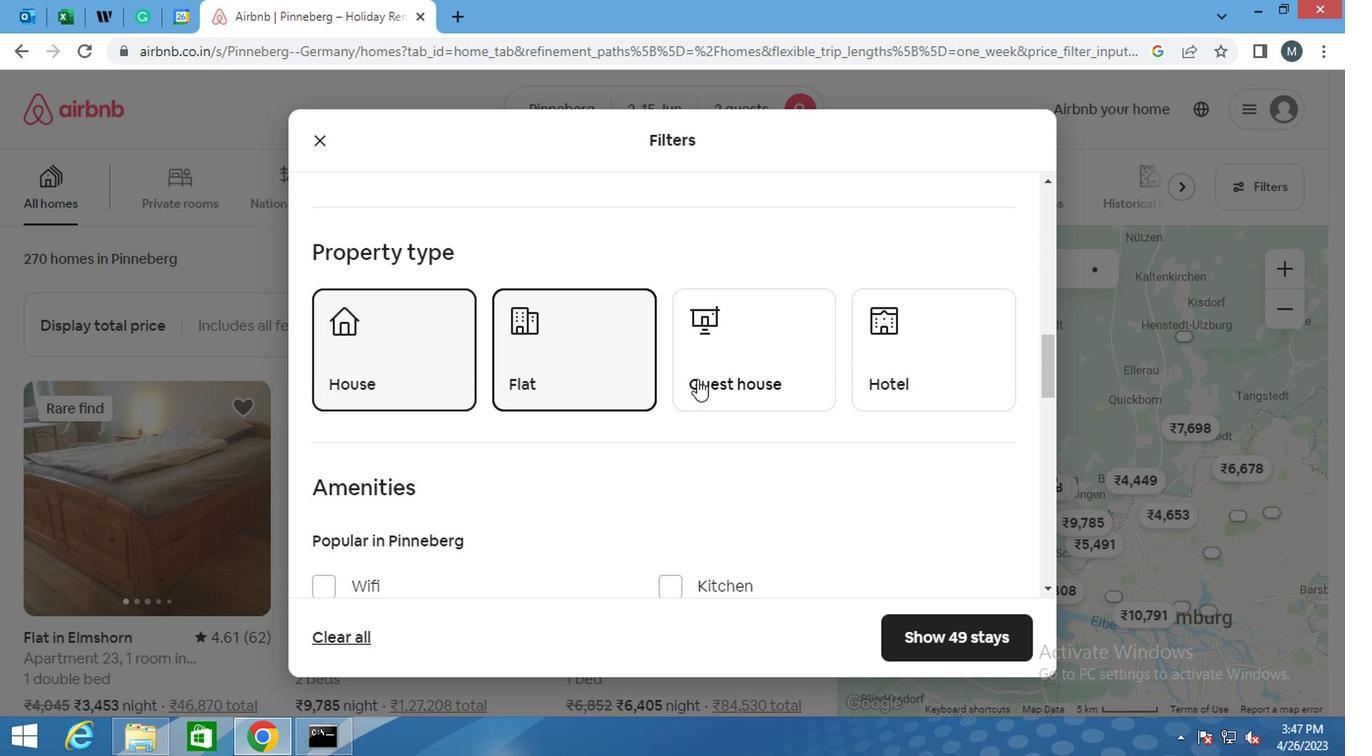 
Action: Mouse moved to (861, 373)
Screenshot: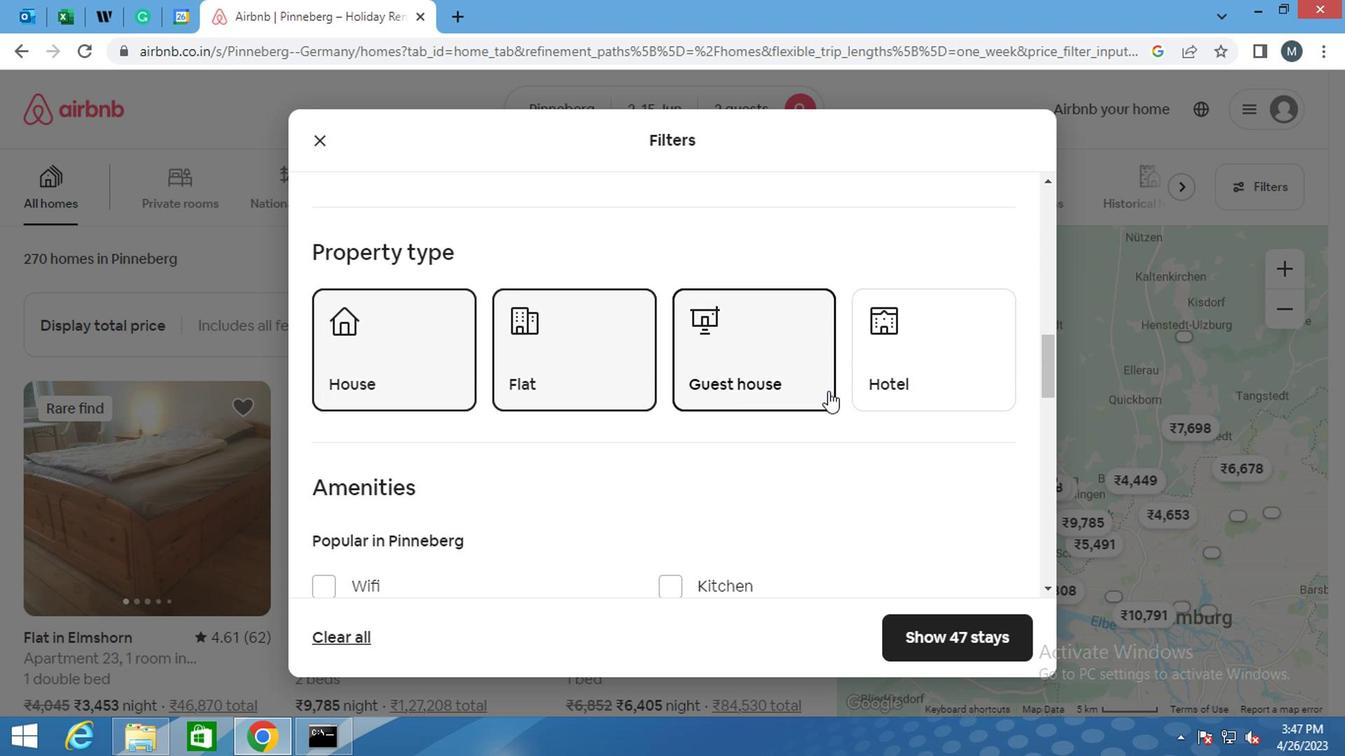 
Action: Mouse pressed left at (861, 373)
Screenshot: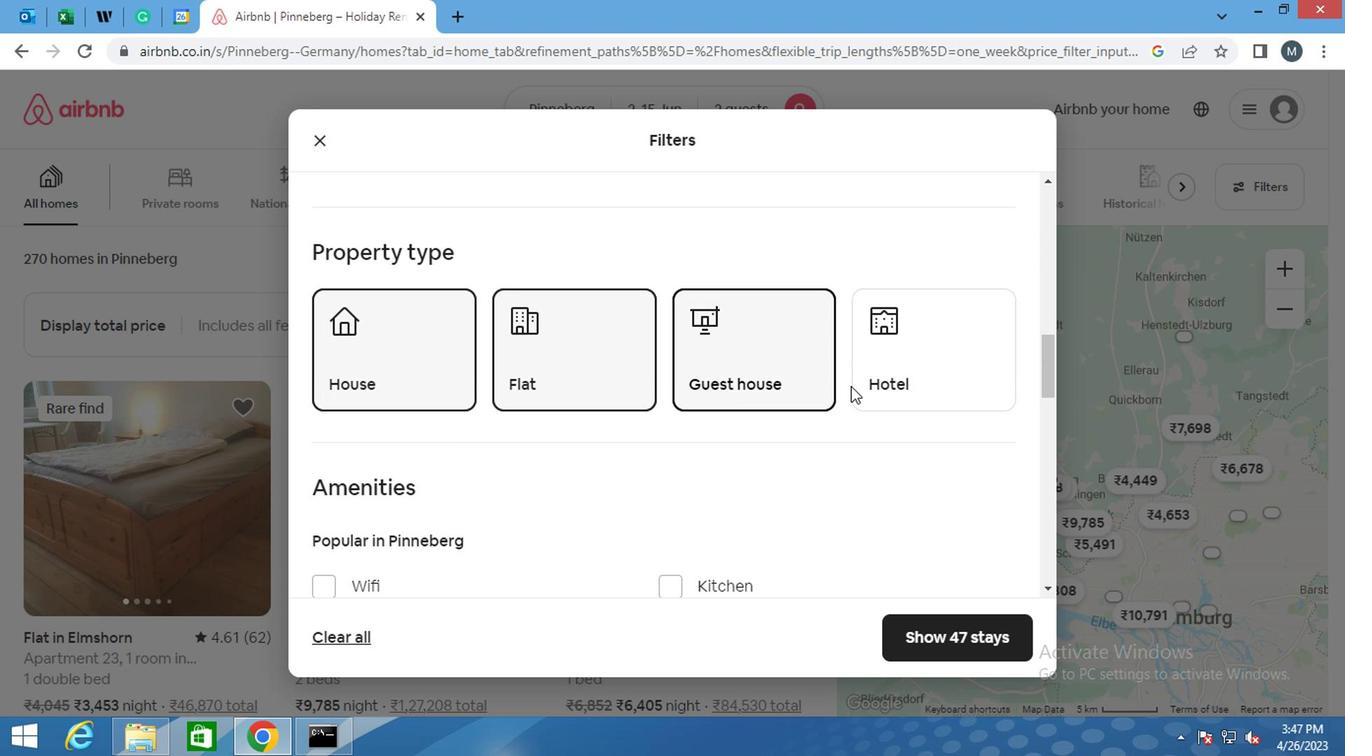 
Action: Mouse moved to (473, 444)
Screenshot: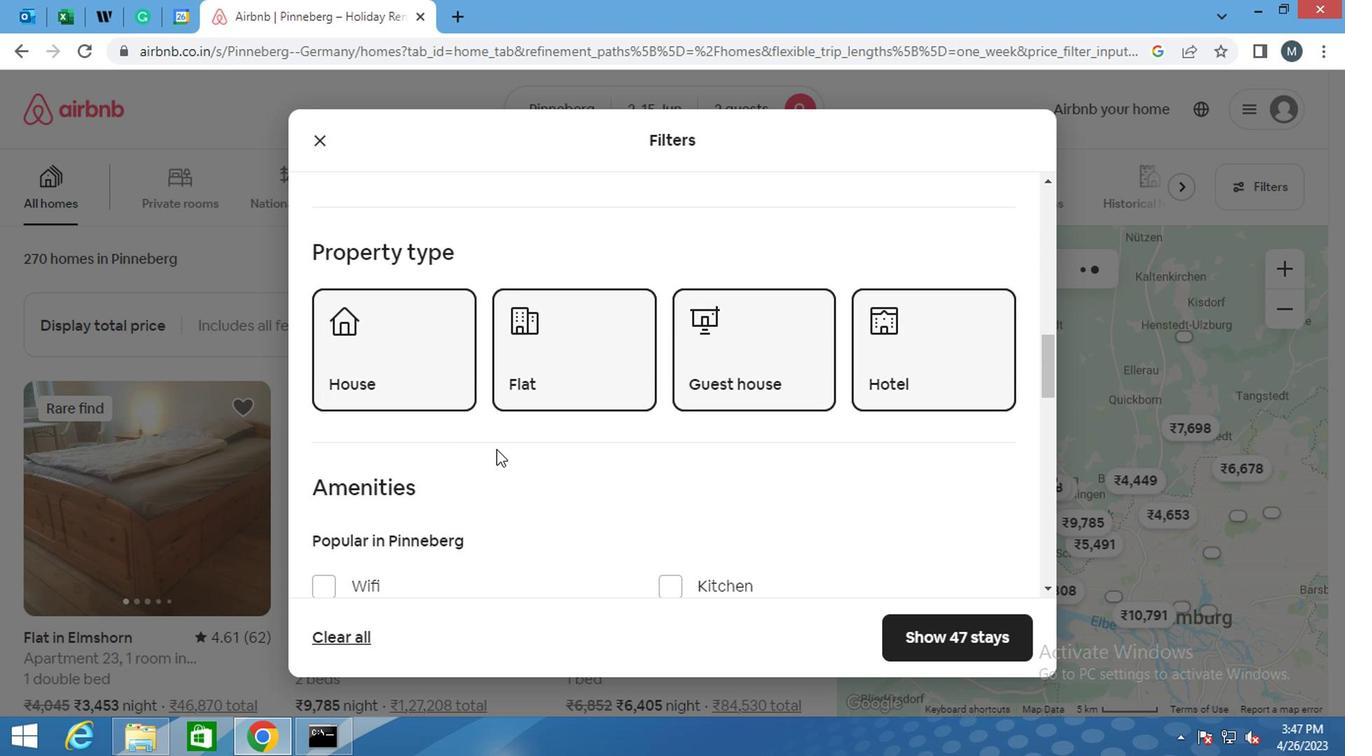 
Action: Mouse scrolled (473, 443) with delta (0, 0)
Screenshot: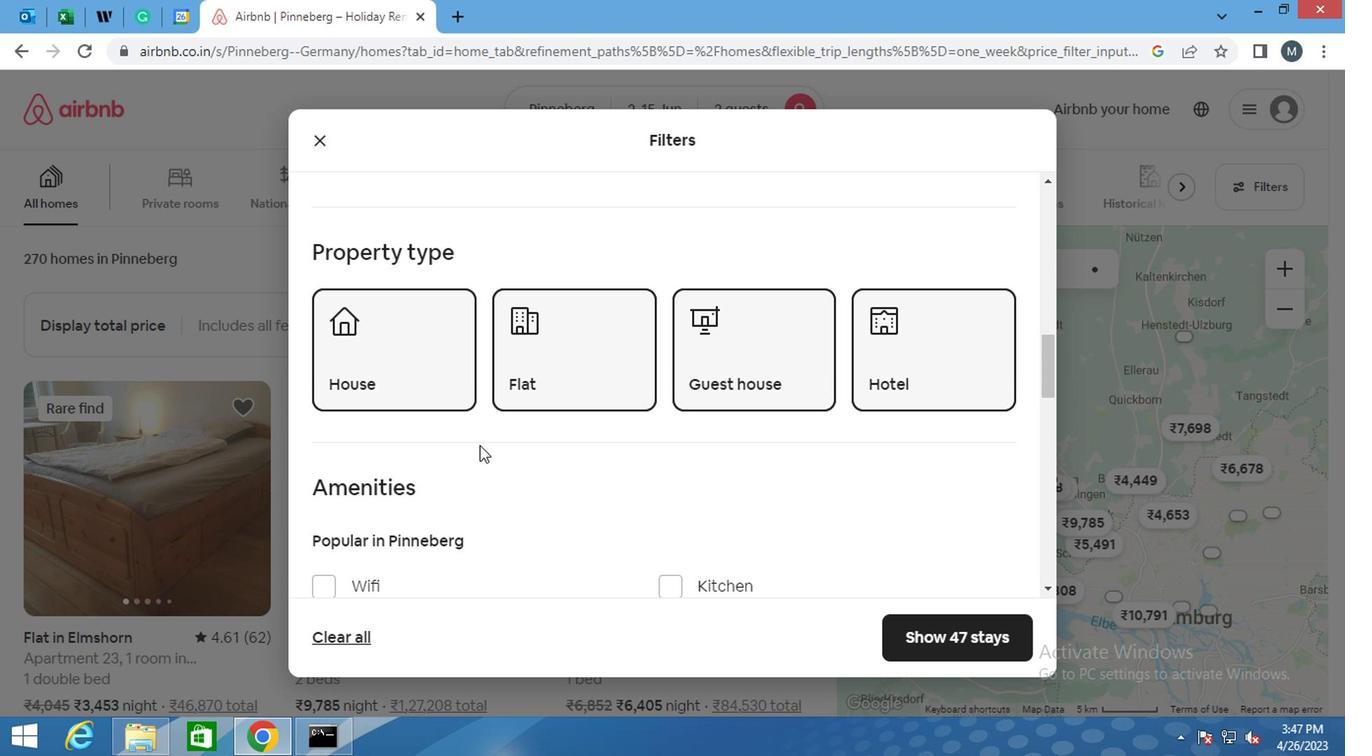 
Action: Mouse scrolled (473, 443) with delta (0, 0)
Screenshot: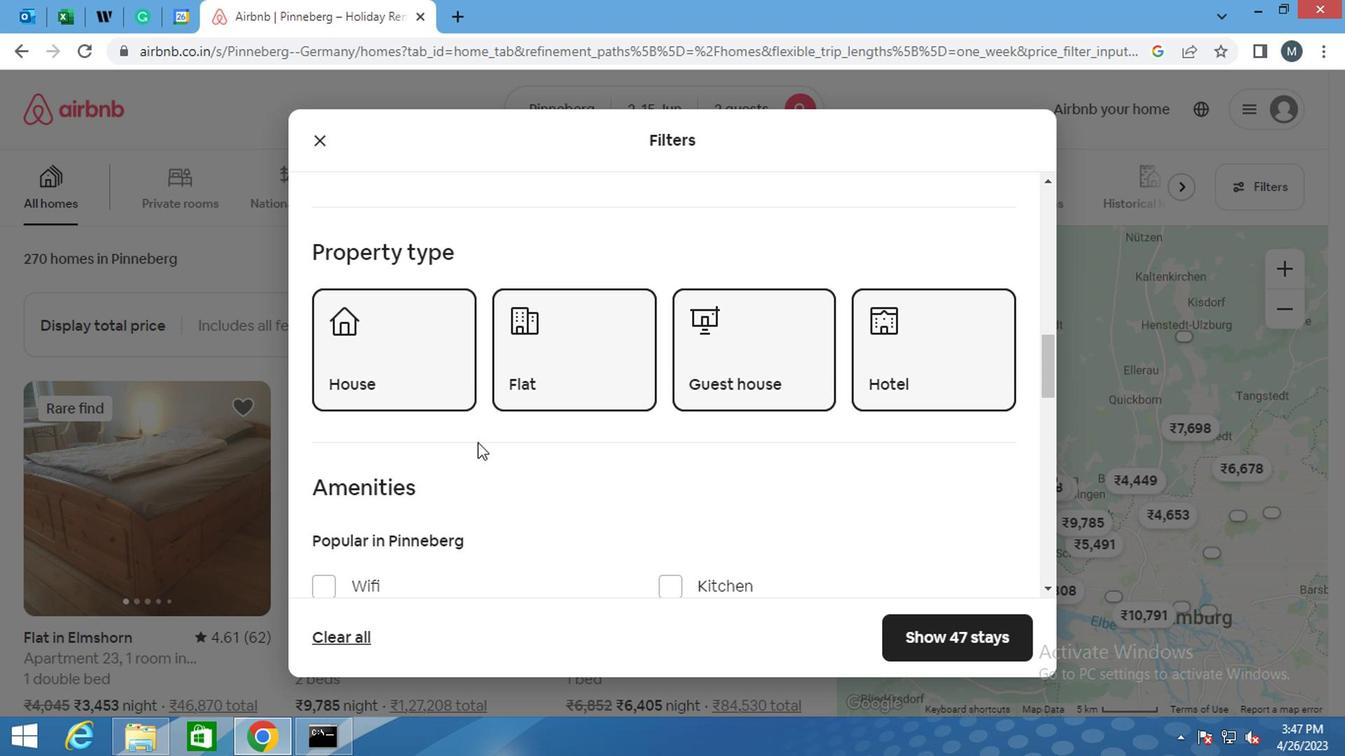 
Action: Mouse moved to (472, 443)
Screenshot: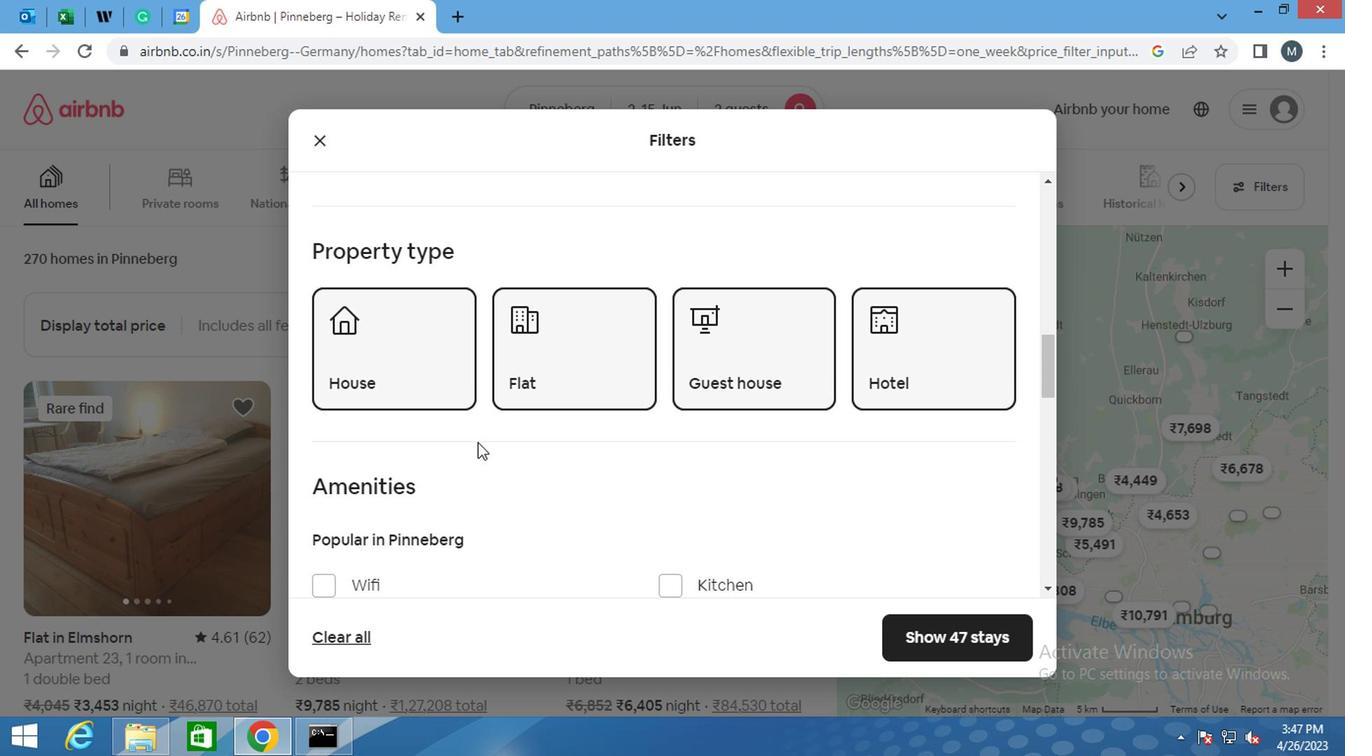 
Action: Mouse scrolled (472, 442) with delta (0, 0)
Screenshot: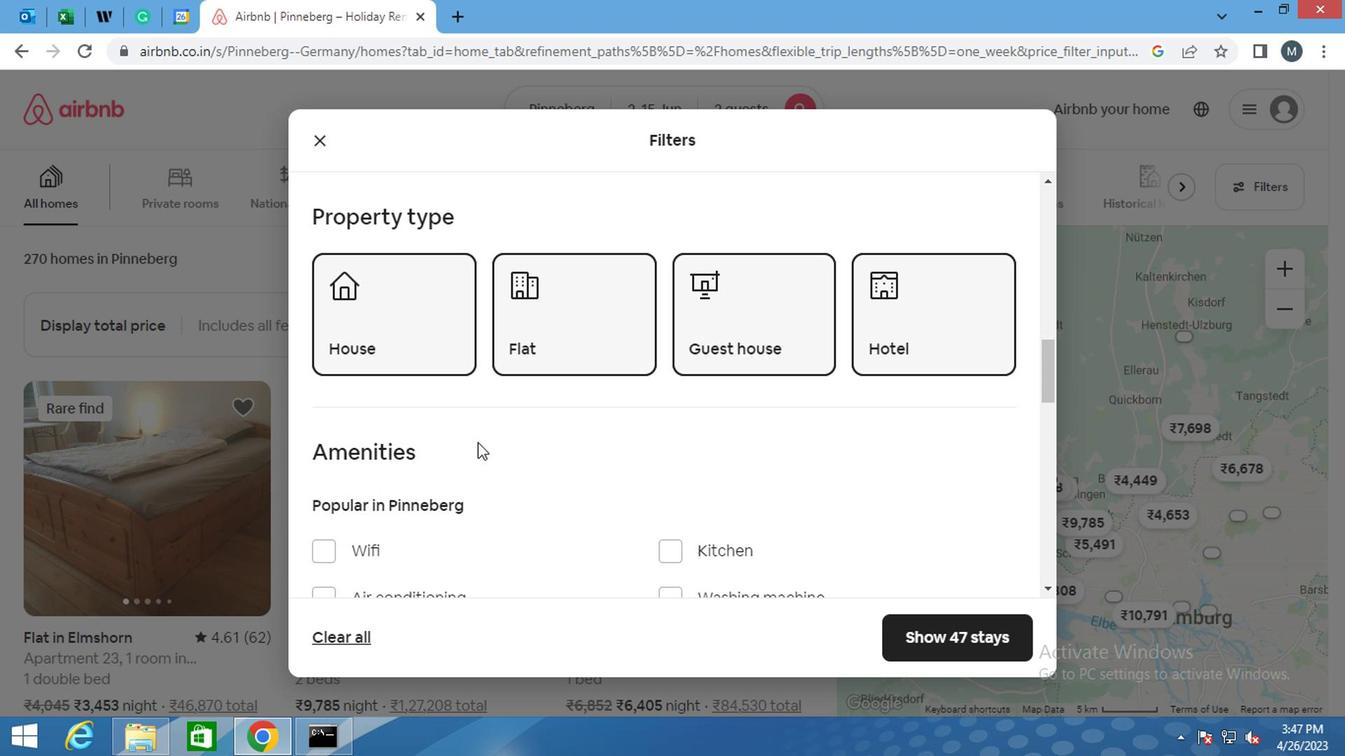 
Action: Mouse moved to (459, 452)
Screenshot: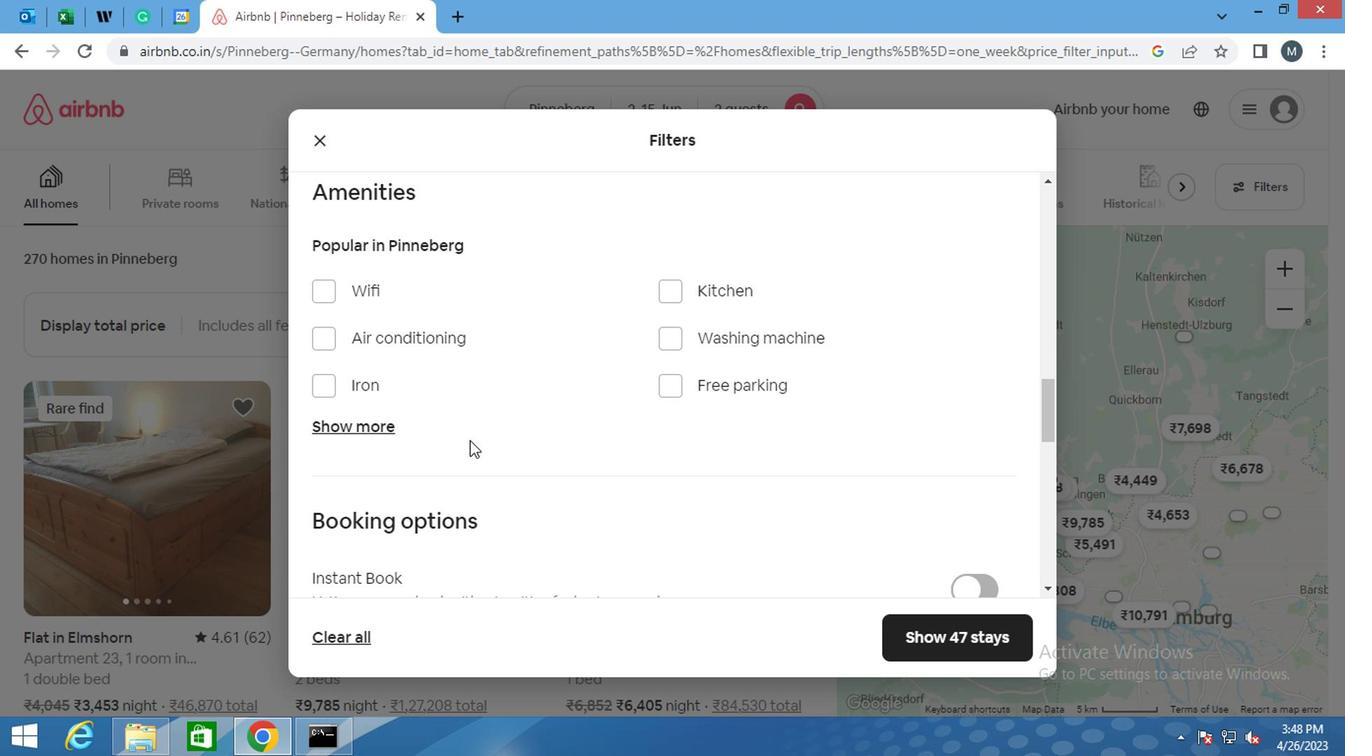 
Action: Mouse scrolled (459, 451) with delta (0, -1)
Screenshot: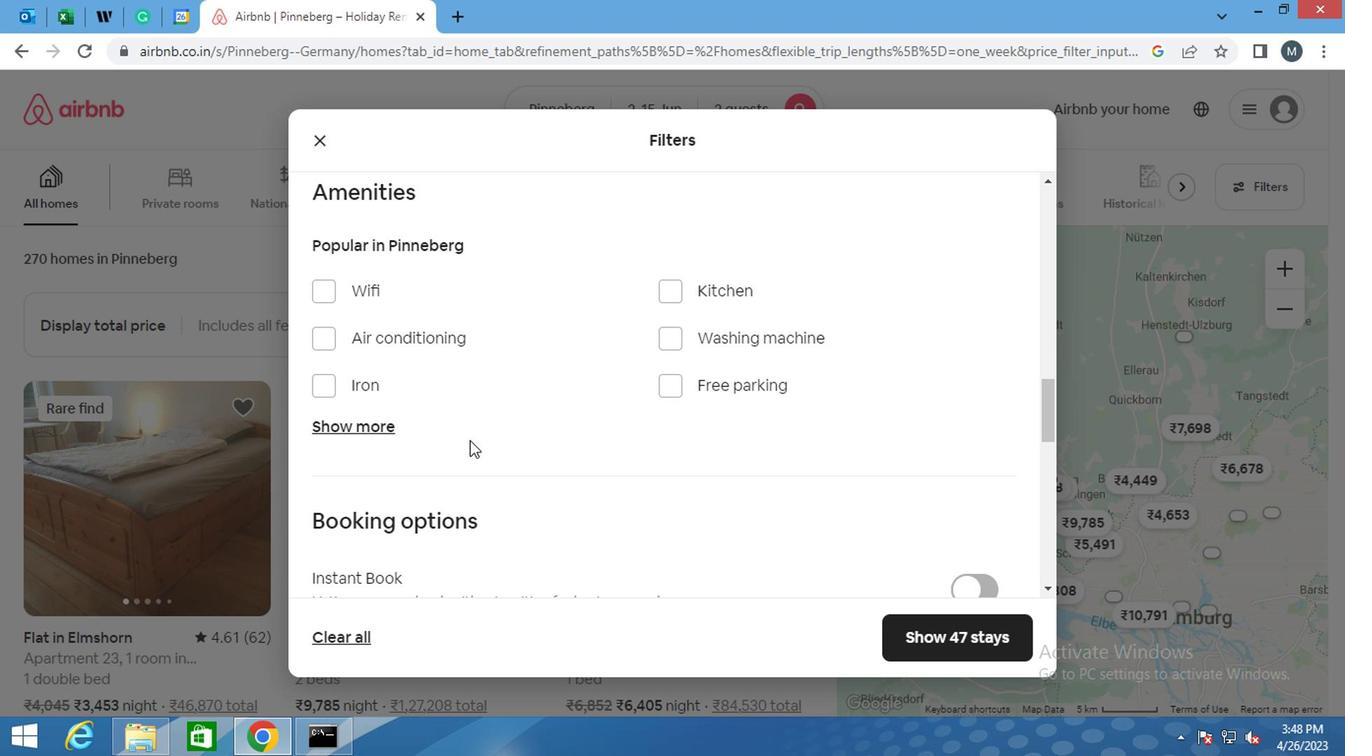 
Action: Mouse moved to (459, 456)
Screenshot: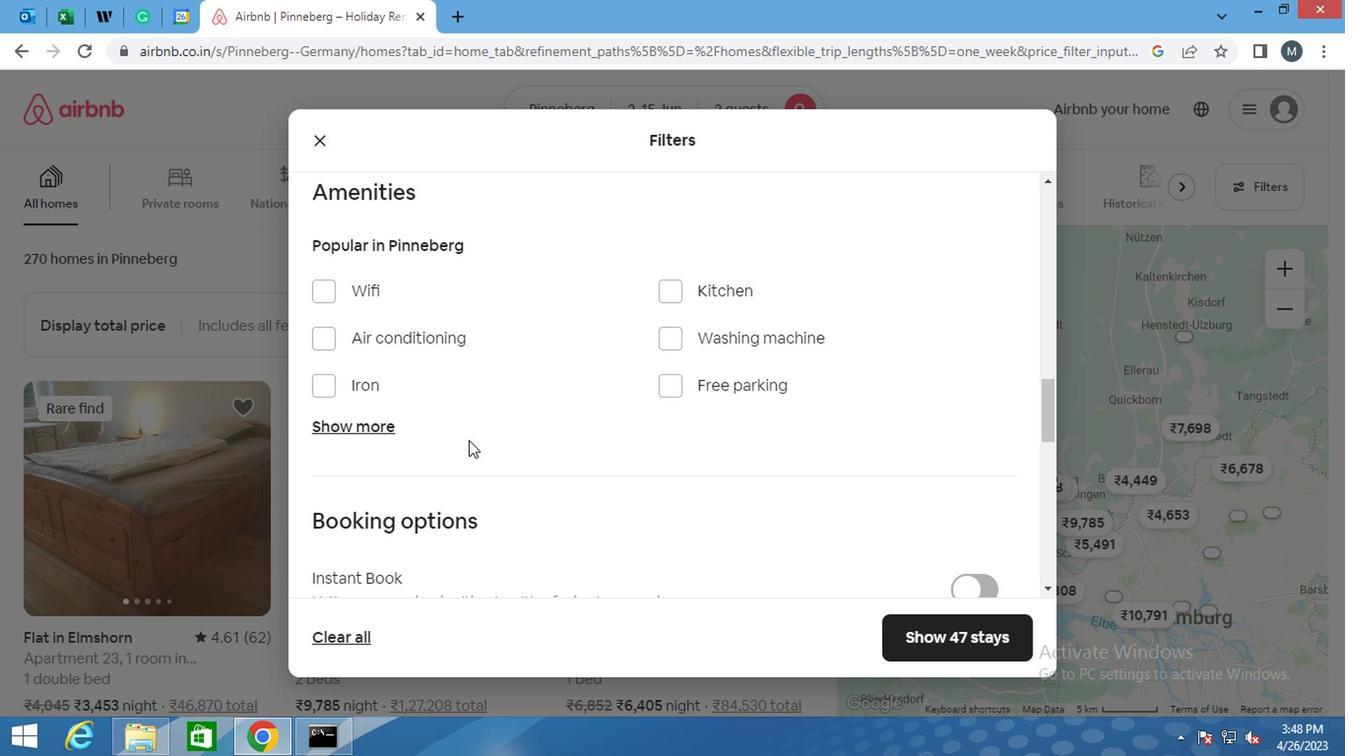 
Action: Mouse scrolled (459, 455) with delta (0, 0)
Screenshot: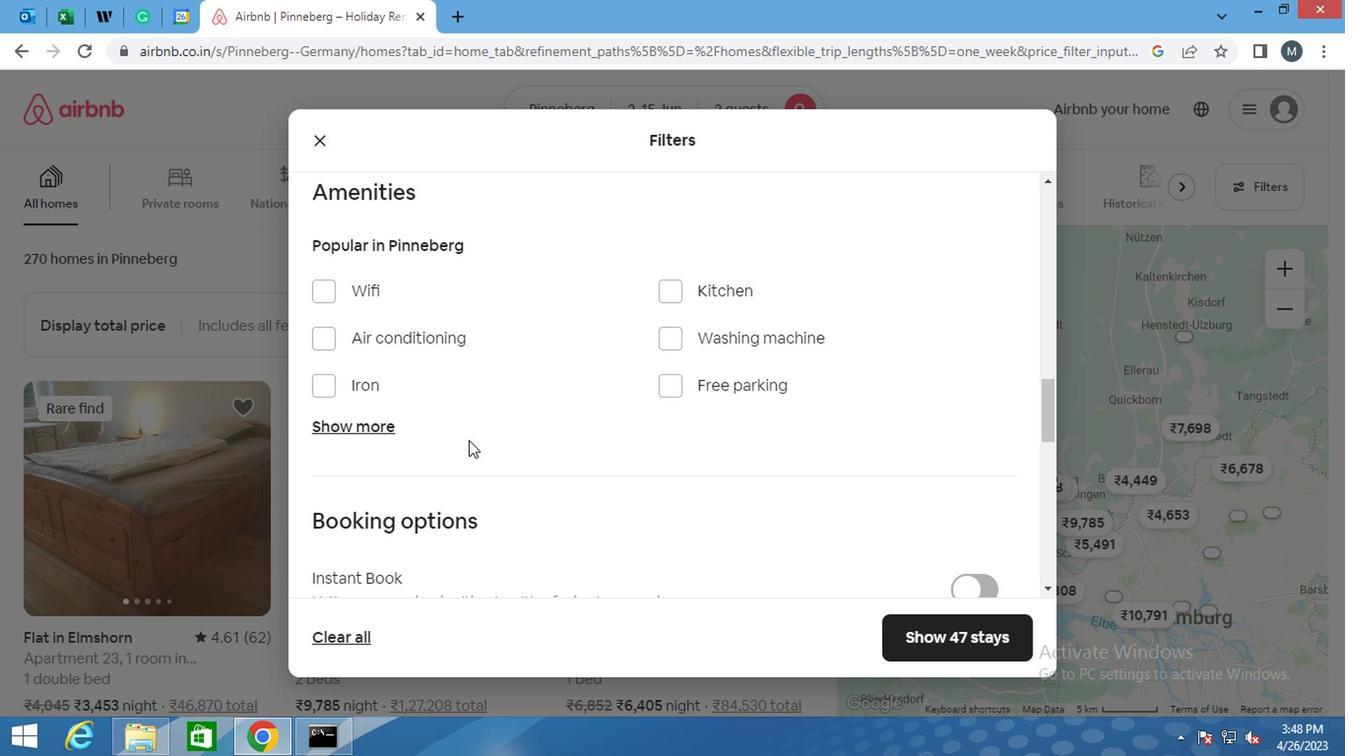 
Action: Mouse moved to (967, 457)
Screenshot: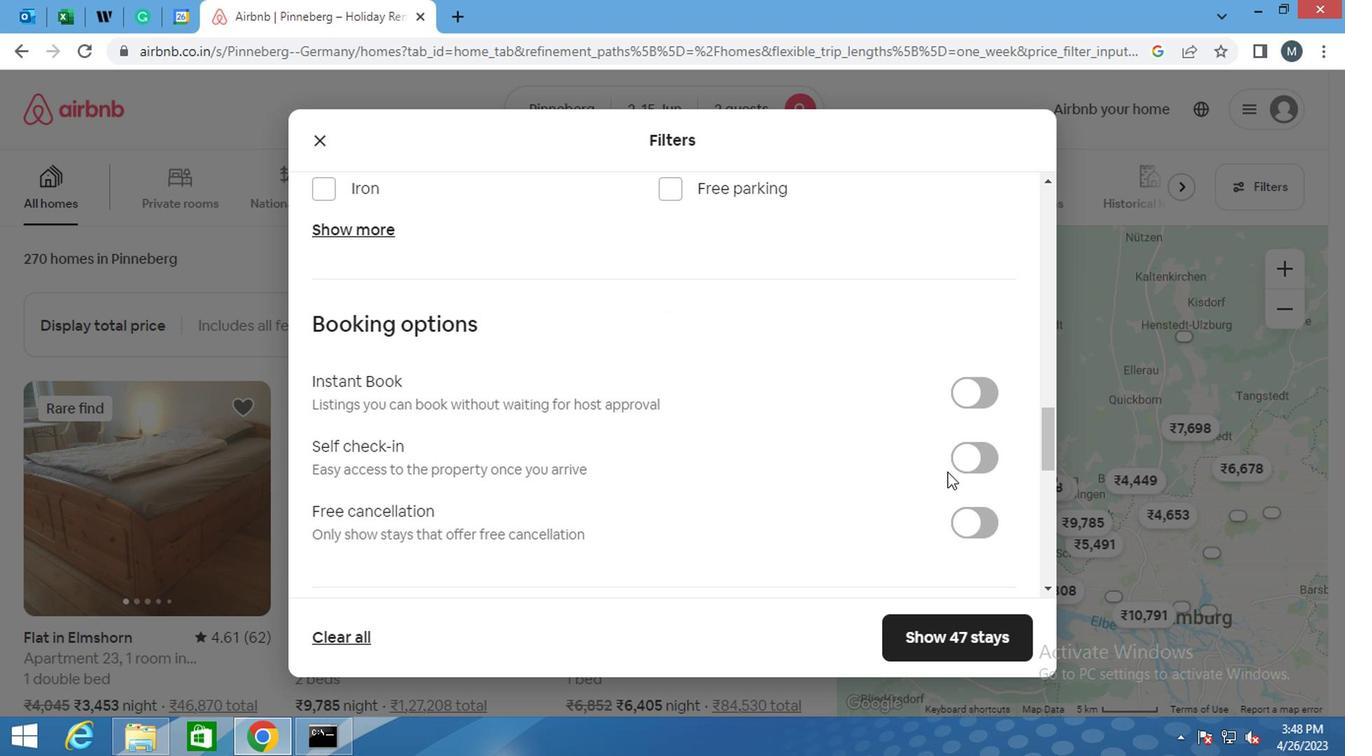 
Action: Mouse pressed left at (967, 457)
Screenshot: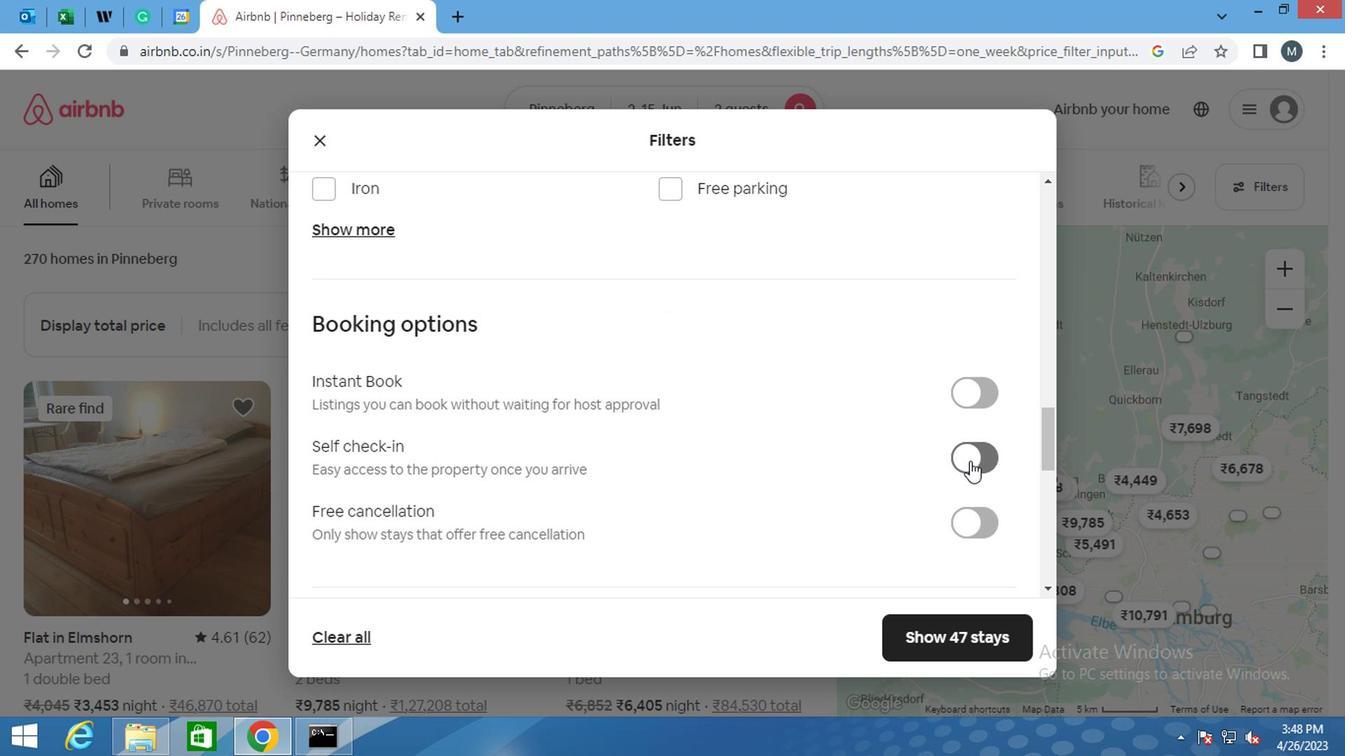 
Action: Mouse moved to (602, 452)
Screenshot: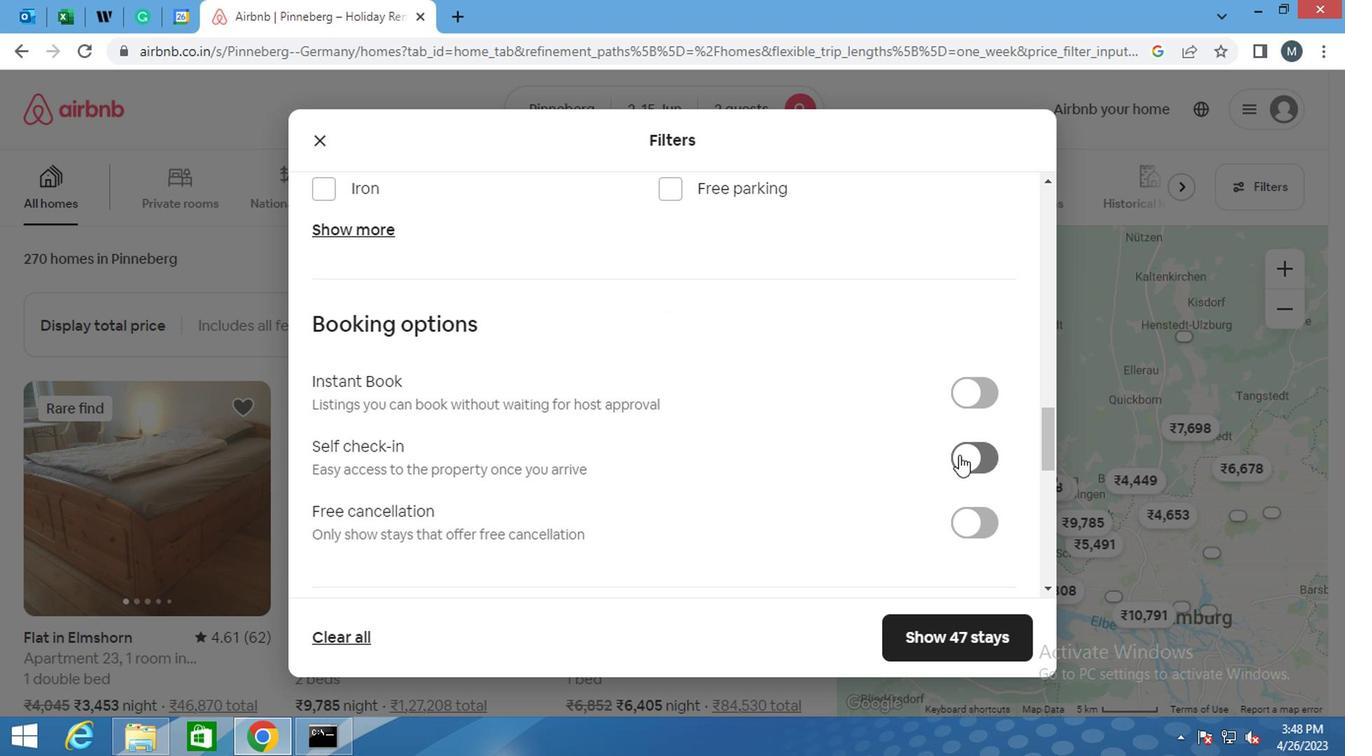 
Action: Mouse scrolled (602, 451) with delta (0, -1)
Screenshot: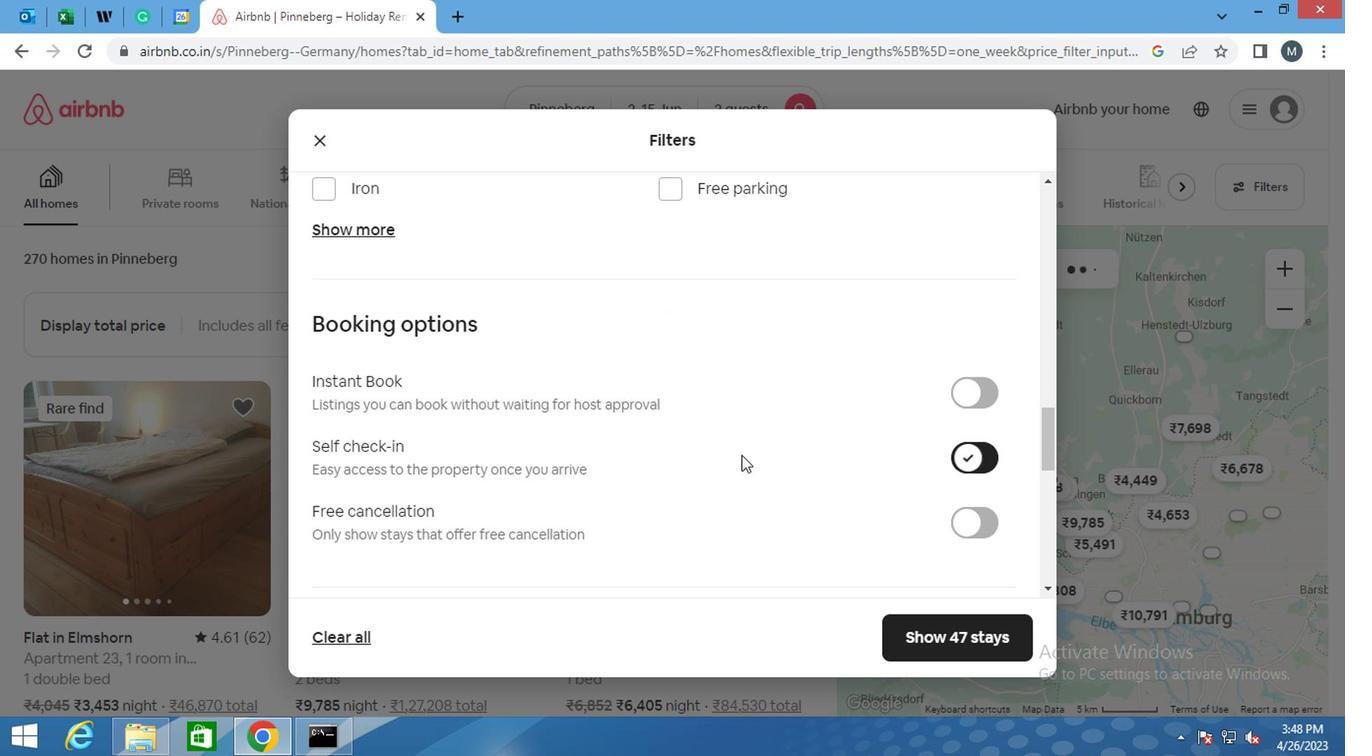 
Action: Mouse scrolled (602, 451) with delta (0, -1)
Screenshot: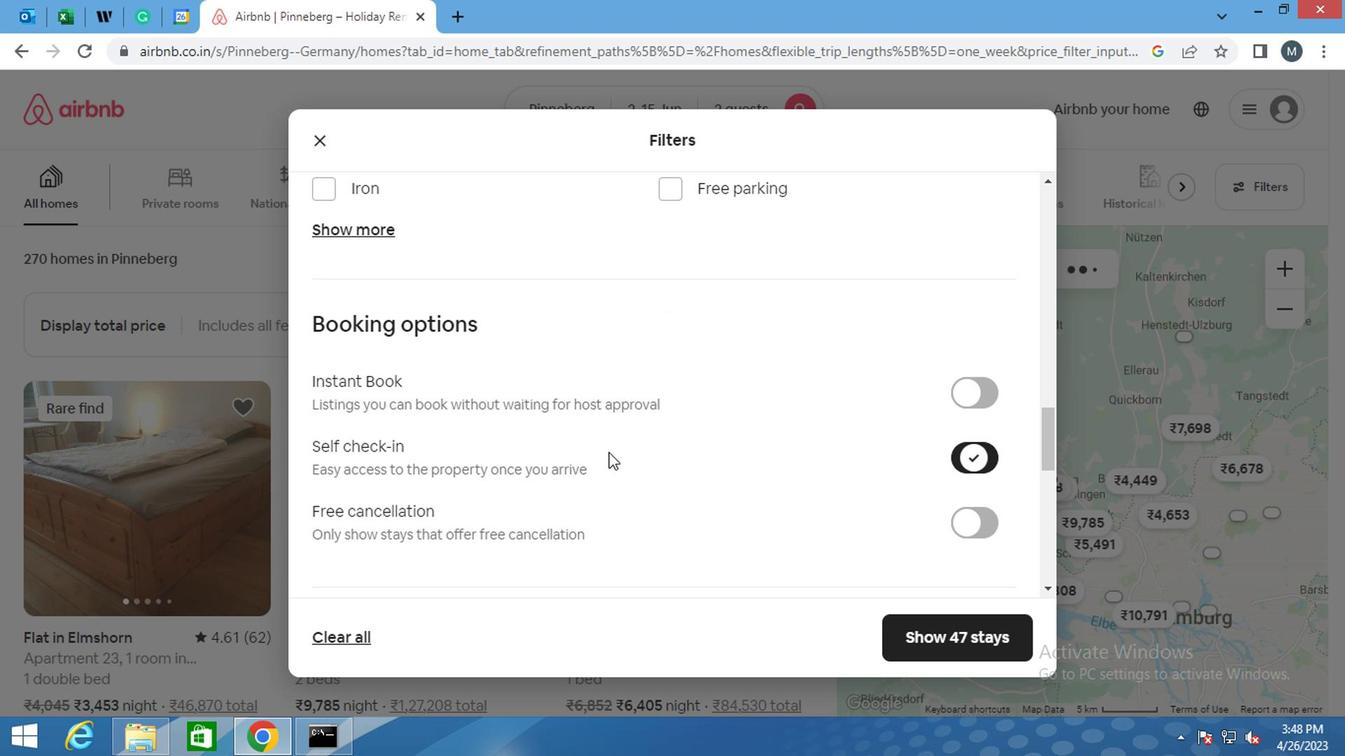 
Action: Mouse moved to (592, 452)
Screenshot: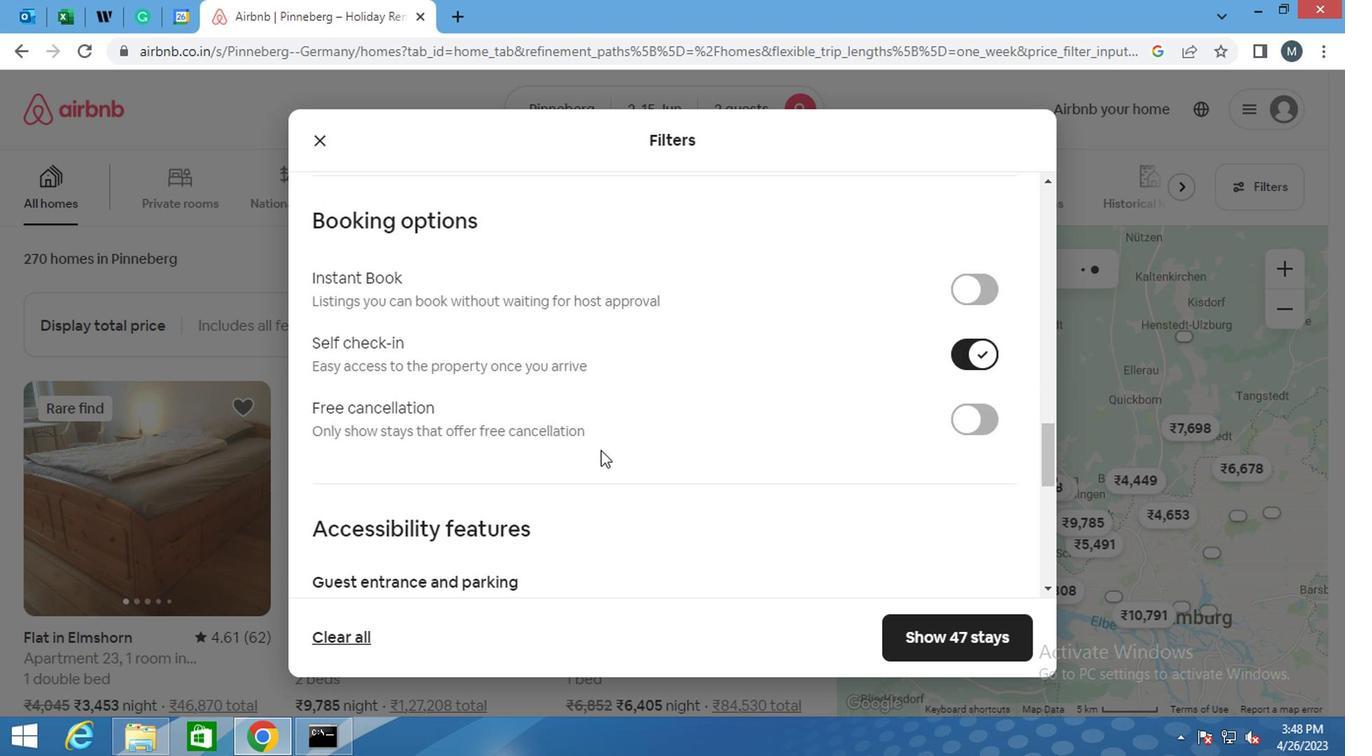 
Action: Mouse scrolled (592, 451) with delta (0, -1)
Screenshot: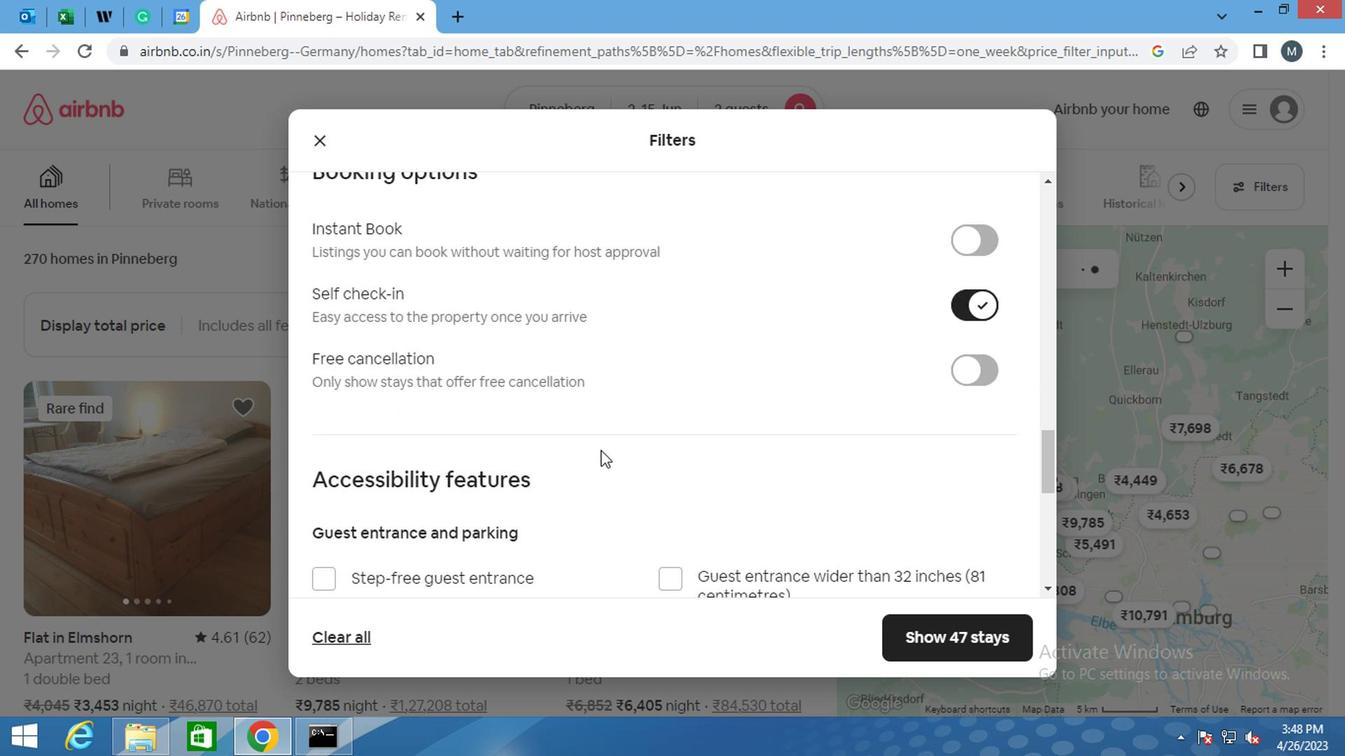 
Action: Mouse moved to (583, 453)
Screenshot: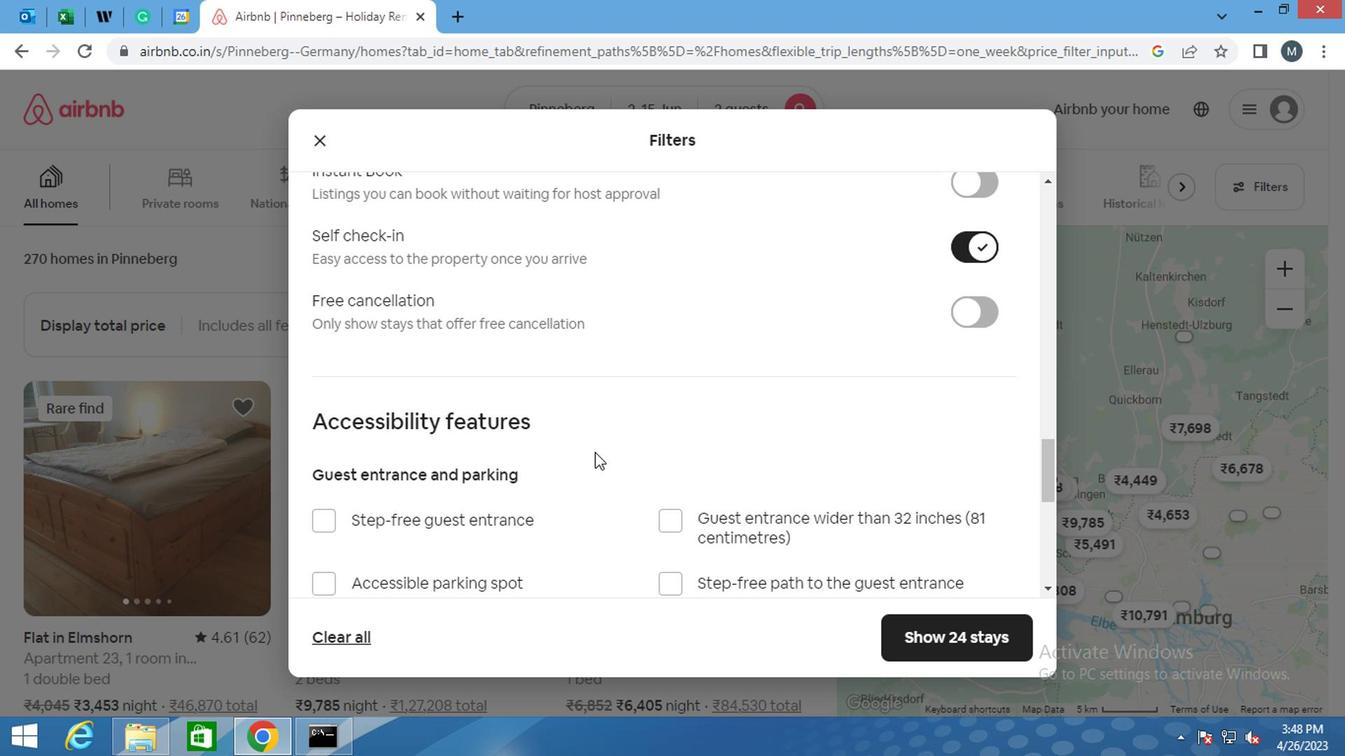 
Action: Mouse scrolled (583, 452) with delta (0, 0)
Screenshot: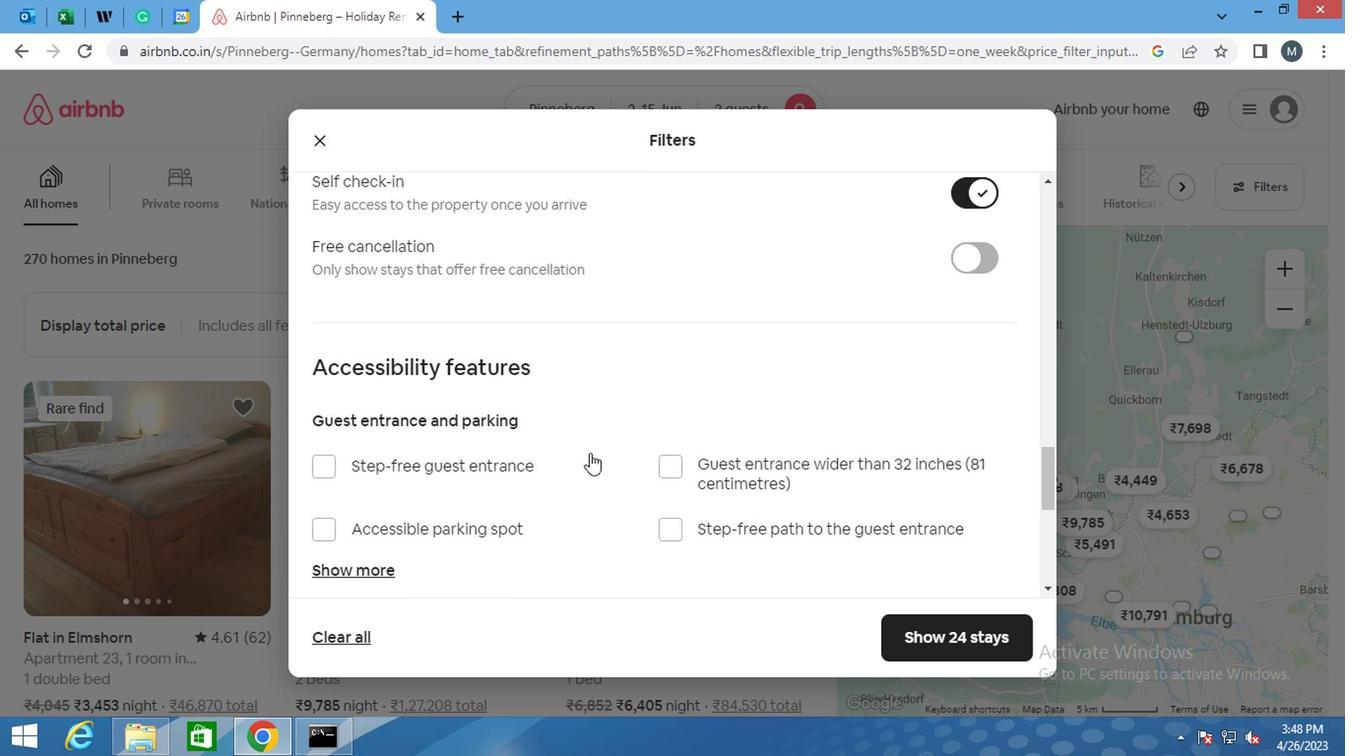 
Action: Mouse moved to (580, 452)
Screenshot: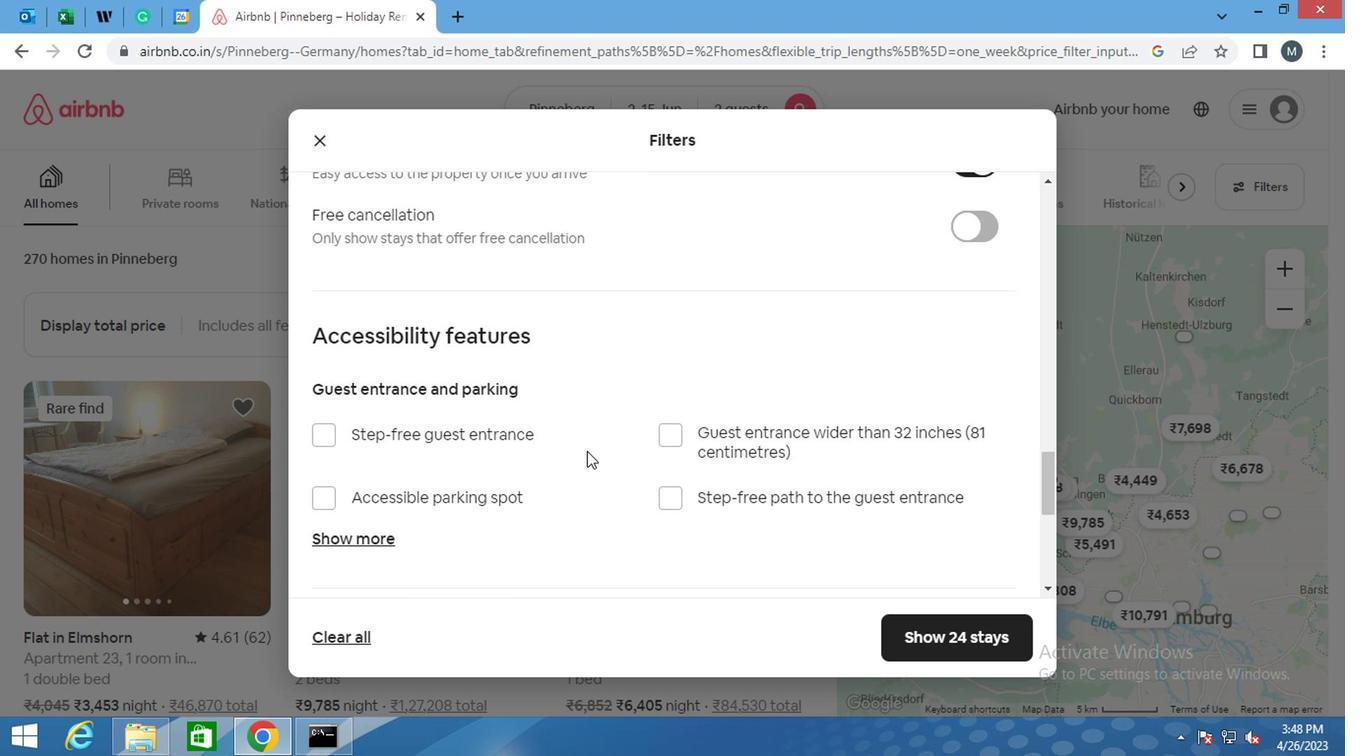 
Action: Mouse scrolled (580, 451) with delta (0, -1)
Screenshot: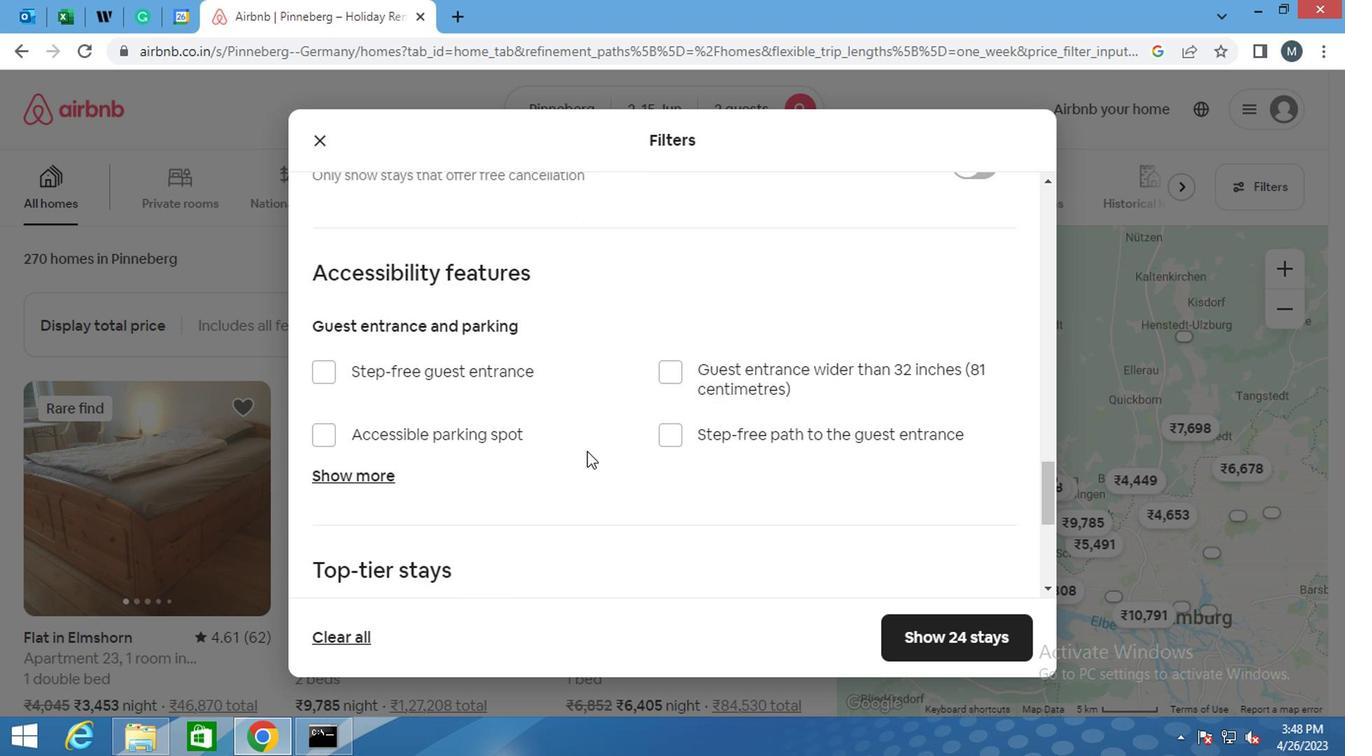 
Action: Mouse moved to (552, 468)
Screenshot: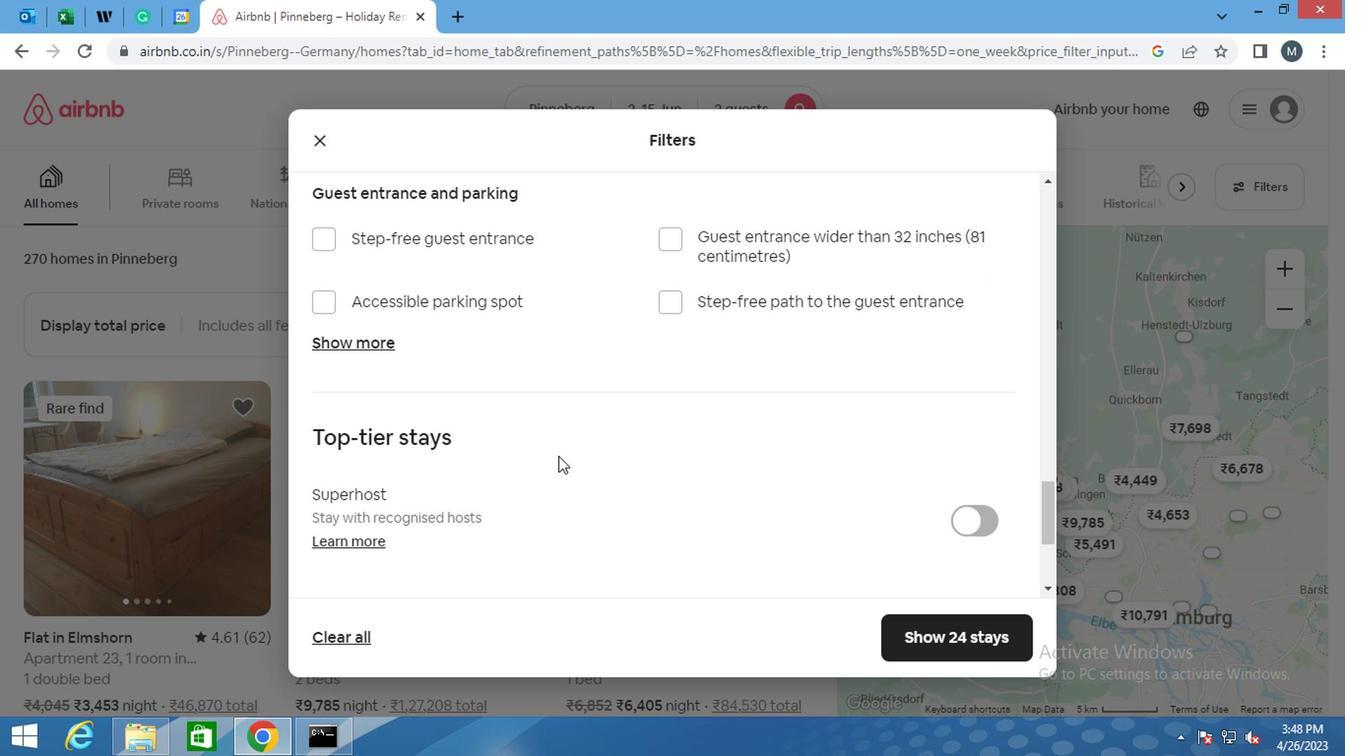 
Action: Mouse scrolled (552, 467) with delta (0, 0)
Screenshot: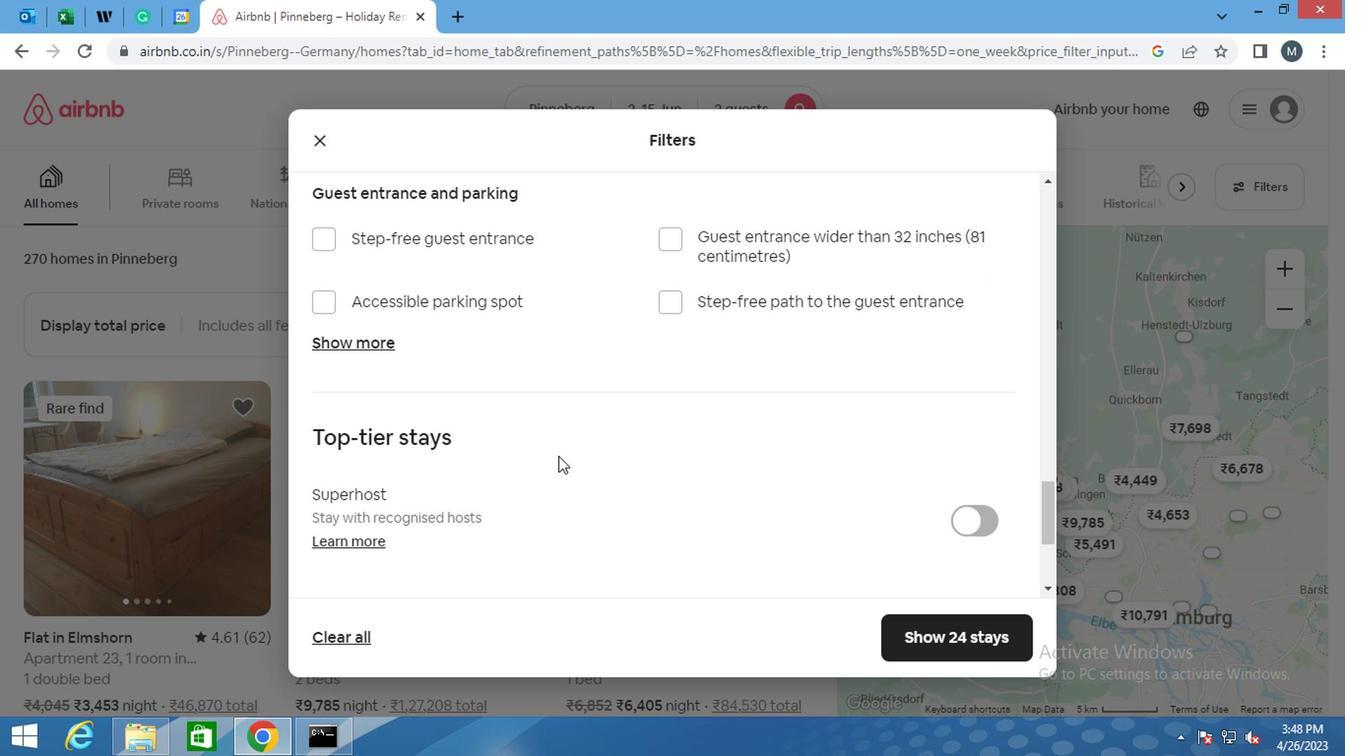 
Action: Mouse moved to (550, 472)
Screenshot: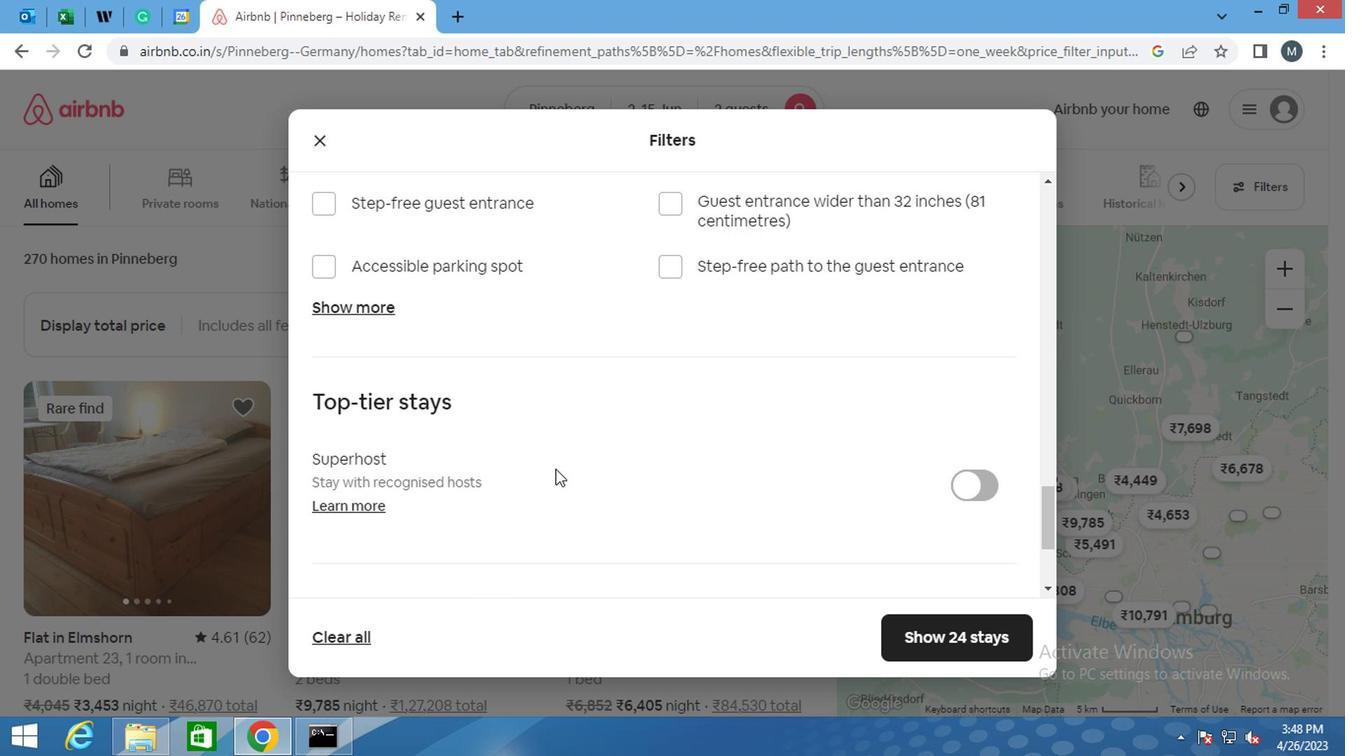 
Action: Mouse scrolled (550, 471) with delta (0, 0)
Screenshot: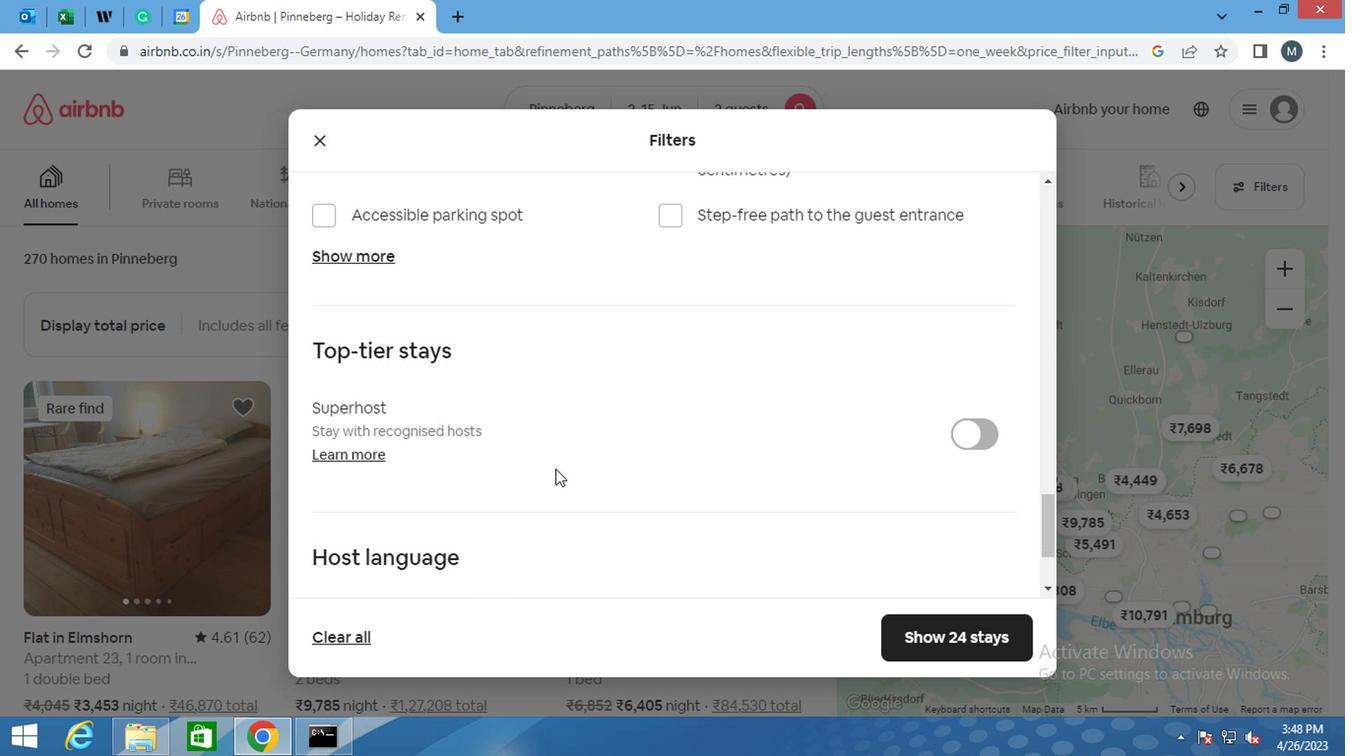 
Action: Mouse scrolled (550, 471) with delta (0, 0)
Screenshot: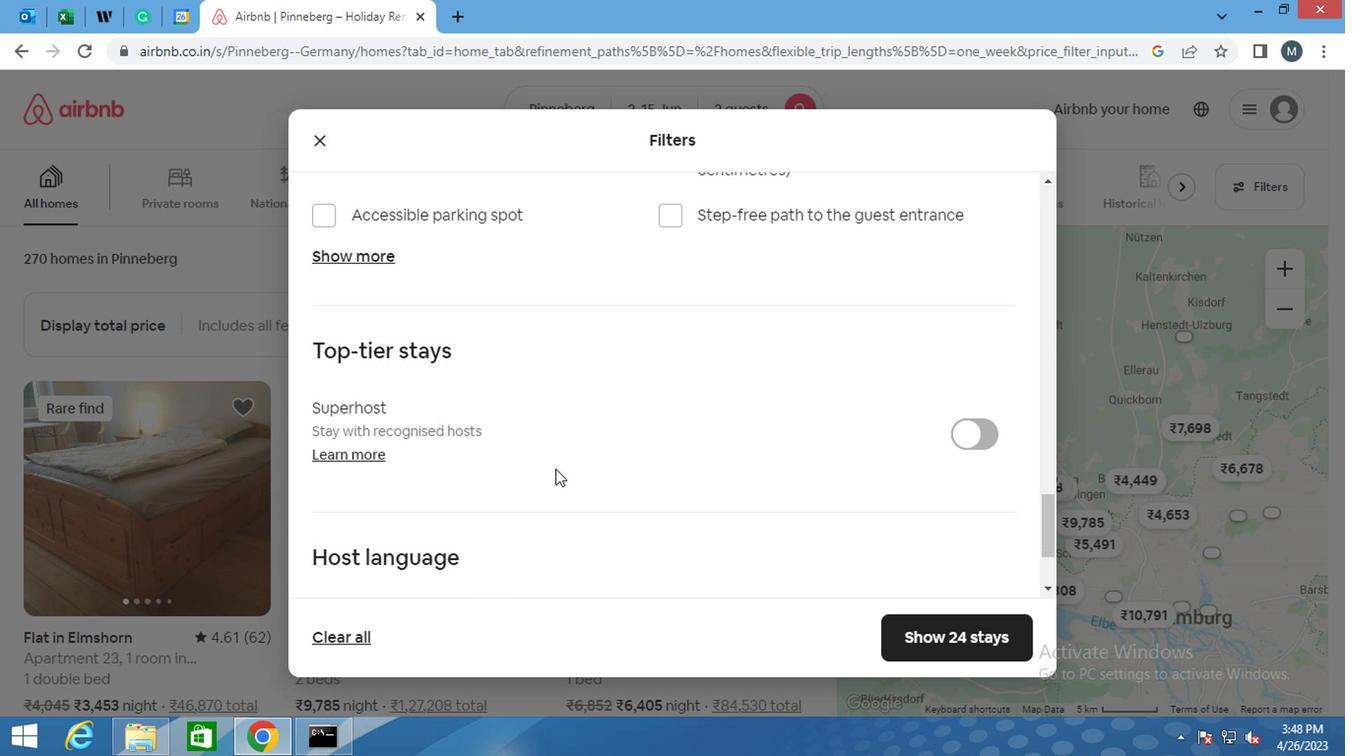 
Action: Mouse moved to (549, 473)
Screenshot: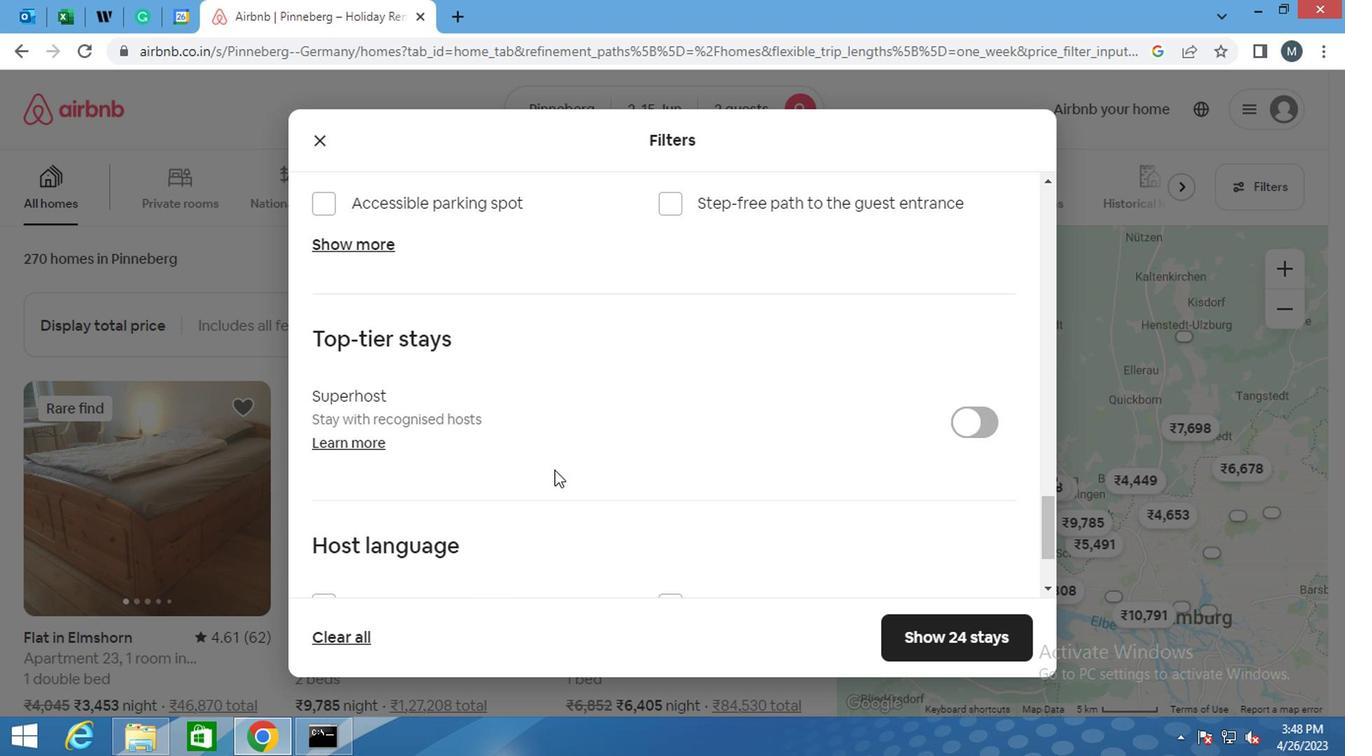 
Action: Mouse scrolled (549, 472) with delta (0, 0)
Screenshot: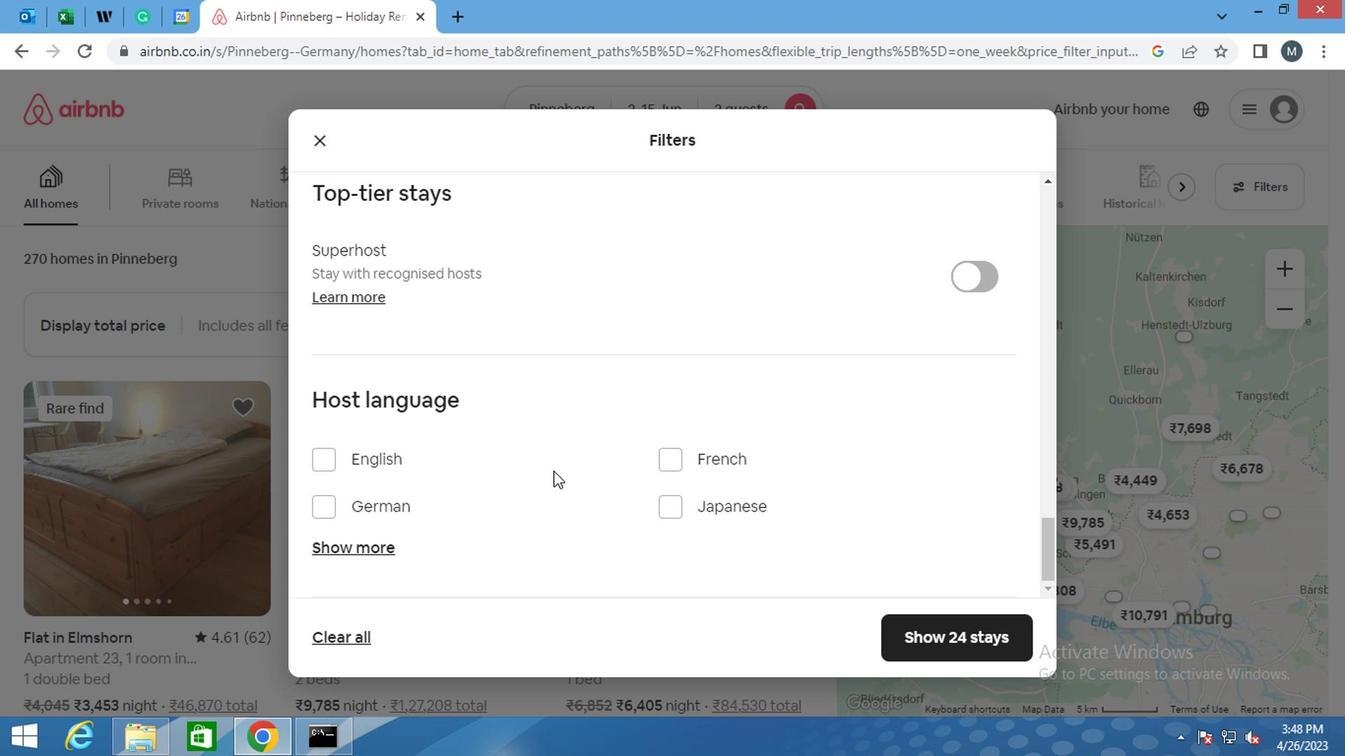 
Action: Mouse moved to (316, 459)
Screenshot: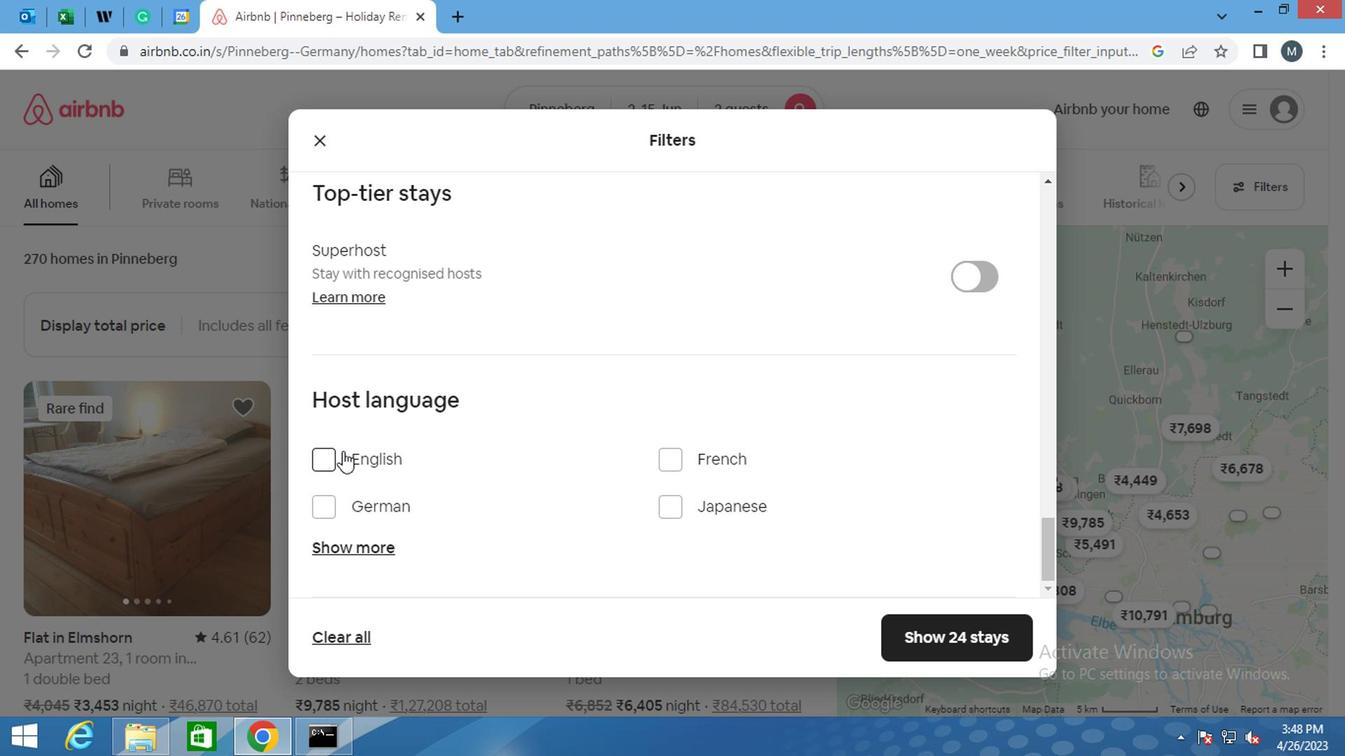
Action: Mouse pressed left at (316, 459)
Screenshot: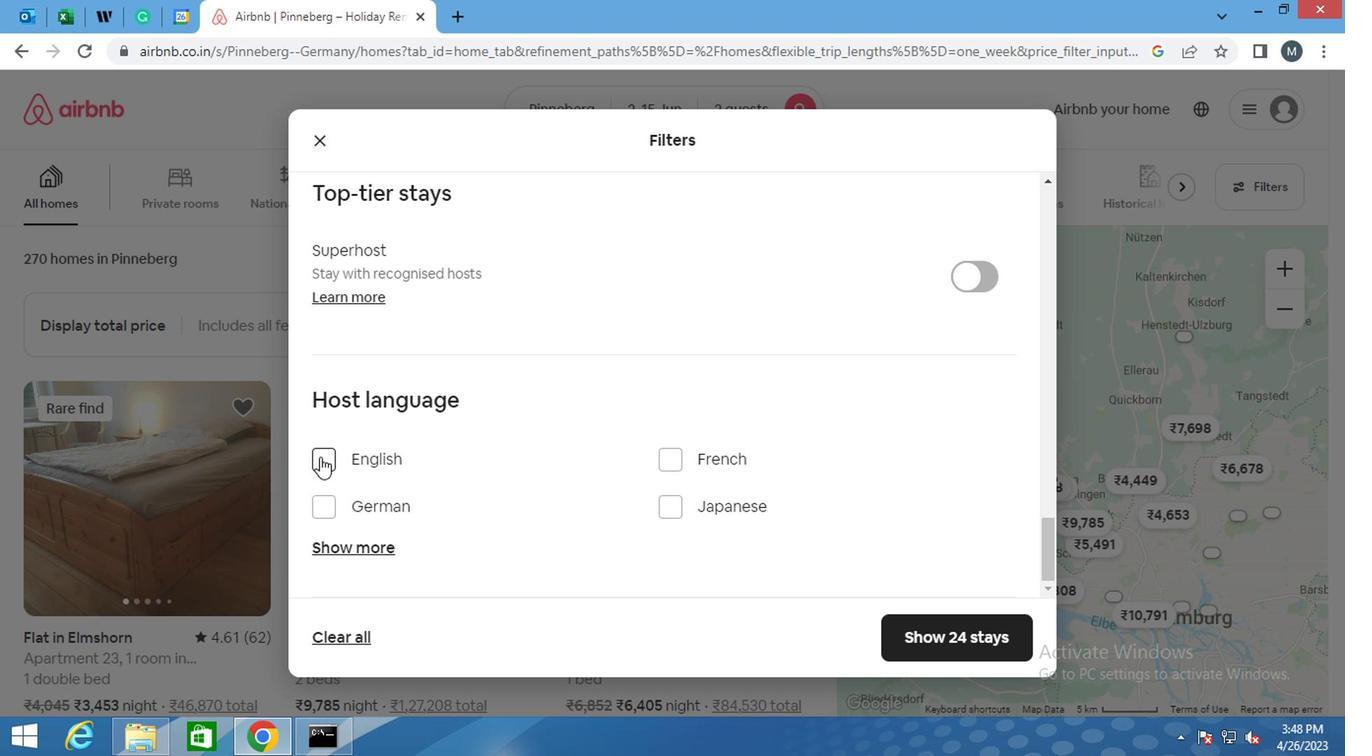 
Action: Mouse moved to (725, 464)
Screenshot: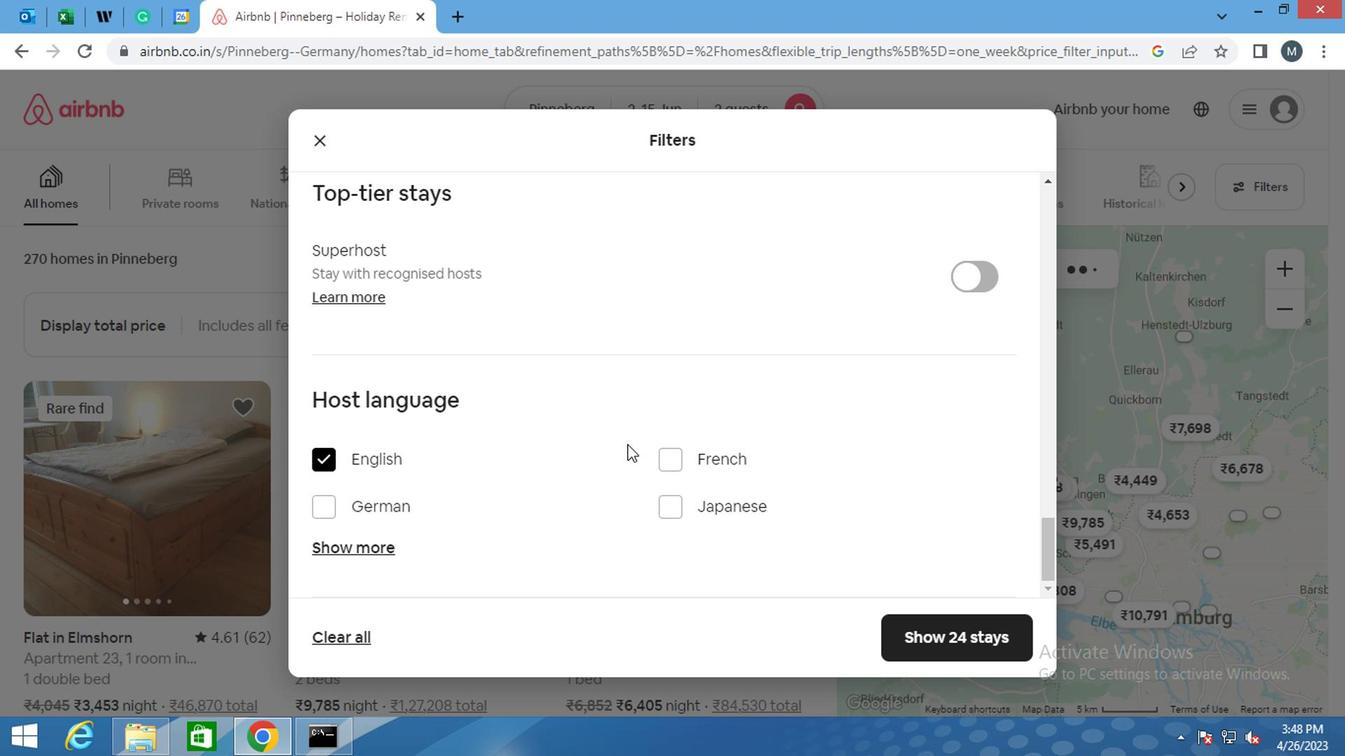 
Action: Mouse scrolled (725, 463) with delta (0, -1)
Screenshot: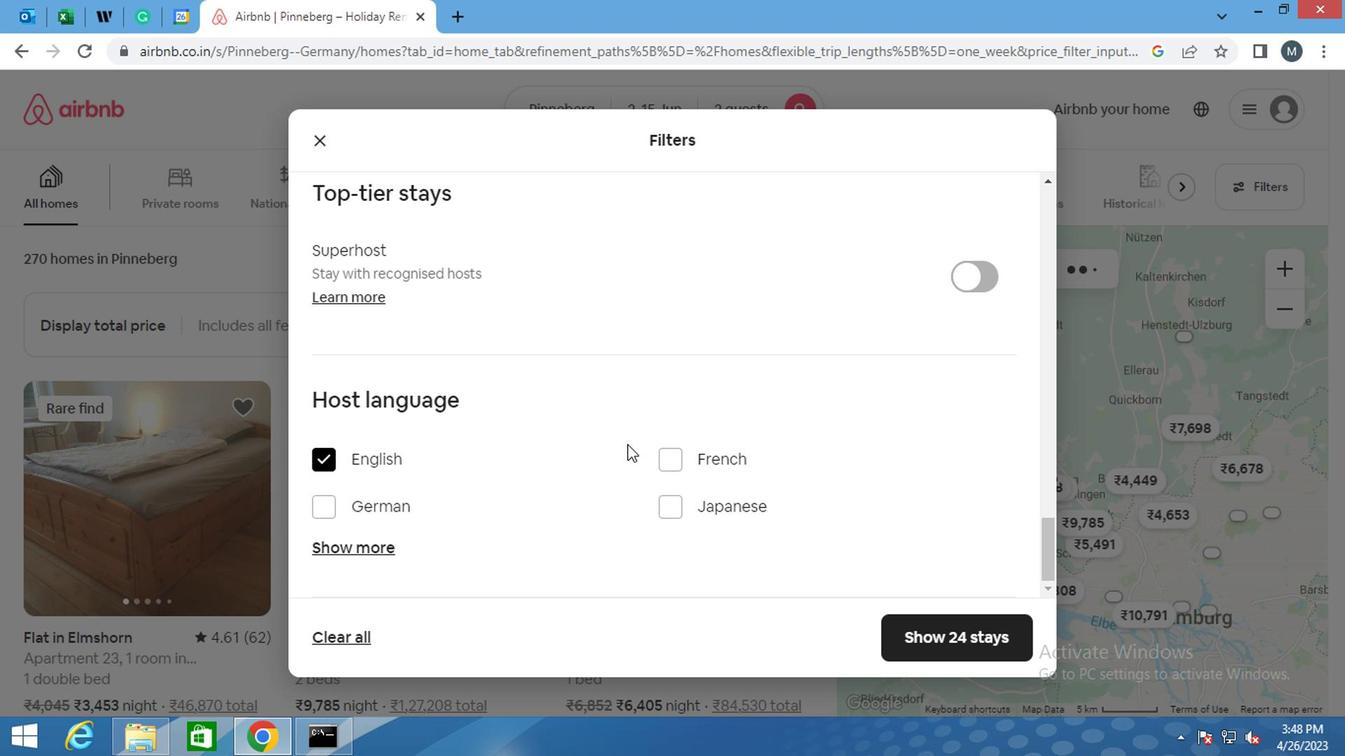 
Action: Mouse moved to (754, 500)
Screenshot: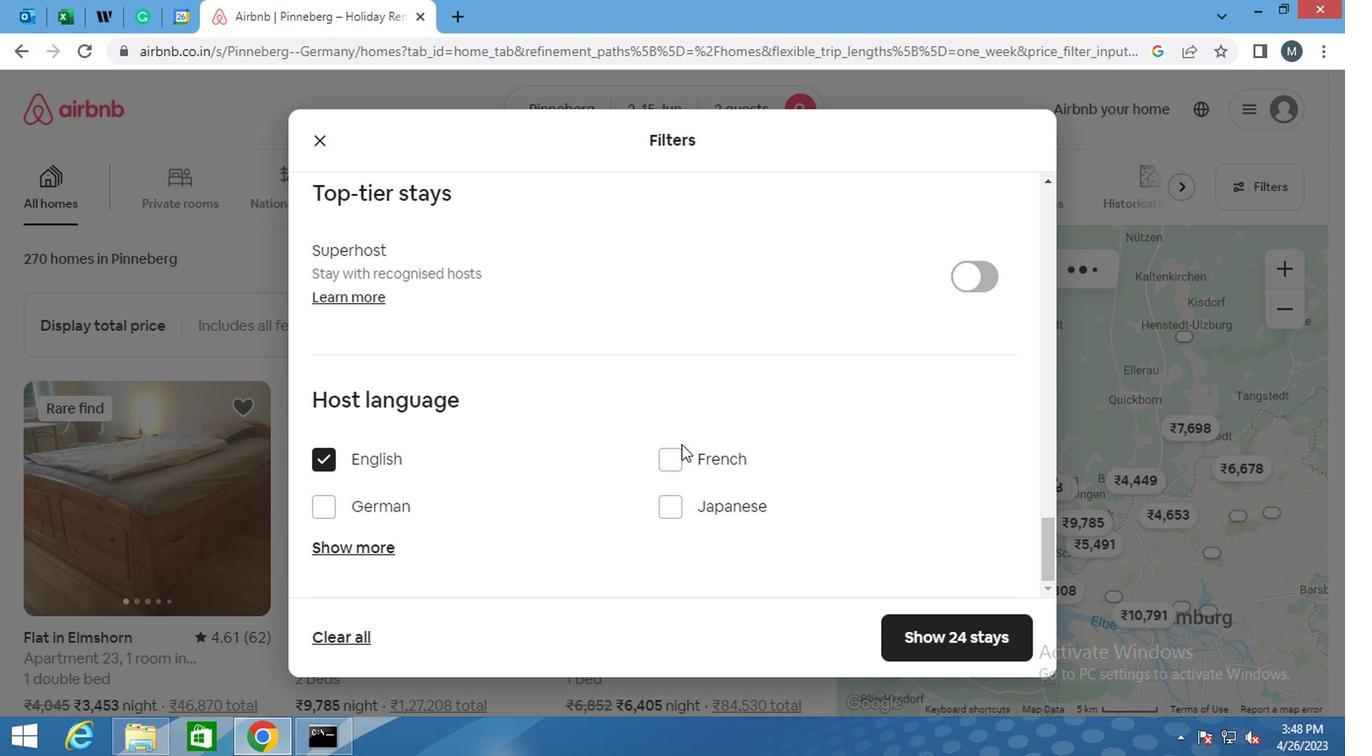 
Action: Mouse scrolled (754, 498) with delta (0, -1)
Screenshot: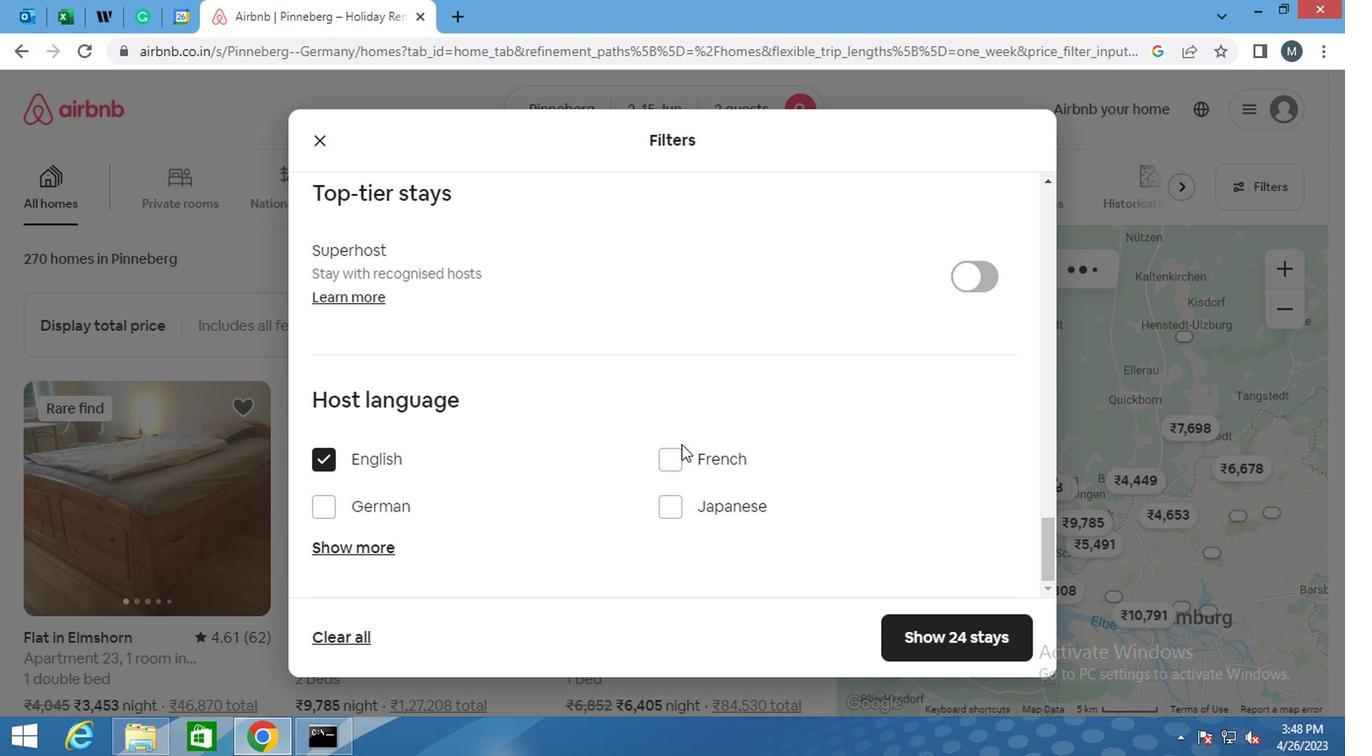 
Action: Mouse moved to (975, 644)
Screenshot: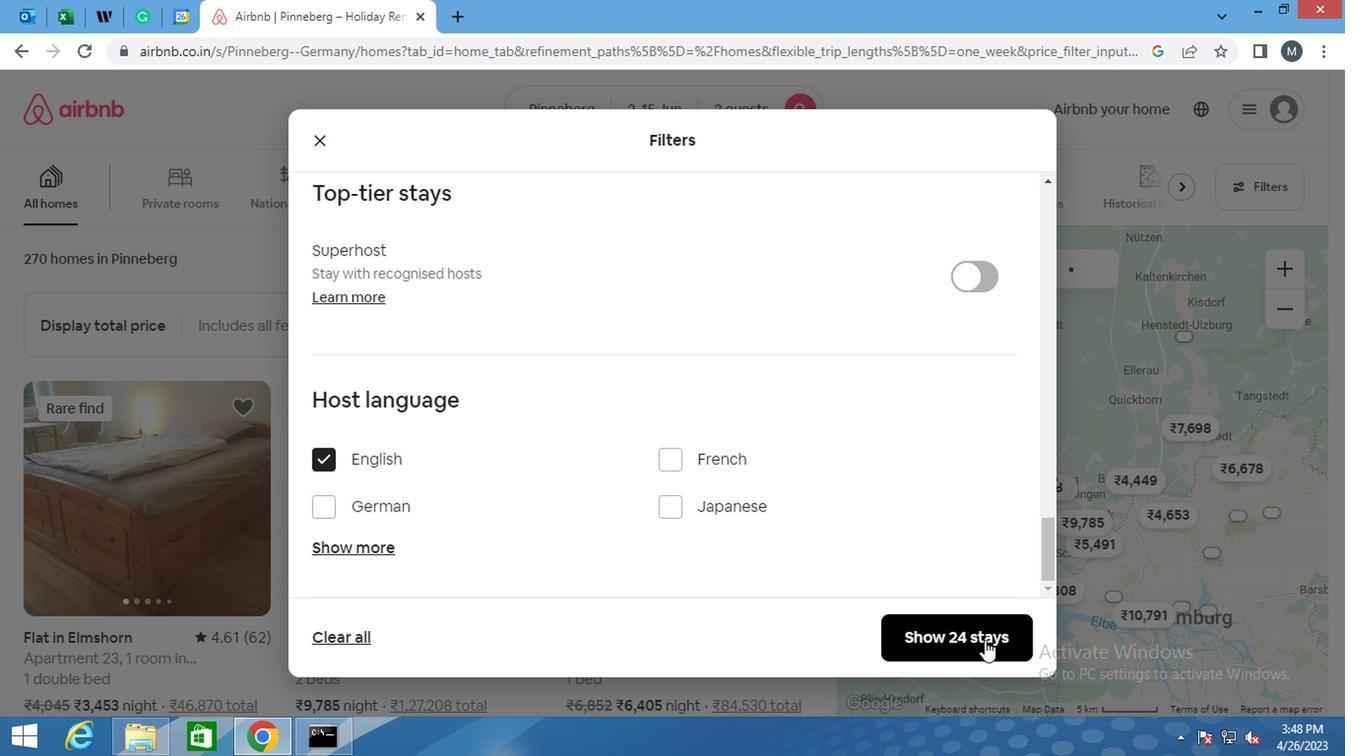 
Action: Mouse pressed left at (975, 644)
Screenshot: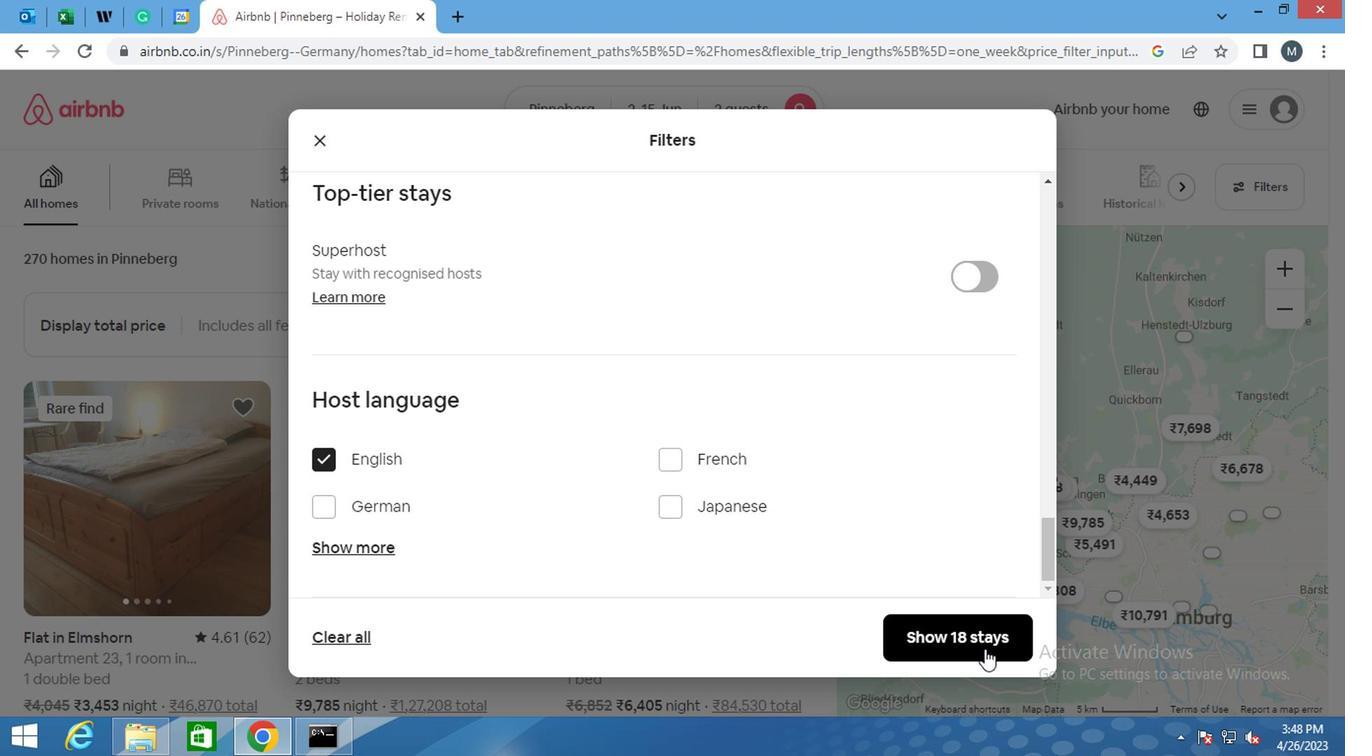 
